 Task: Look for Airbnb properties in Hong Kong, Hong Kong from 12th  December, 2023 to 15th December, 2023 for 3 adults.2 bedrooms having 3 beds and 1 bathroom. Property type can be flat. Booking option can be shelf check-in. Look for 5 properties as per requirement.
Action: Mouse moved to (419, 54)
Screenshot: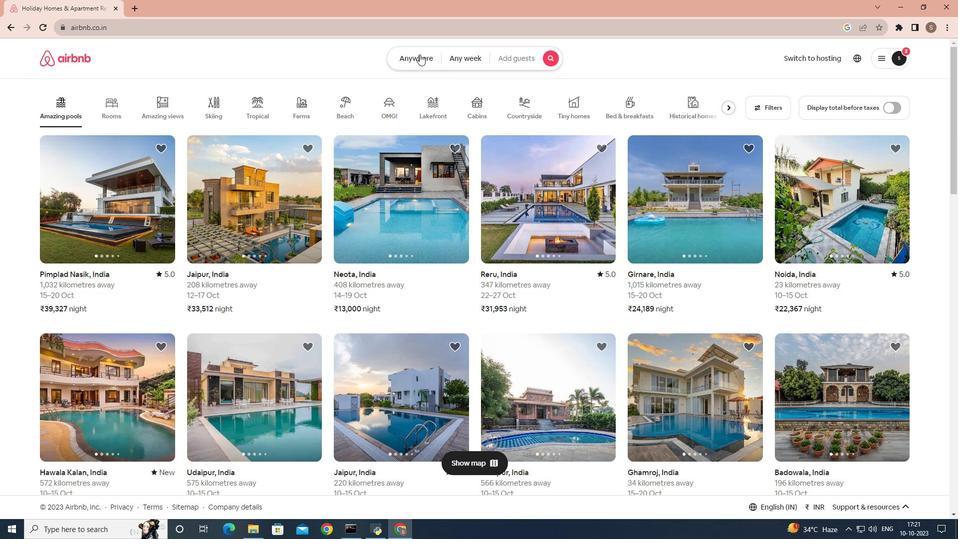 
Action: Mouse pressed left at (419, 54)
Screenshot: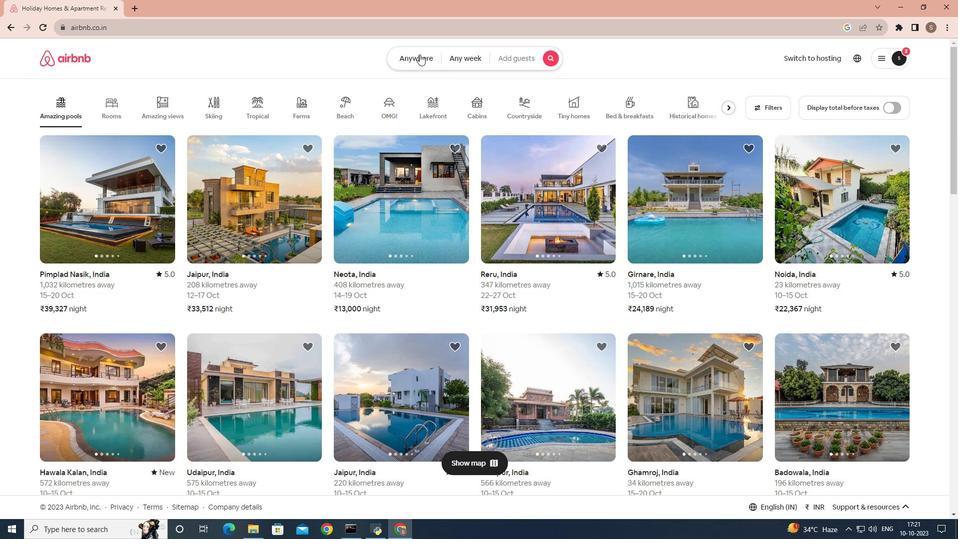 
Action: Mouse moved to (370, 102)
Screenshot: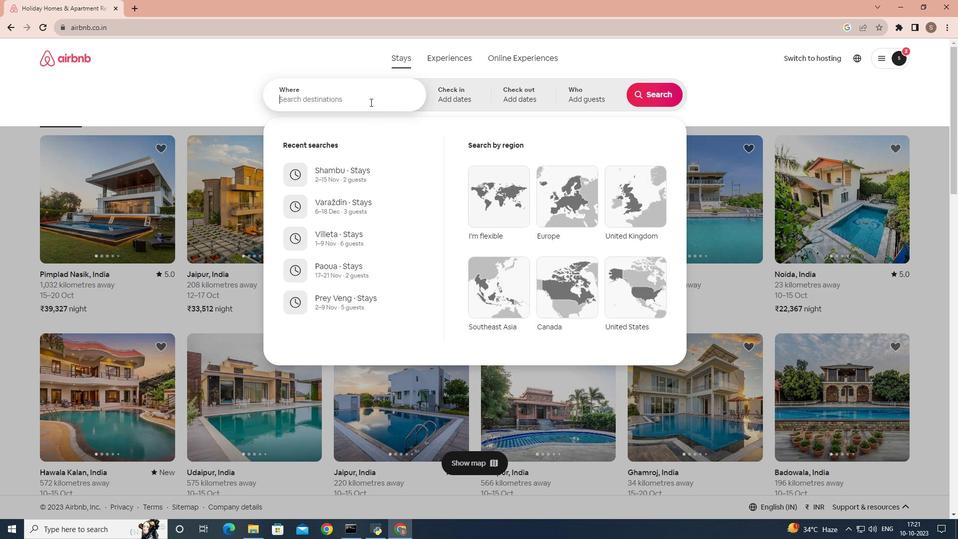 
Action: Mouse pressed left at (370, 102)
Screenshot: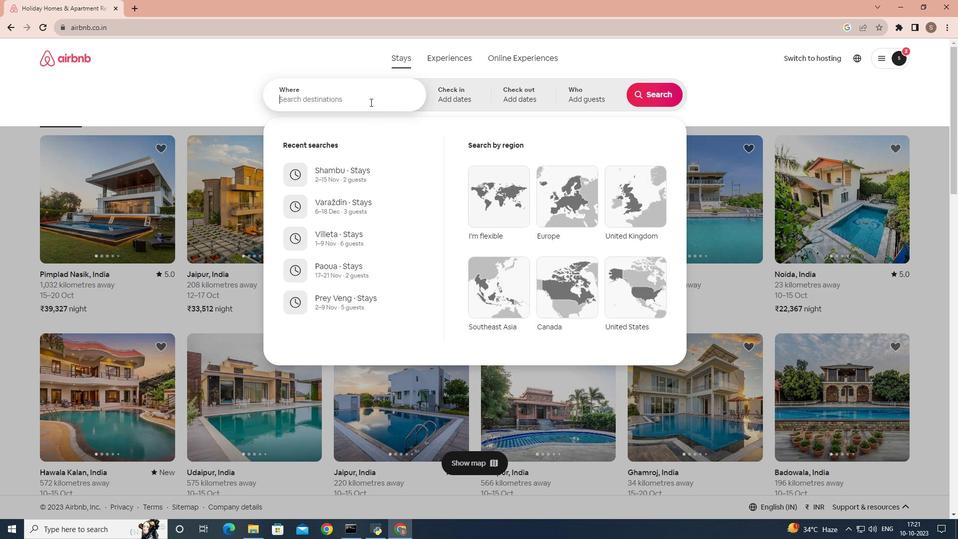 
Action: Mouse moved to (369, 102)
Screenshot: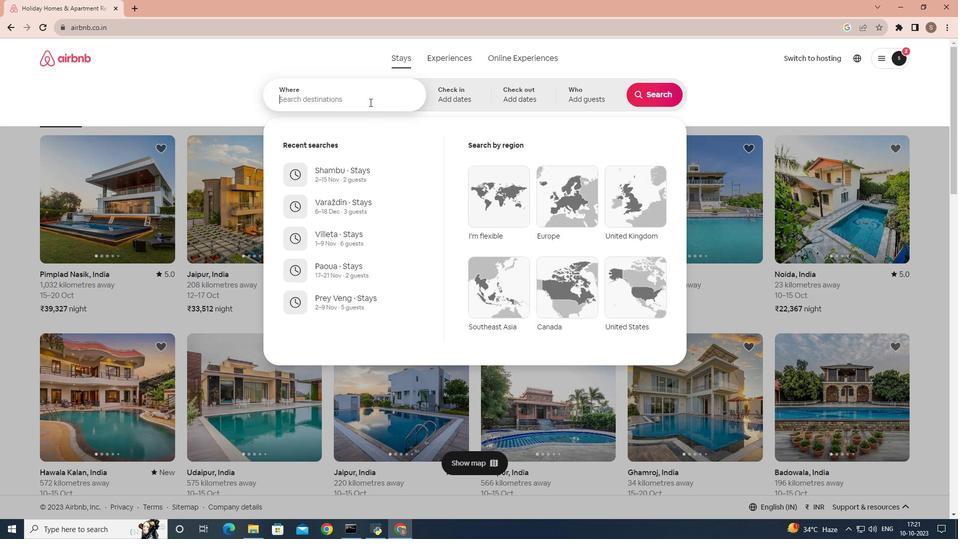 
Action: Key pressed <Key.shift>Hong<Key.space><Key.shift>Kong,<Key.space><Key.shift>Hong<Key.space><Key.shift>Kong
Screenshot: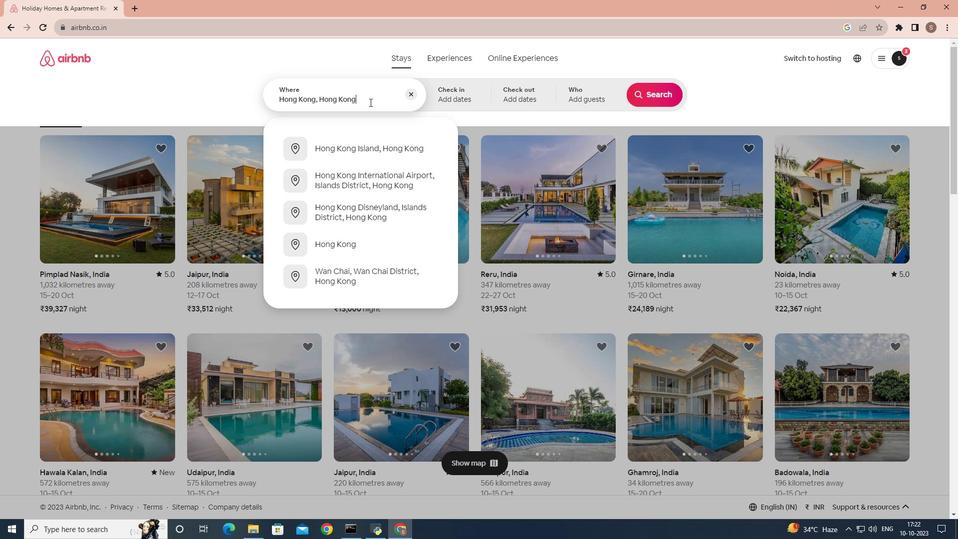 
Action: Mouse moved to (473, 101)
Screenshot: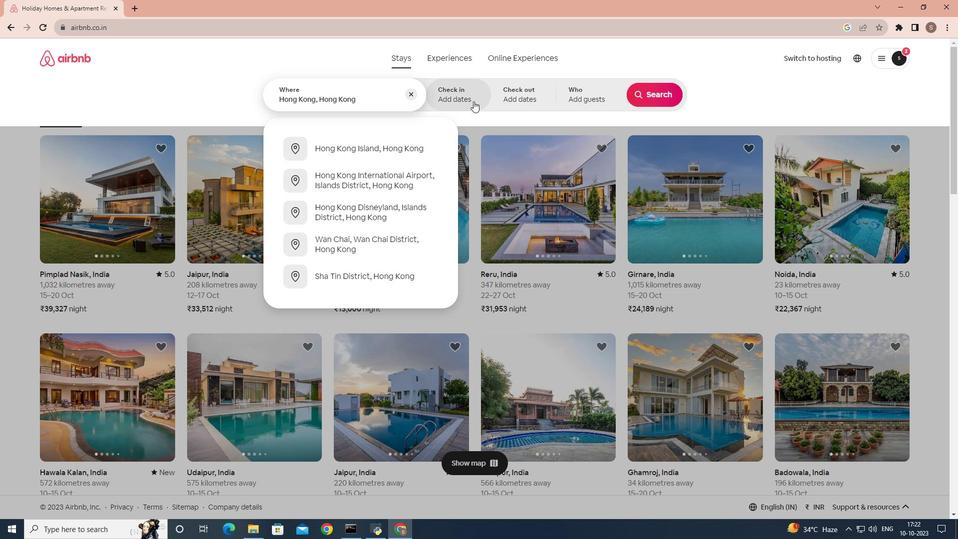 
Action: Mouse pressed left at (473, 101)
Screenshot: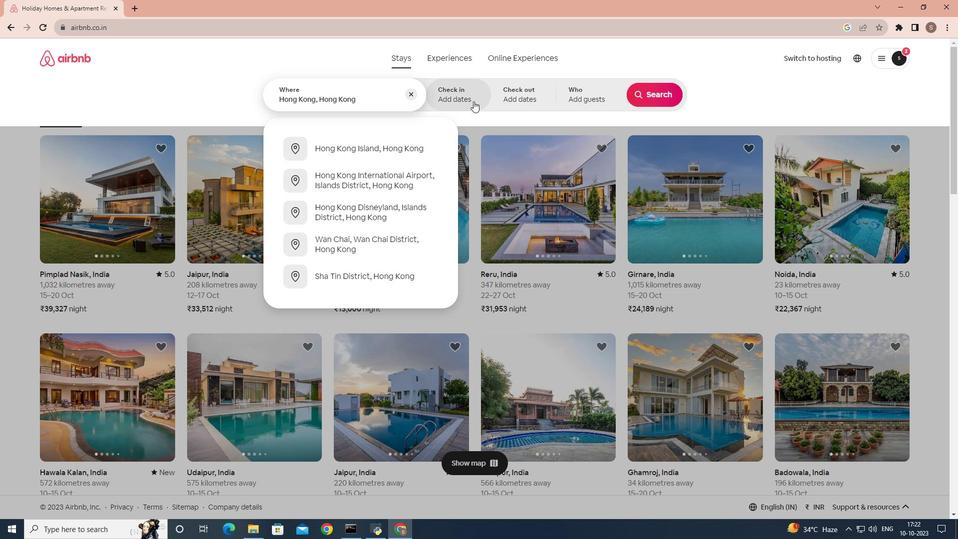 
Action: Mouse moved to (655, 176)
Screenshot: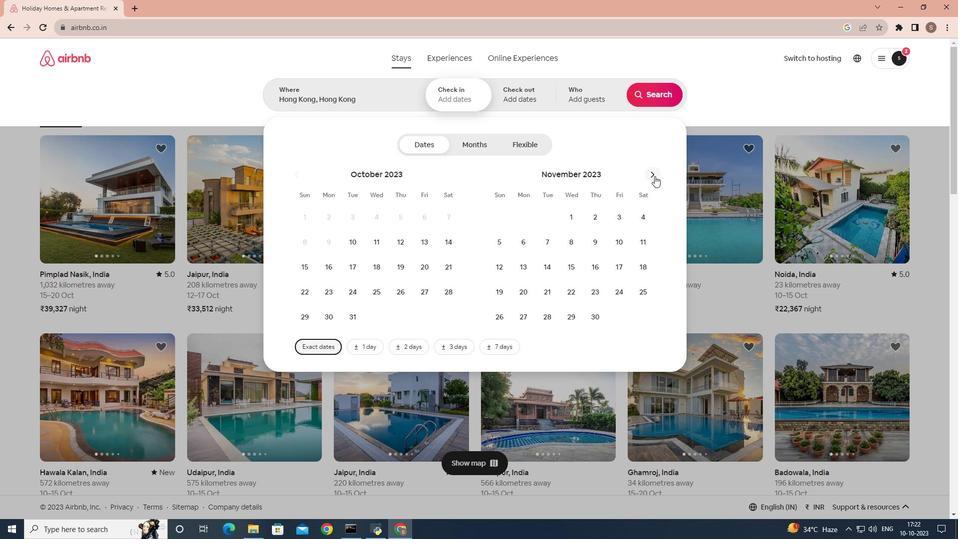 
Action: Mouse pressed left at (655, 176)
Screenshot: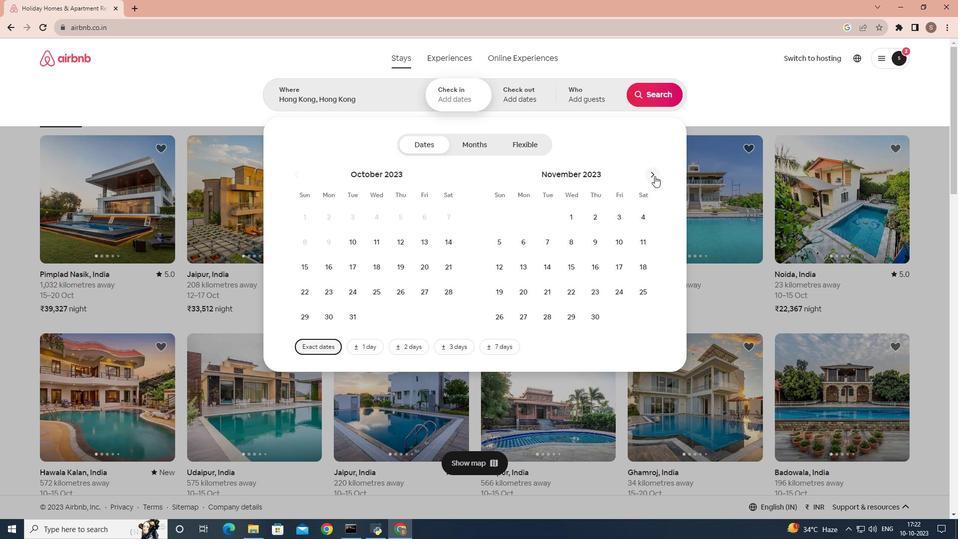 
Action: Mouse moved to (547, 261)
Screenshot: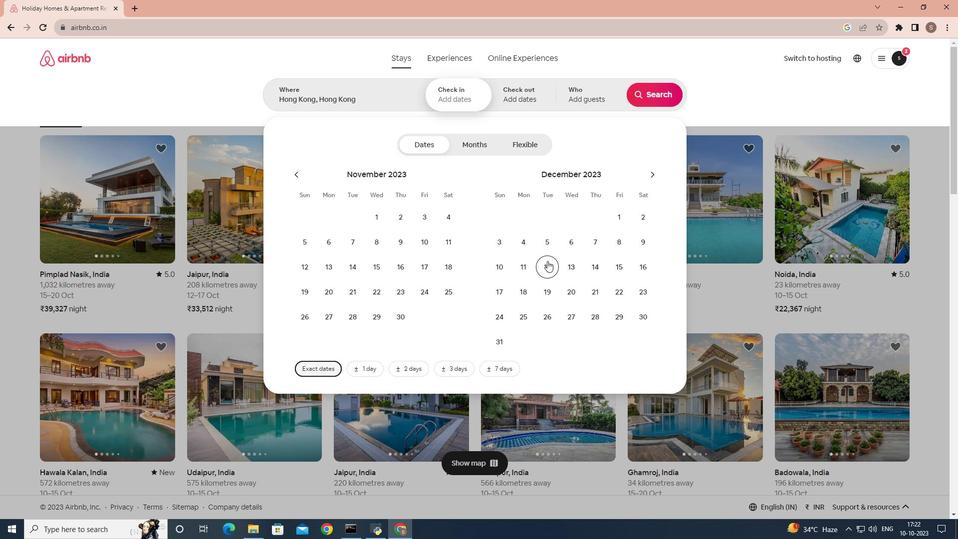 
Action: Mouse pressed left at (547, 261)
Screenshot: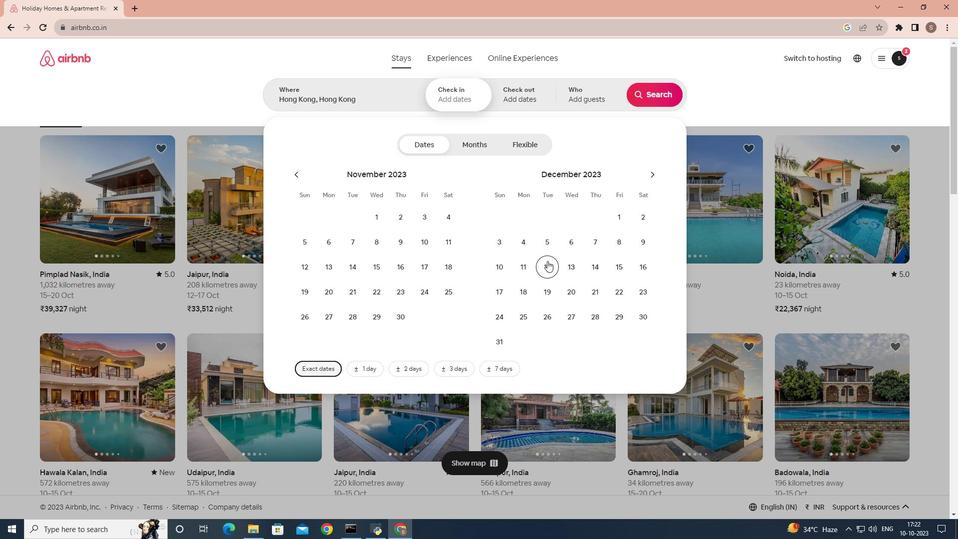 
Action: Mouse moved to (622, 264)
Screenshot: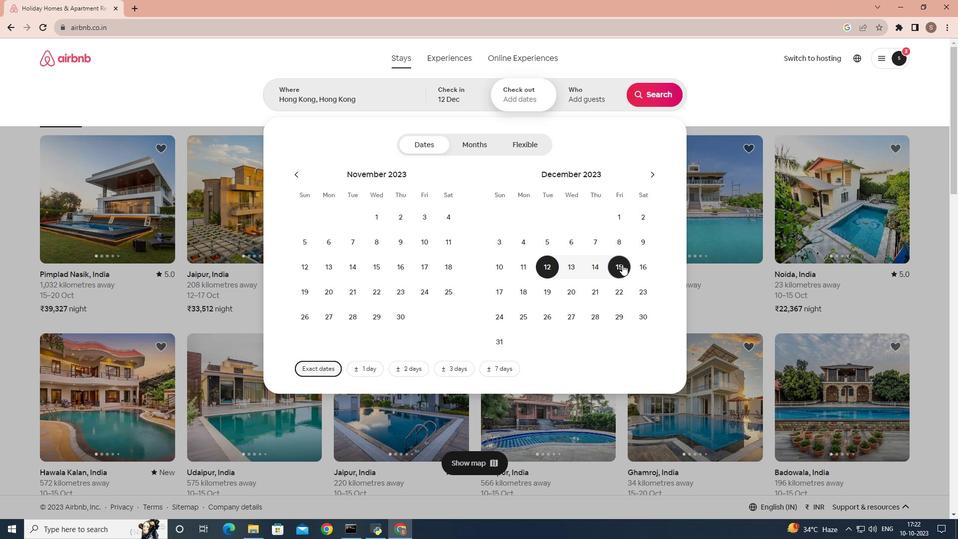 
Action: Mouse pressed left at (622, 264)
Screenshot: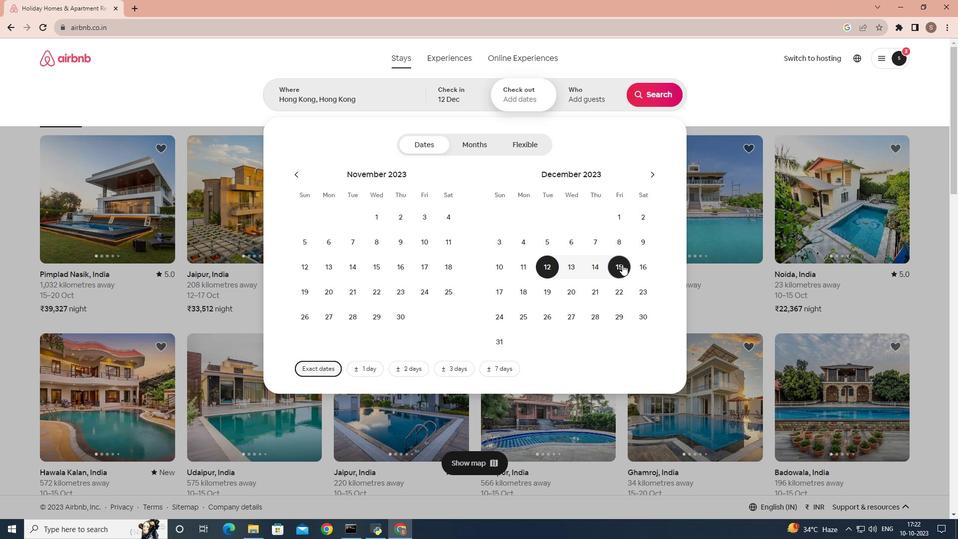 
Action: Mouse moved to (597, 100)
Screenshot: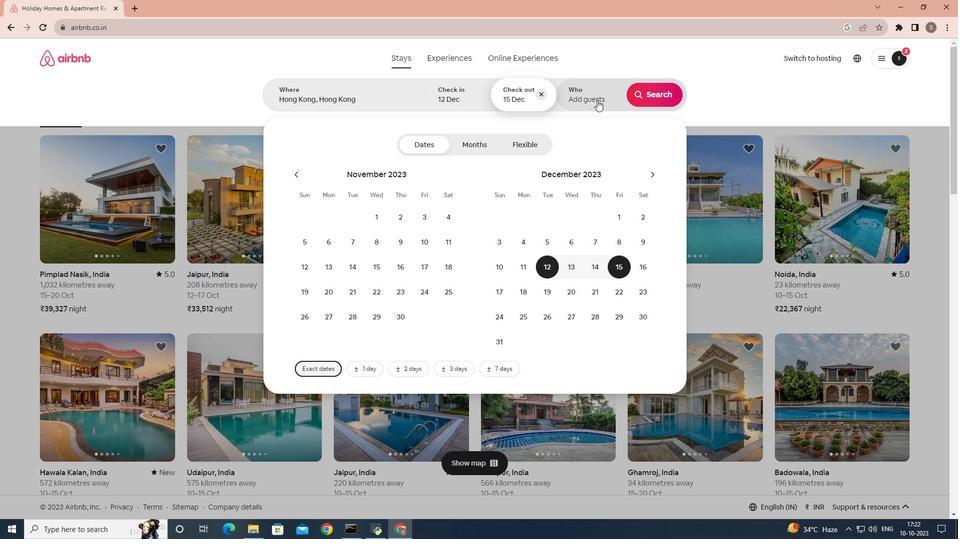 
Action: Mouse pressed left at (597, 100)
Screenshot: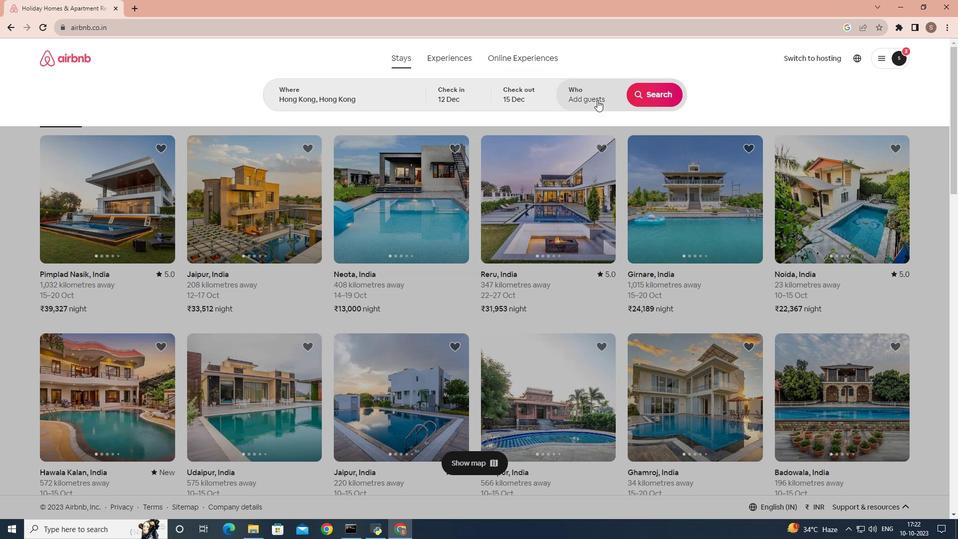 
Action: Mouse moved to (656, 145)
Screenshot: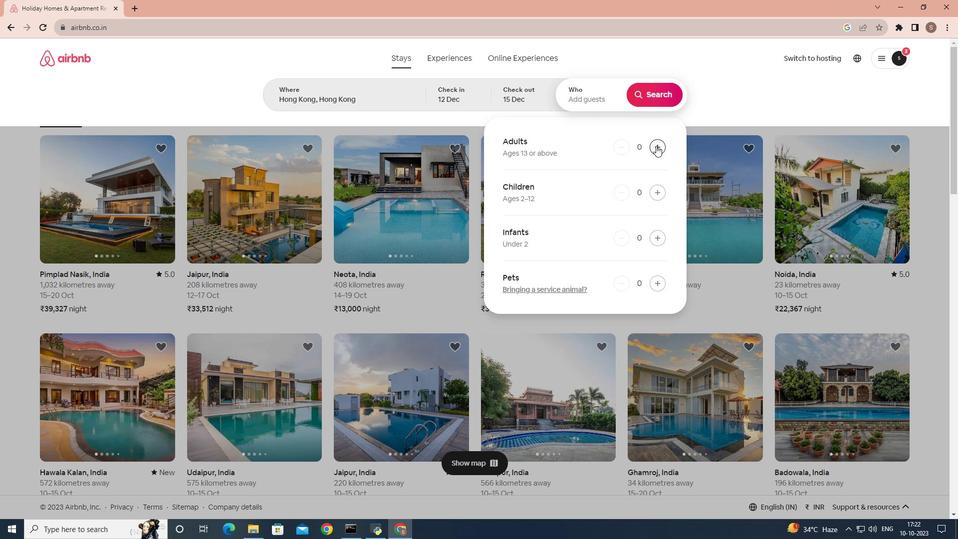 
Action: Mouse pressed left at (656, 145)
Screenshot: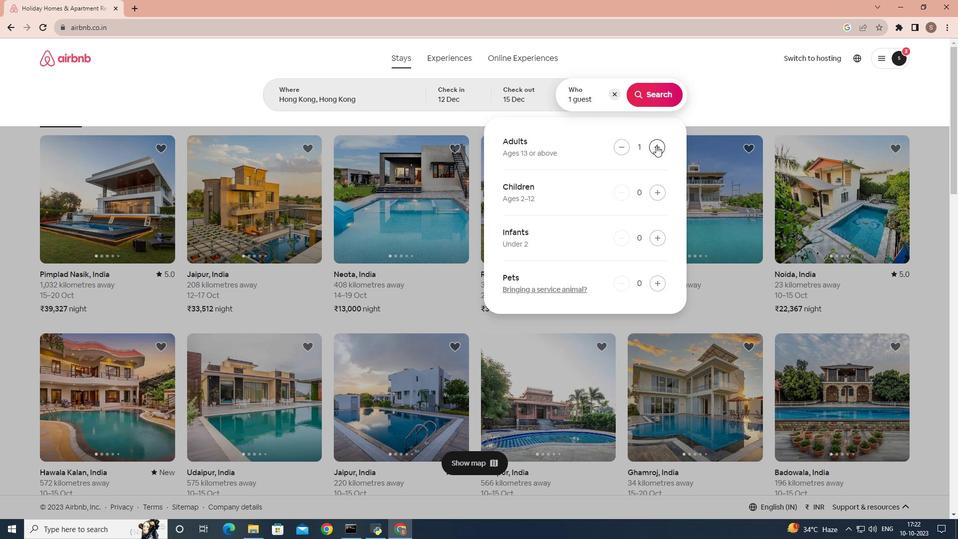 
Action: Mouse pressed left at (656, 145)
Screenshot: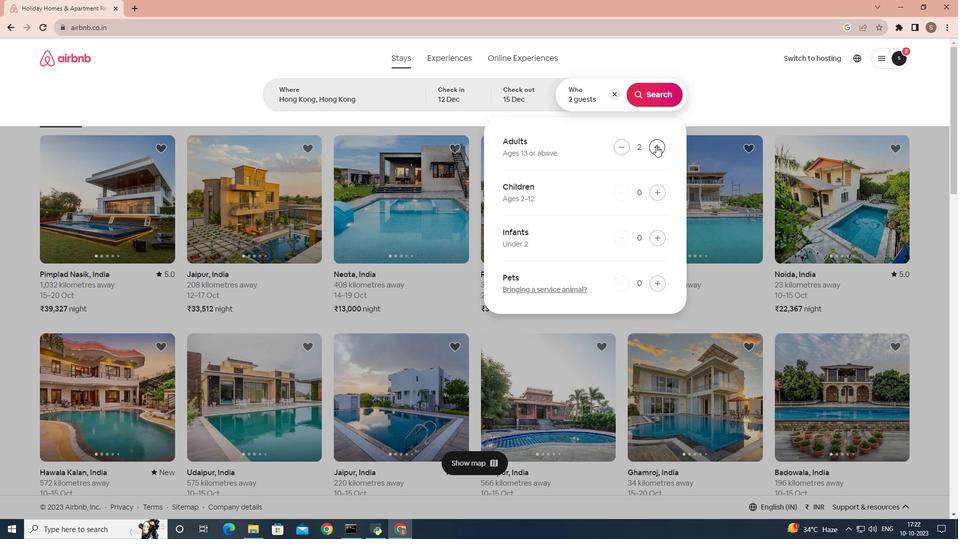 
Action: Mouse pressed left at (656, 145)
Screenshot: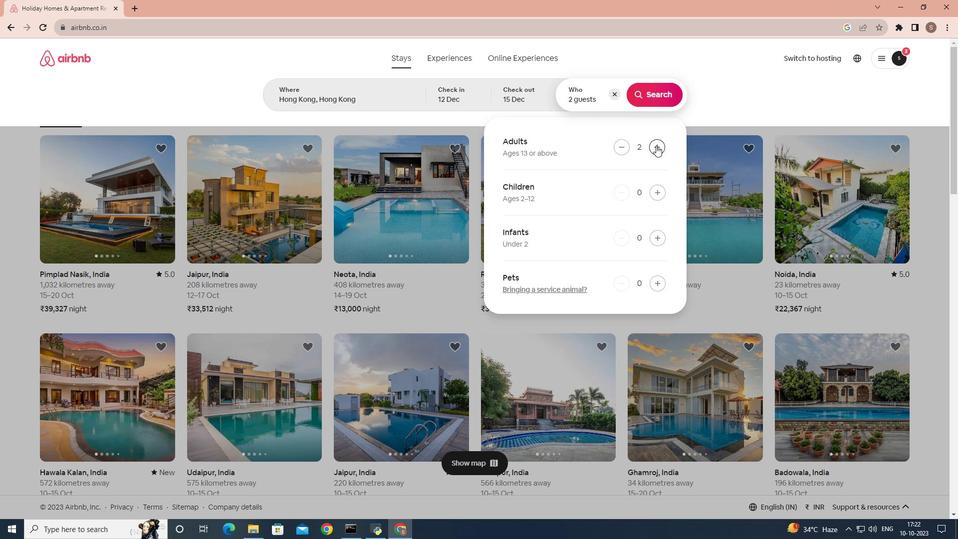 
Action: Mouse moved to (662, 91)
Screenshot: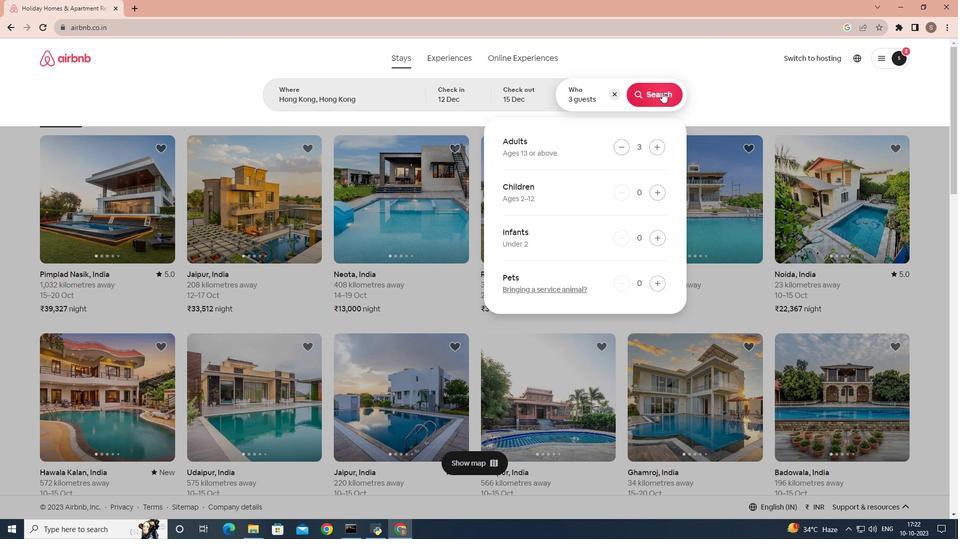 
Action: Mouse pressed left at (662, 91)
Screenshot: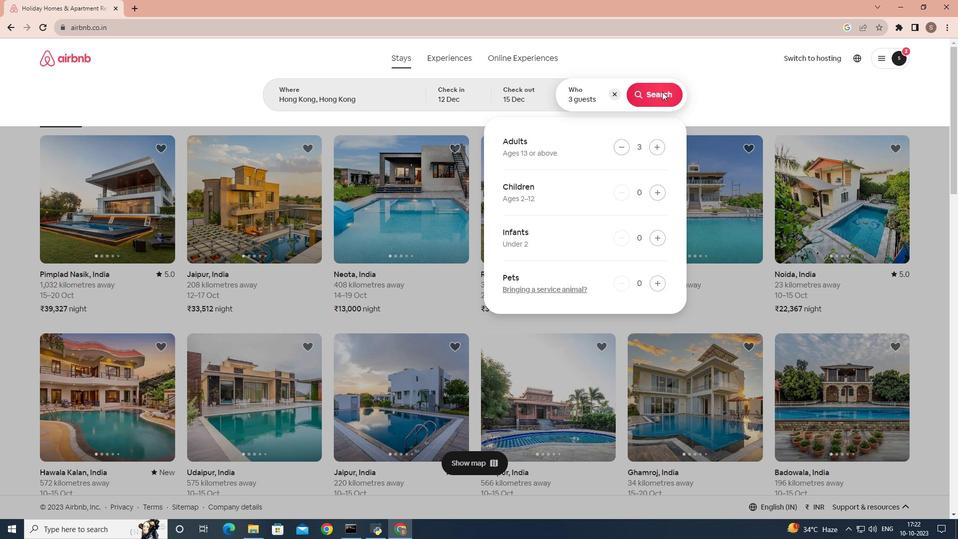 
Action: Mouse moved to (791, 95)
Screenshot: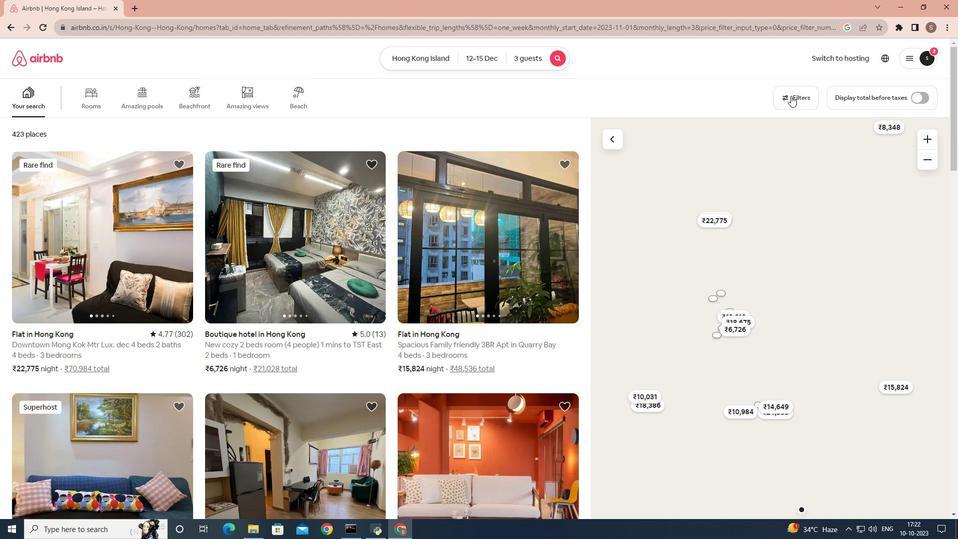 
Action: Mouse pressed left at (791, 95)
Screenshot: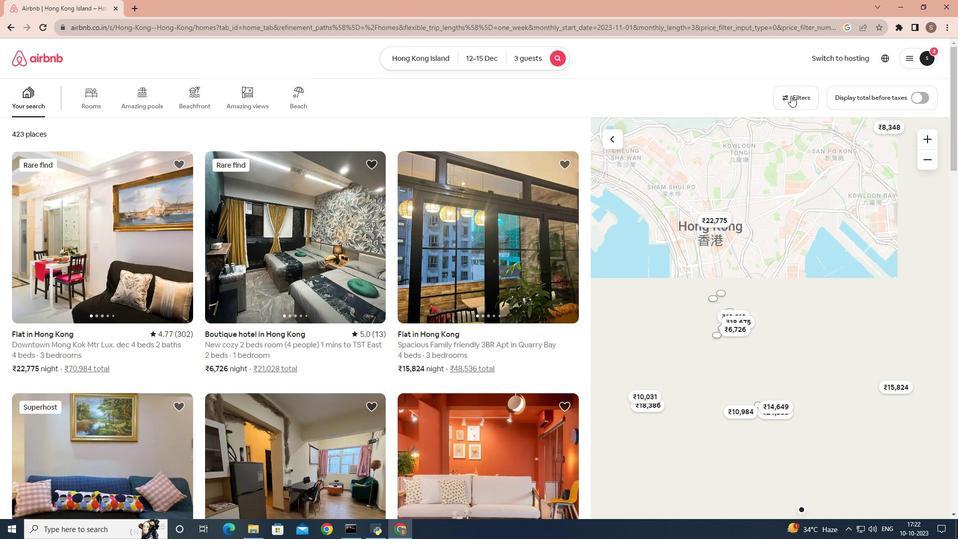 
Action: Mouse moved to (489, 286)
Screenshot: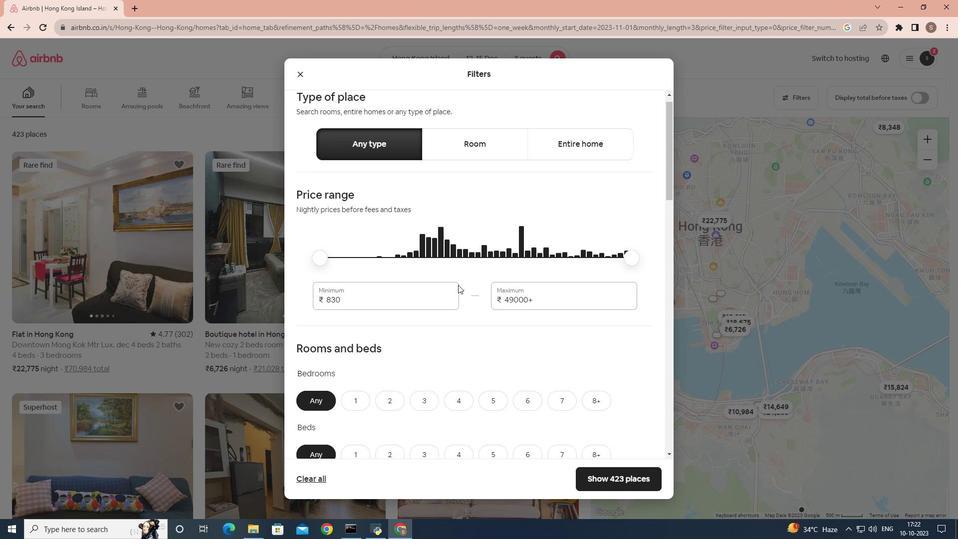 
Action: Mouse scrolled (489, 286) with delta (0, 0)
Screenshot: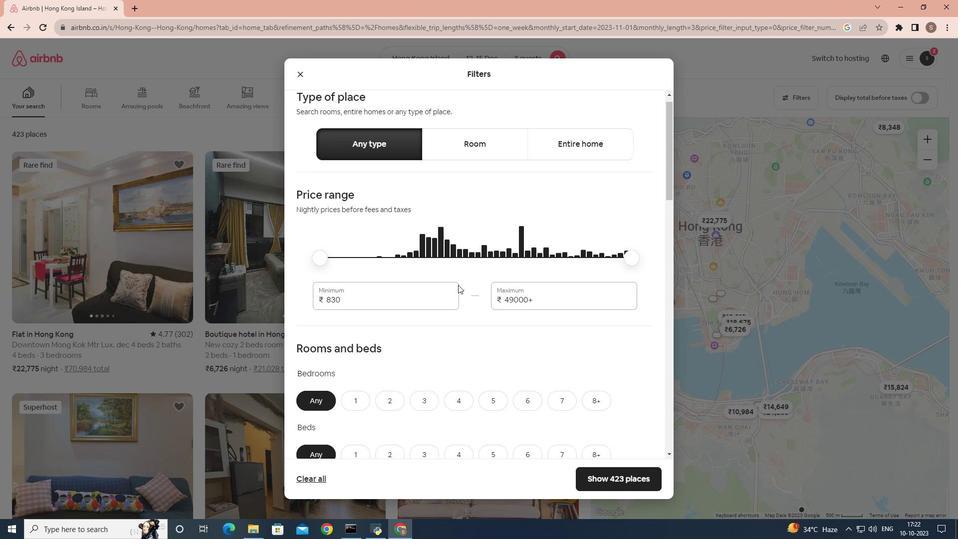 
Action: Mouse moved to (474, 288)
Screenshot: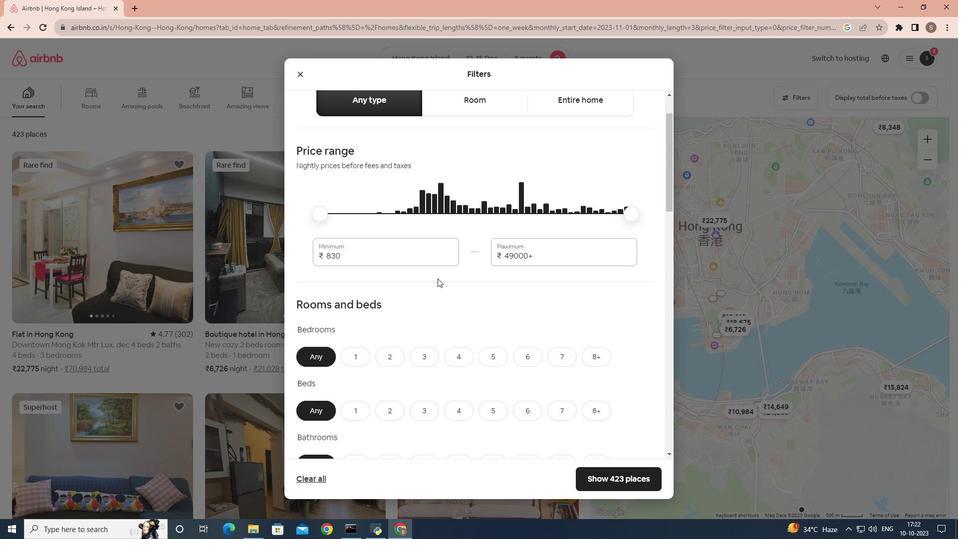 
Action: Mouse scrolled (474, 288) with delta (0, 0)
Screenshot: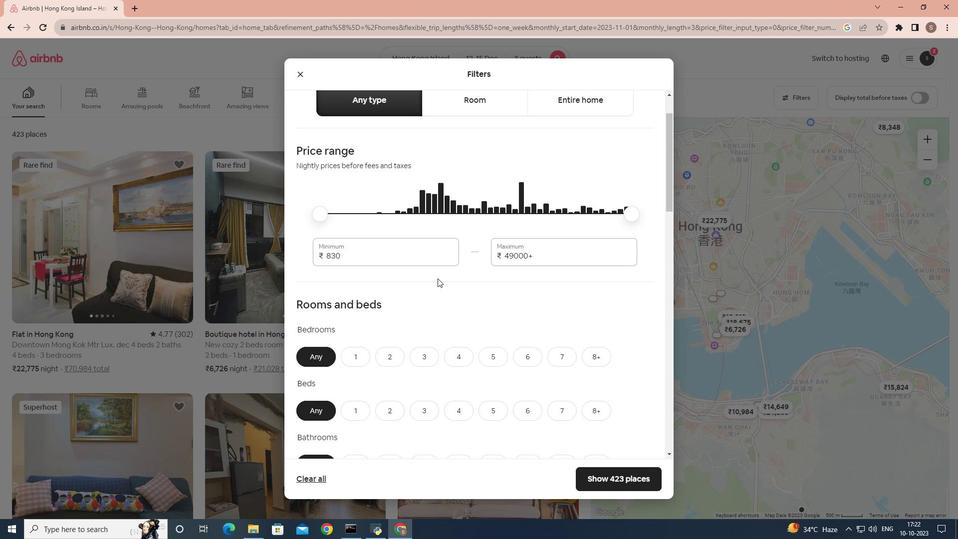 
Action: Mouse moved to (397, 309)
Screenshot: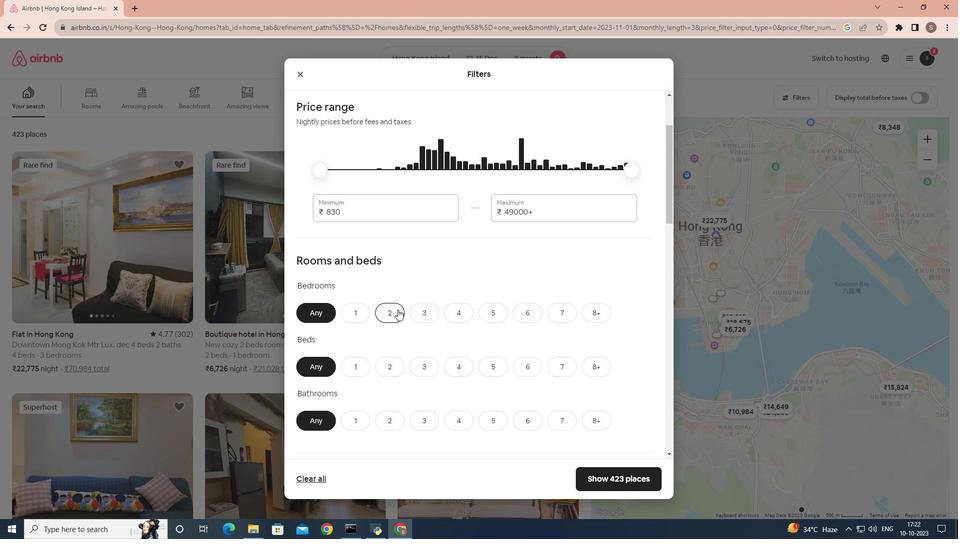 
Action: Mouse pressed left at (397, 309)
Screenshot: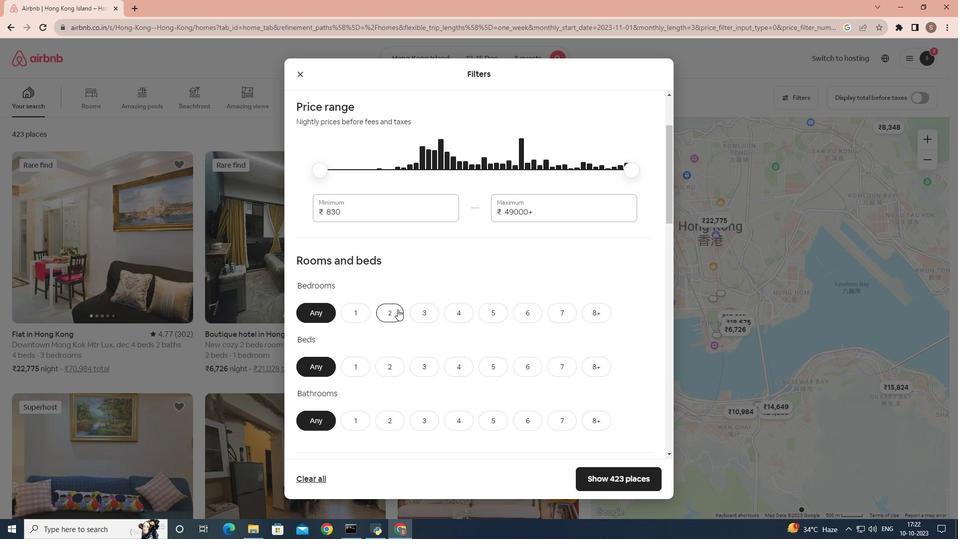 
Action: Mouse scrolled (397, 309) with delta (0, 0)
Screenshot: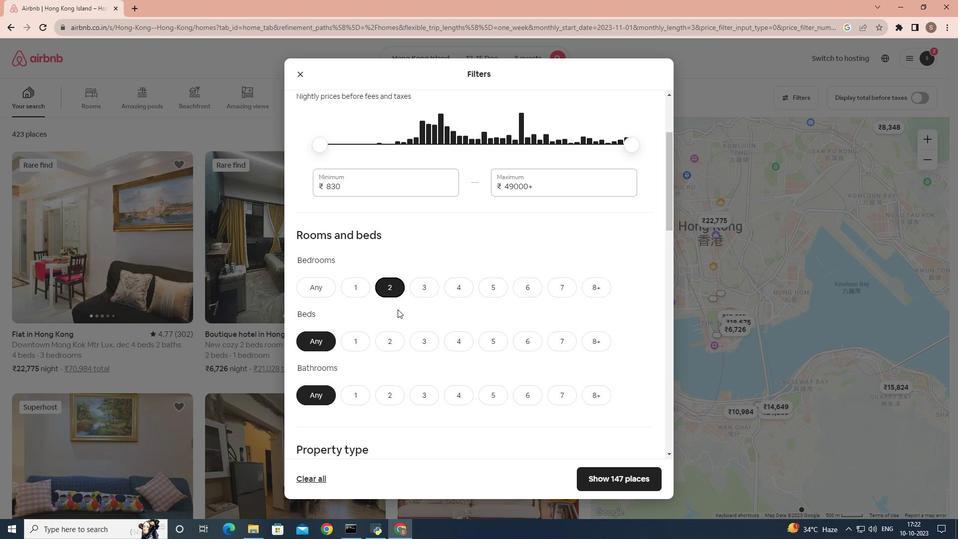 
Action: Mouse moved to (432, 313)
Screenshot: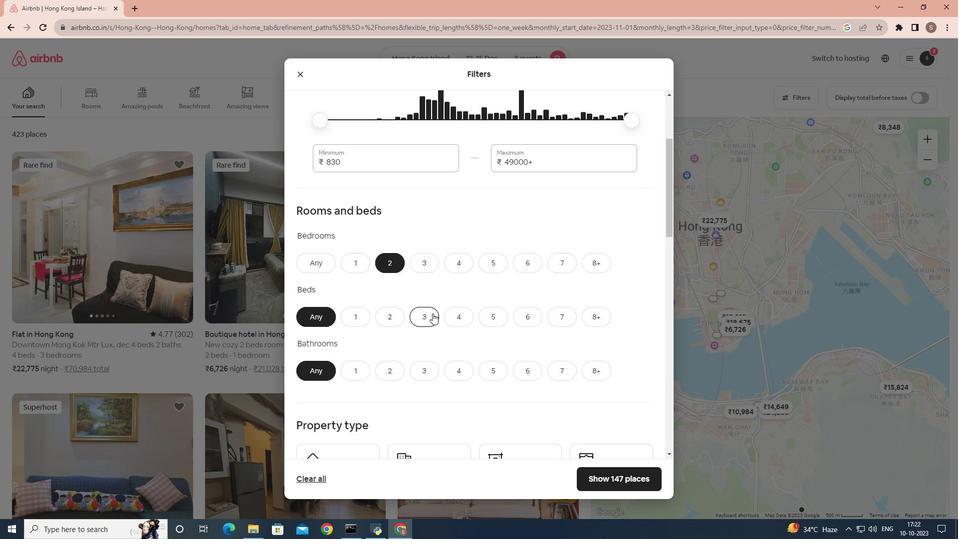 
Action: Mouse pressed left at (432, 313)
Screenshot: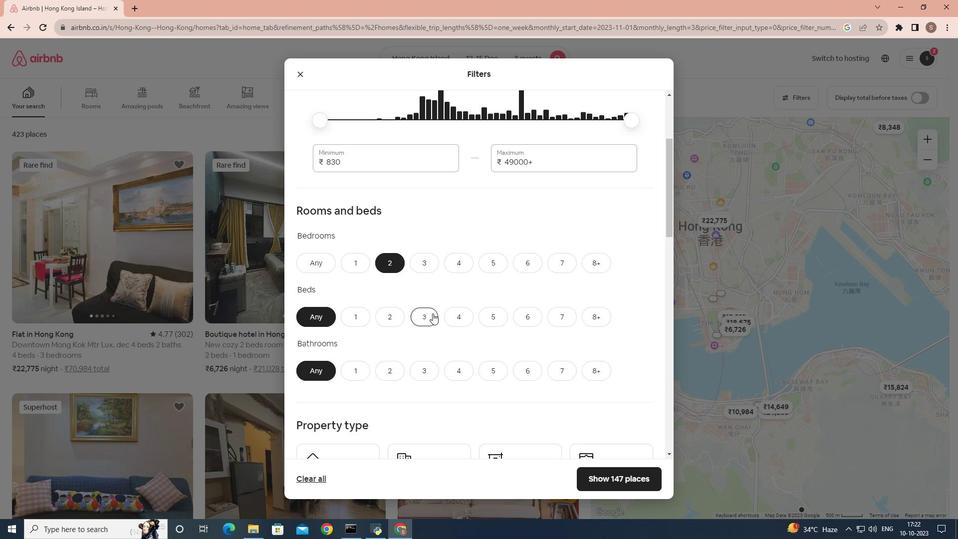 
Action: Mouse scrolled (432, 313) with delta (0, 0)
Screenshot: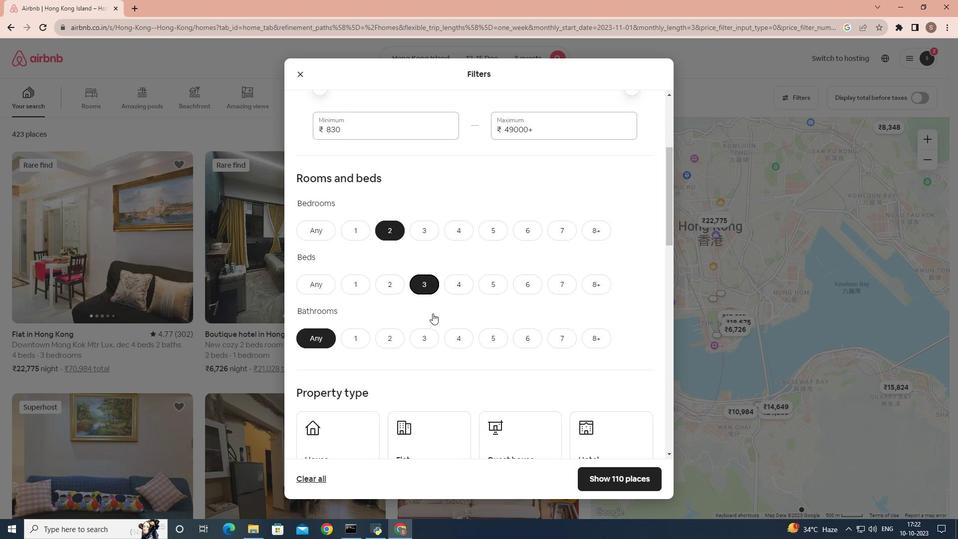 
Action: Mouse scrolled (432, 313) with delta (0, 0)
Screenshot: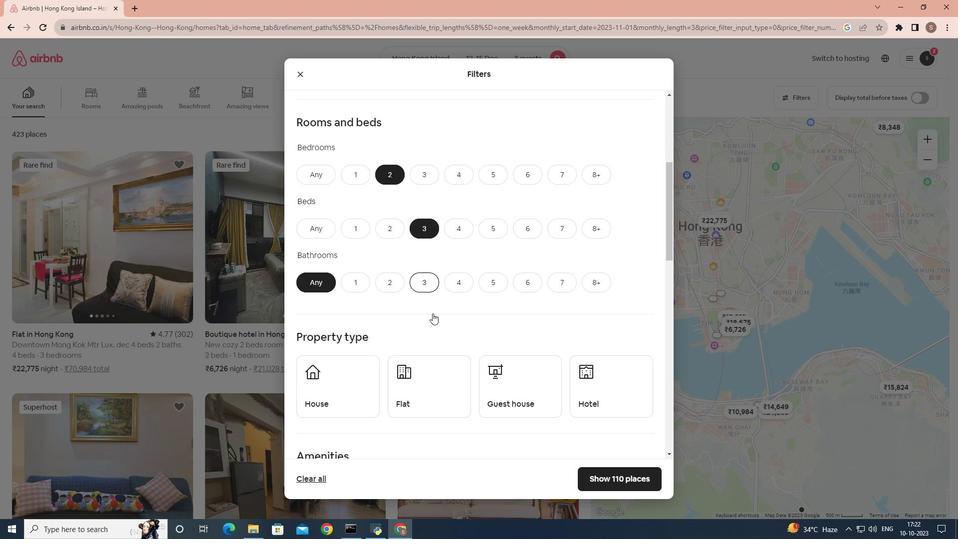 
Action: Mouse moved to (356, 271)
Screenshot: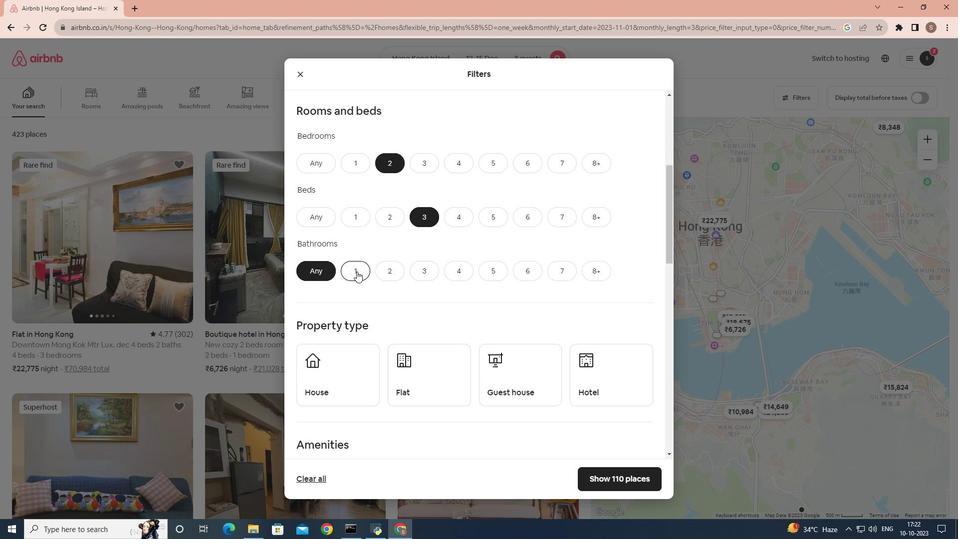 
Action: Mouse pressed left at (356, 271)
Screenshot: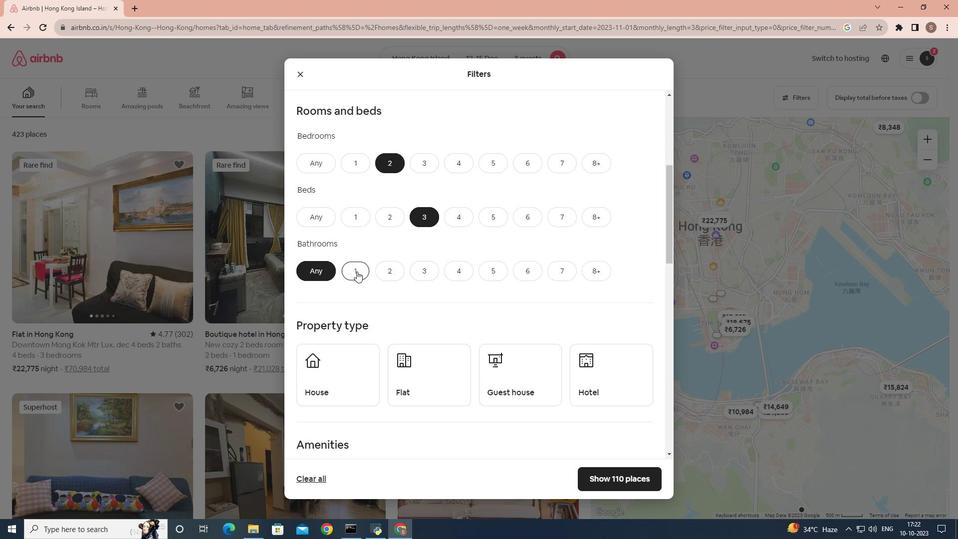 
Action: Mouse moved to (360, 271)
Screenshot: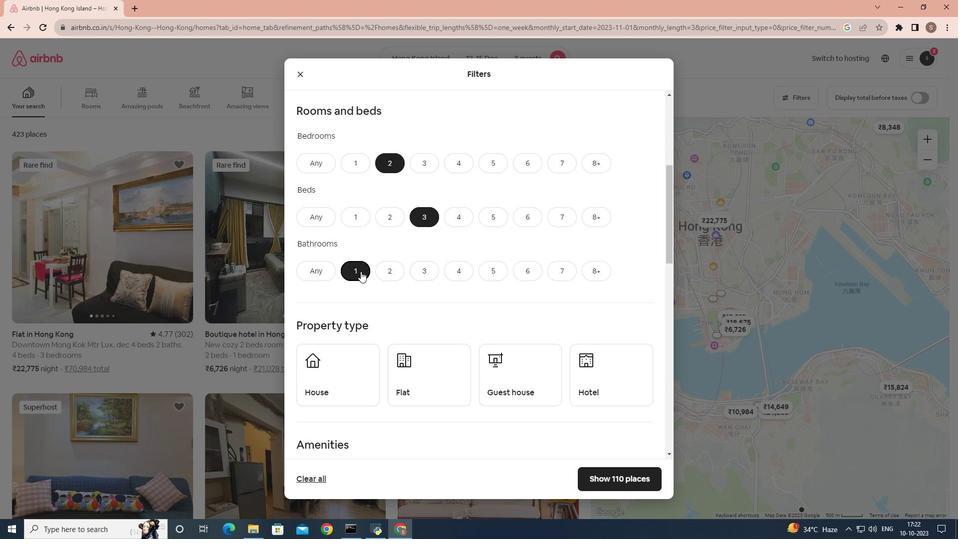 
Action: Mouse scrolled (360, 271) with delta (0, 0)
Screenshot: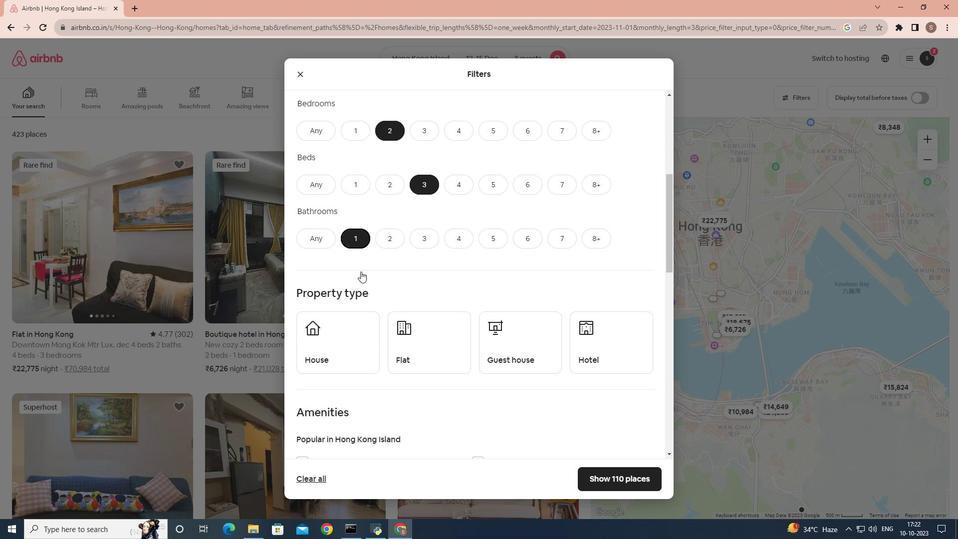 
Action: Mouse moved to (410, 320)
Screenshot: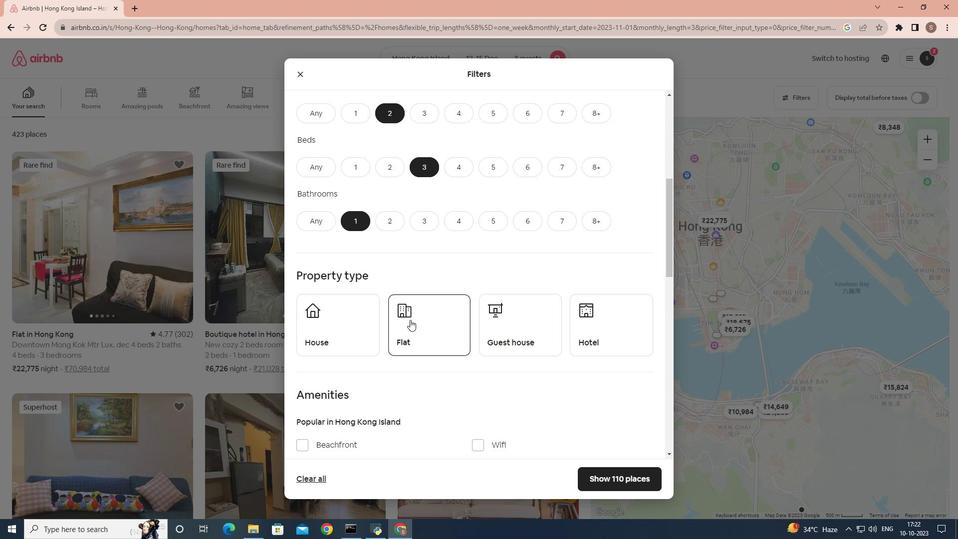 
Action: Mouse pressed left at (410, 320)
Screenshot: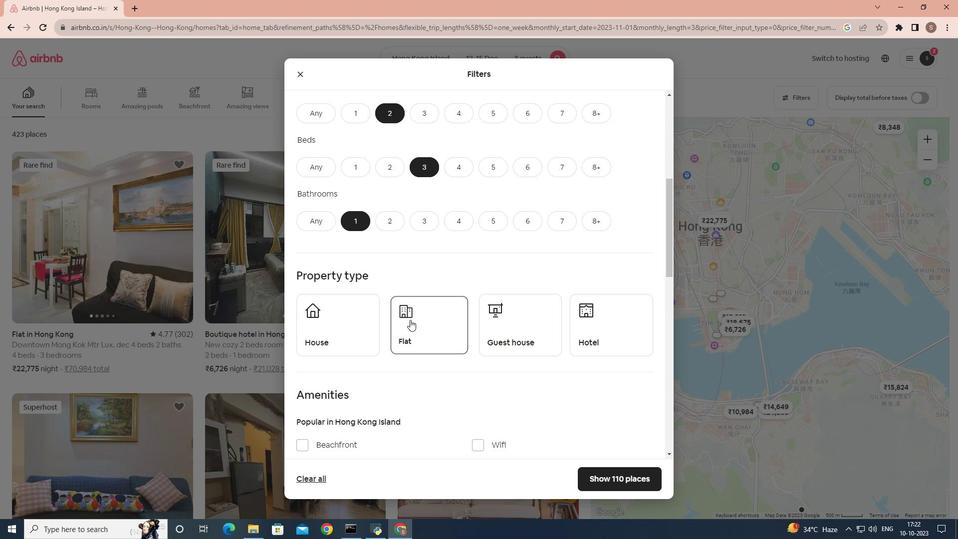 
Action: Mouse moved to (439, 268)
Screenshot: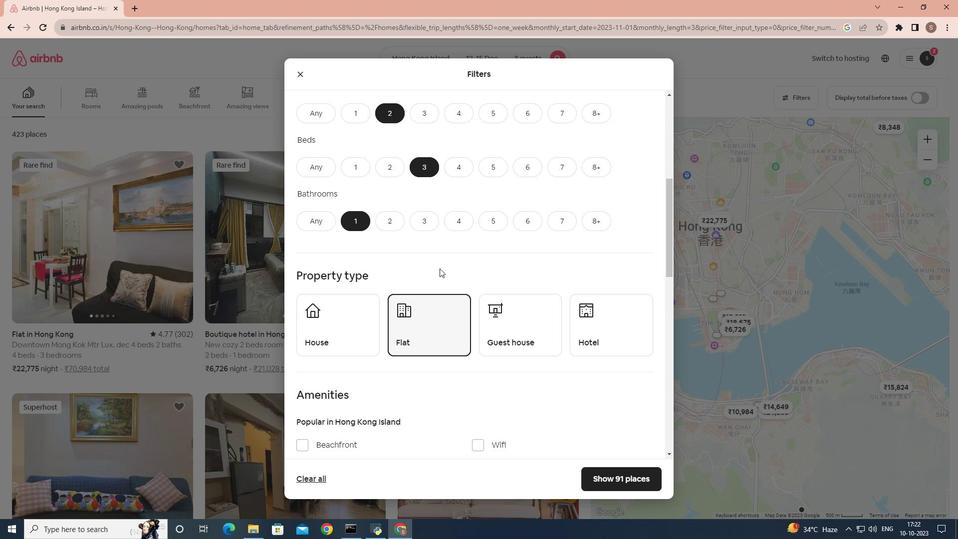 
Action: Mouse scrolled (439, 268) with delta (0, 0)
Screenshot: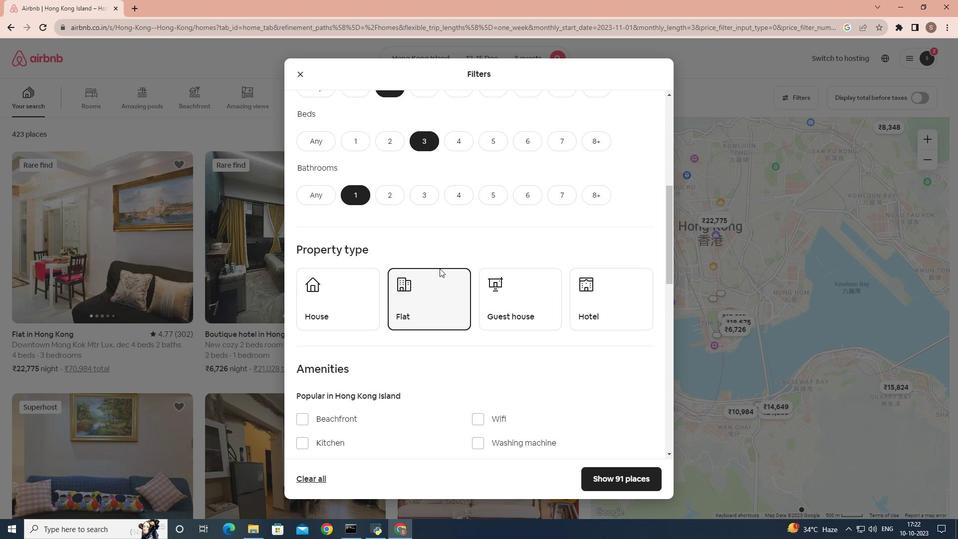 
Action: Mouse scrolled (439, 268) with delta (0, 0)
Screenshot: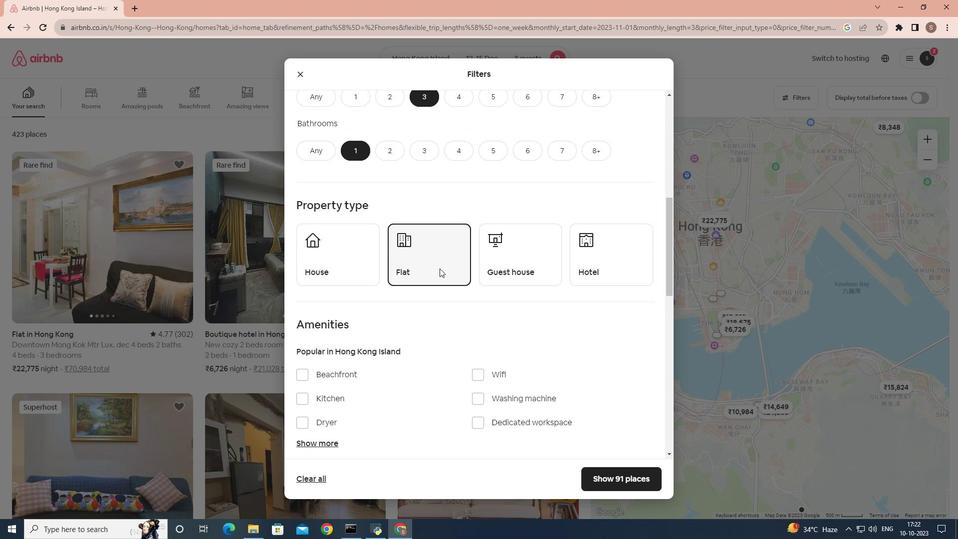 
Action: Mouse scrolled (439, 268) with delta (0, 0)
Screenshot: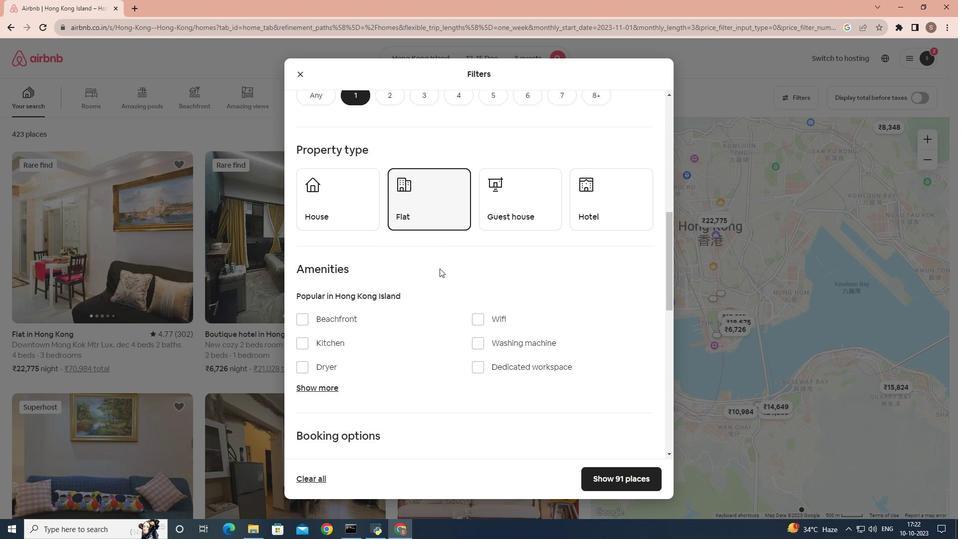 
Action: Mouse scrolled (439, 268) with delta (0, 0)
Screenshot: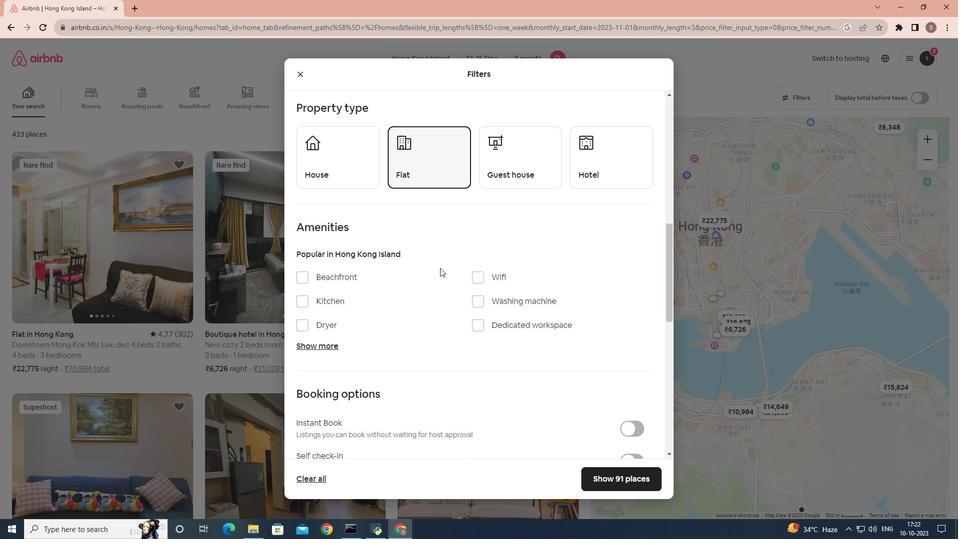 
Action: Mouse moved to (440, 268)
Screenshot: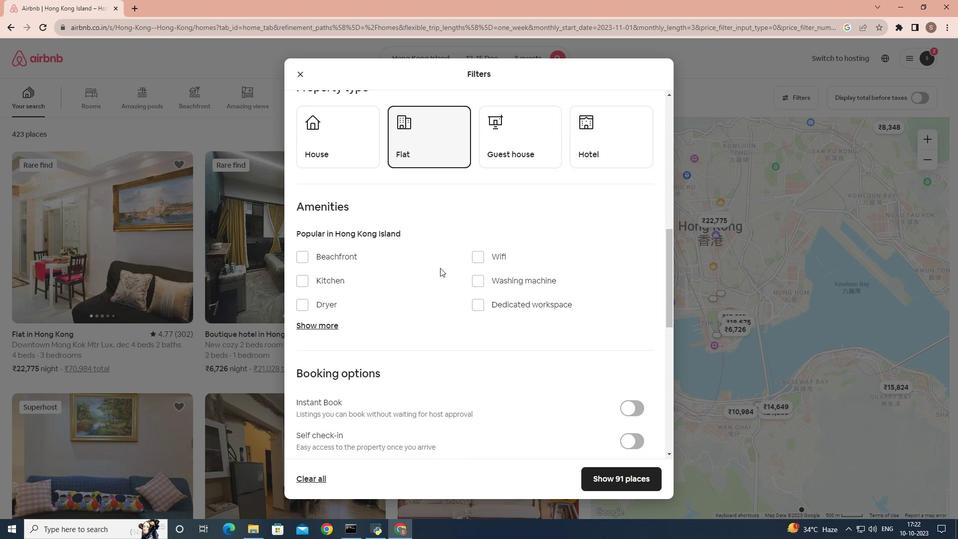 
Action: Mouse scrolled (440, 267) with delta (0, 0)
Screenshot: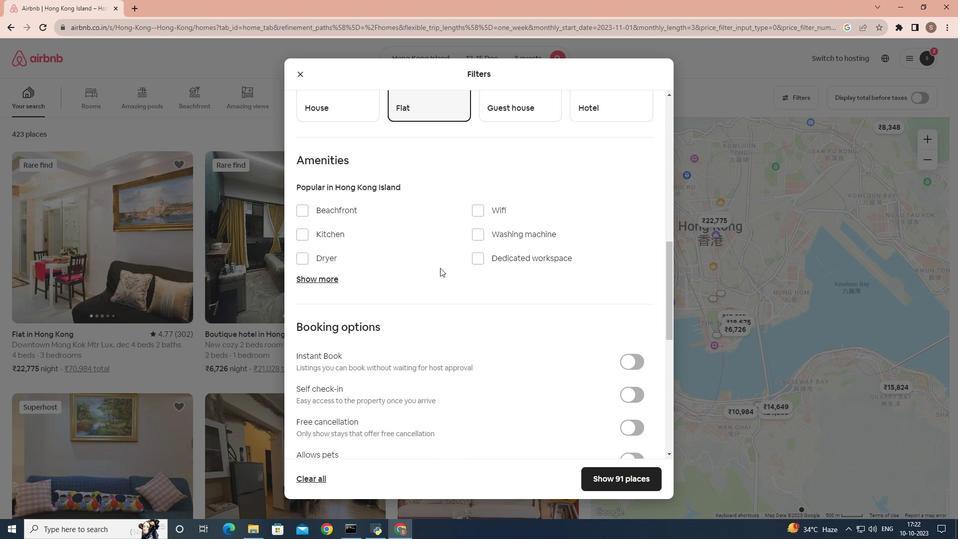 
Action: Mouse scrolled (440, 267) with delta (0, 0)
Screenshot: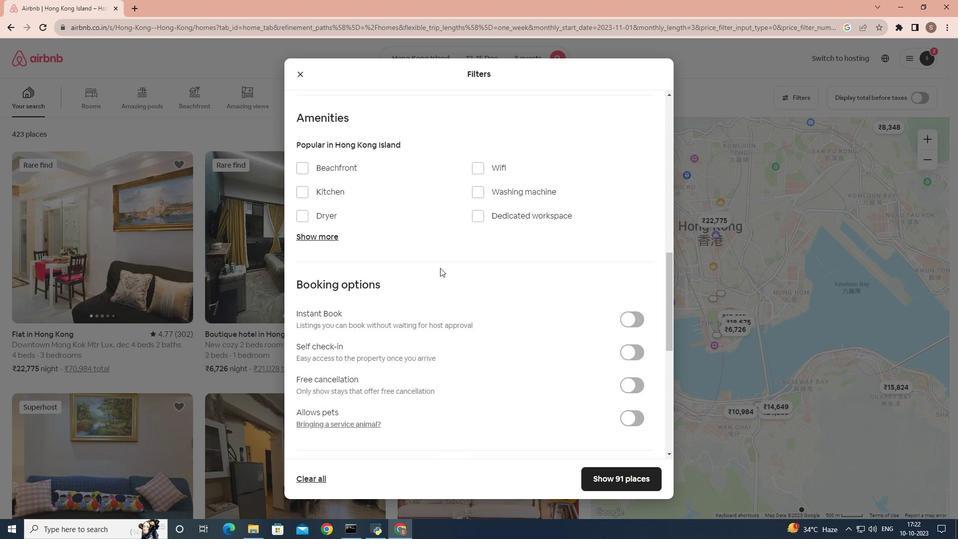 
Action: Mouse moved to (629, 333)
Screenshot: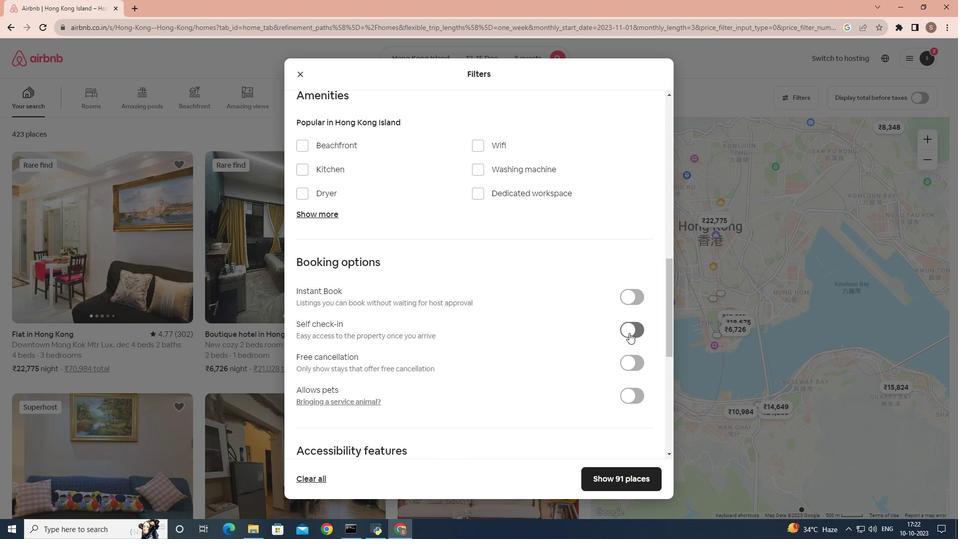 
Action: Mouse pressed left at (629, 333)
Screenshot: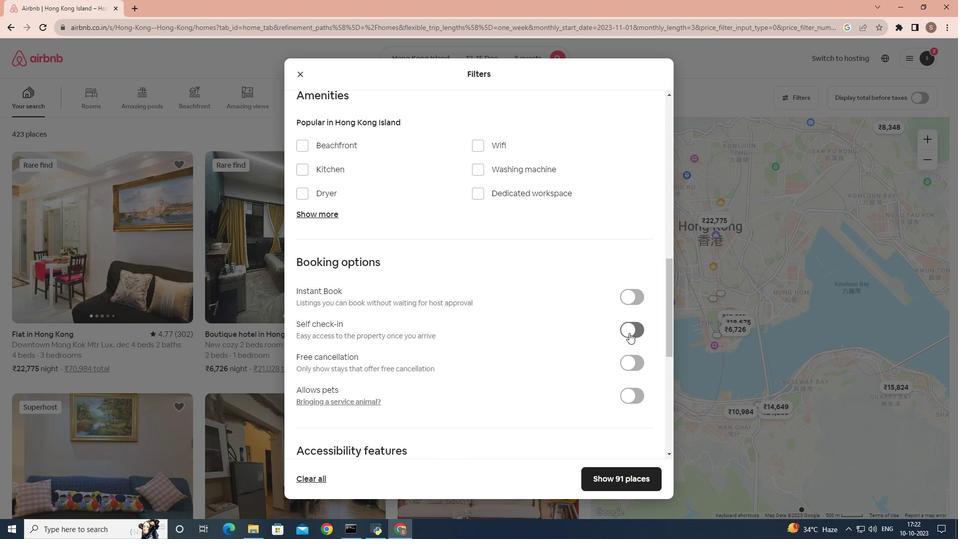 
Action: Mouse moved to (617, 474)
Screenshot: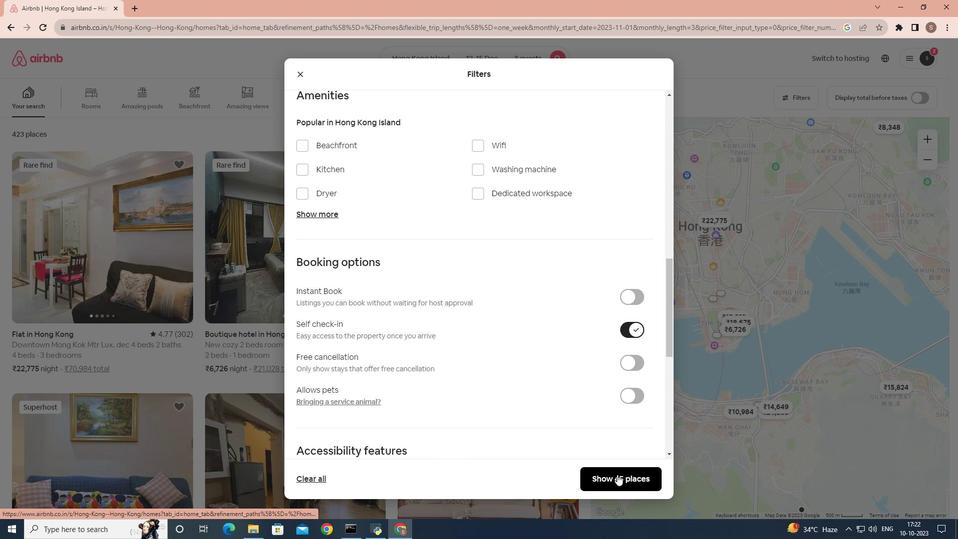 
Action: Mouse pressed left at (617, 474)
Screenshot: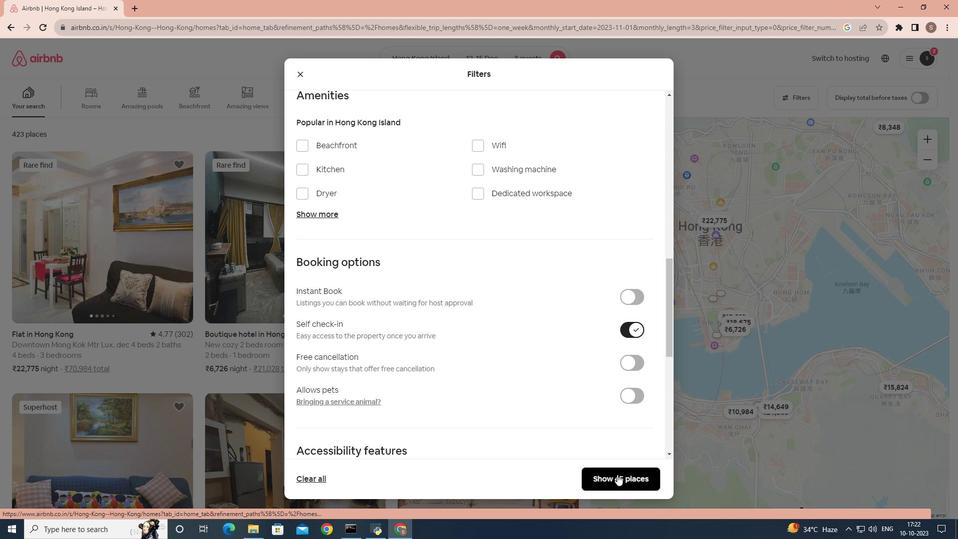 
Action: Mouse moved to (101, 228)
Screenshot: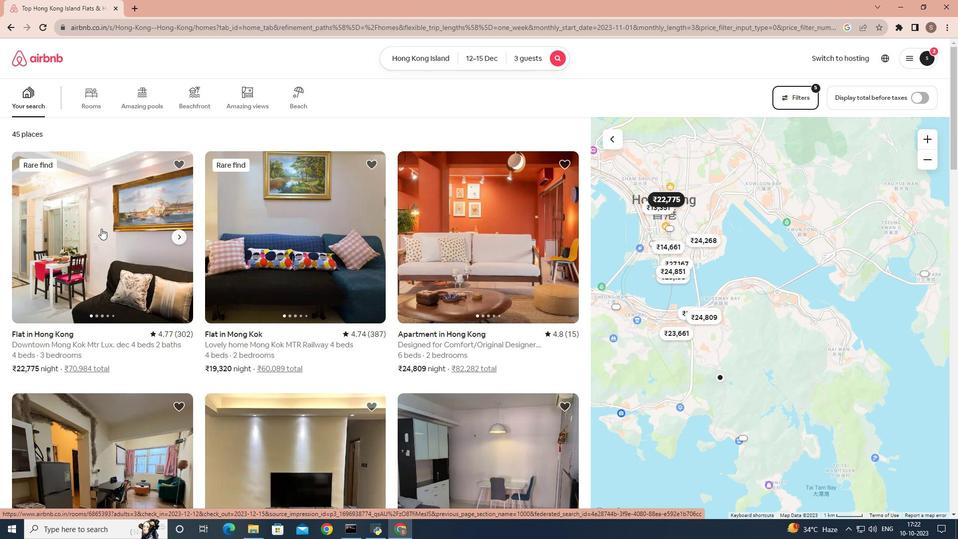 
Action: Mouse pressed left at (101, 228)
Screenshot: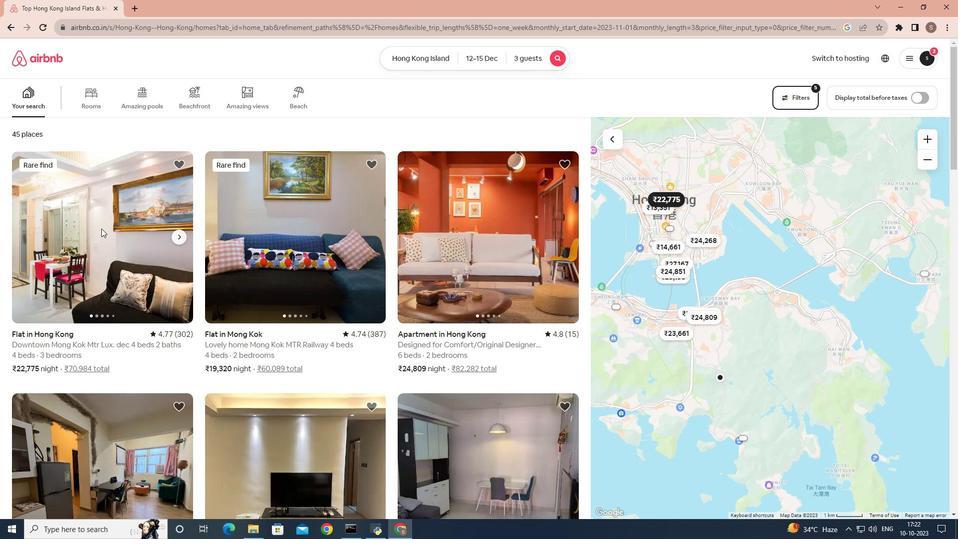 
Action: Mouse moved to (688, 369)
Screenshot: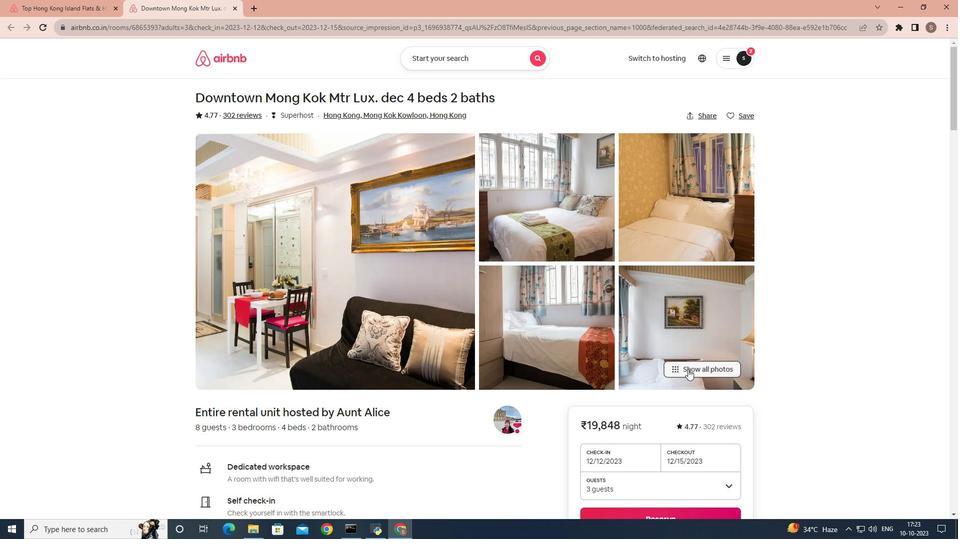 
Action: Mouse pressed left at (688, 369)
Screenshot: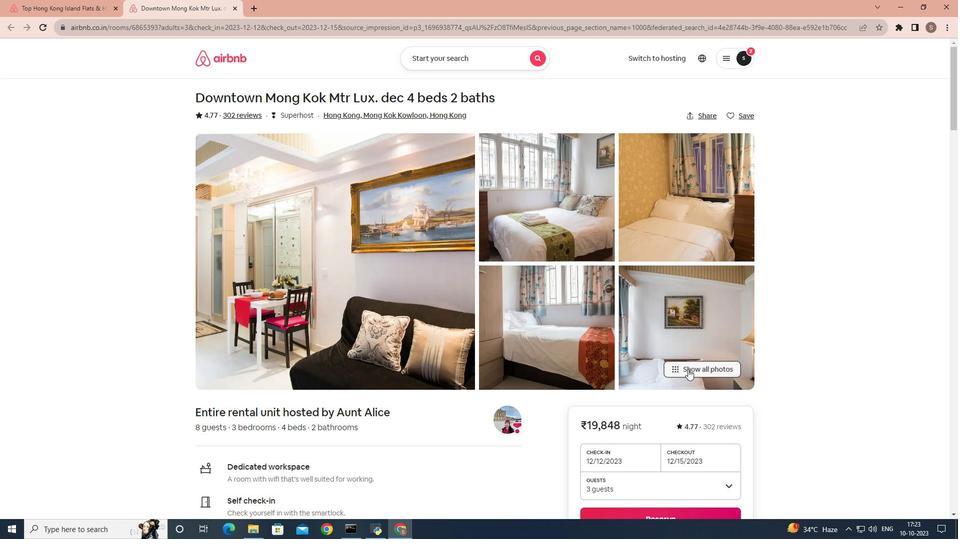 
Action: Mouse scrolled (688, 368) with delta (0, 0)
Screenshot: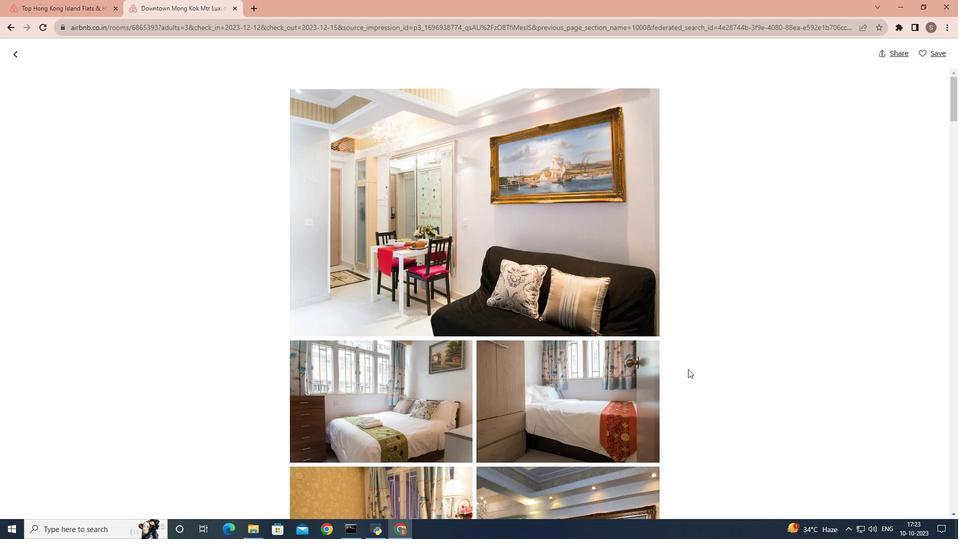 
Action: Mouse moved to (704, 362)
Screenshot: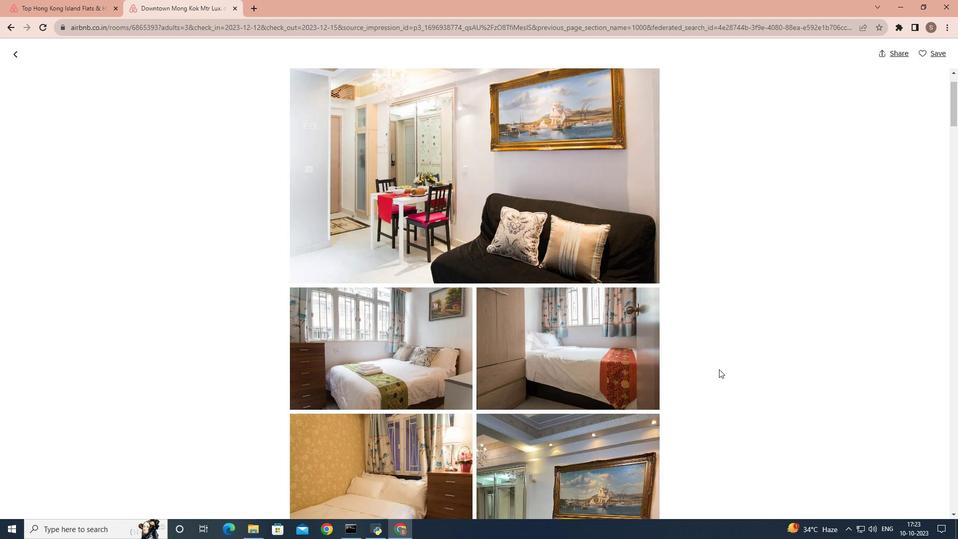 
Action: Mouse scrolled (704, 361) with delta (0, 0)
Screenshot: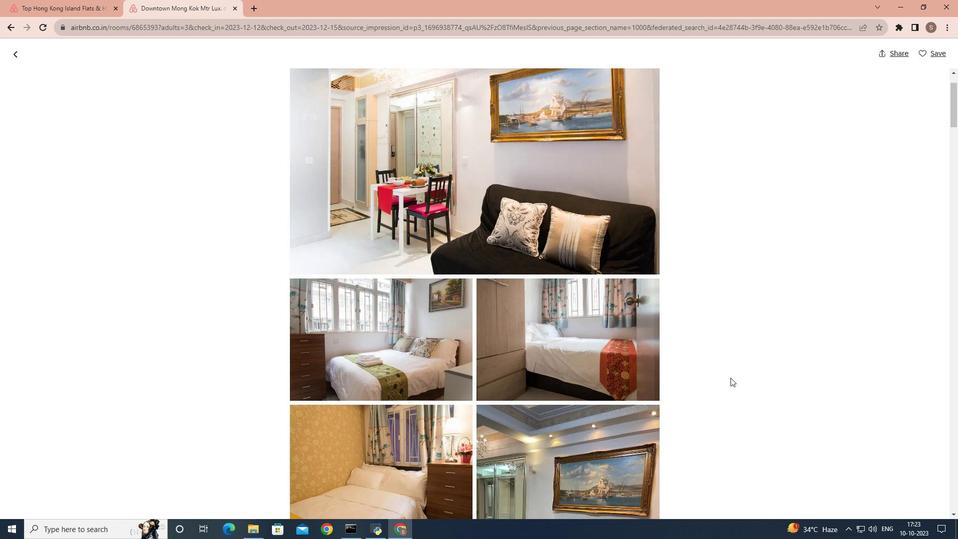 
Action: Mouse moved to (721, 371)
Screenshot: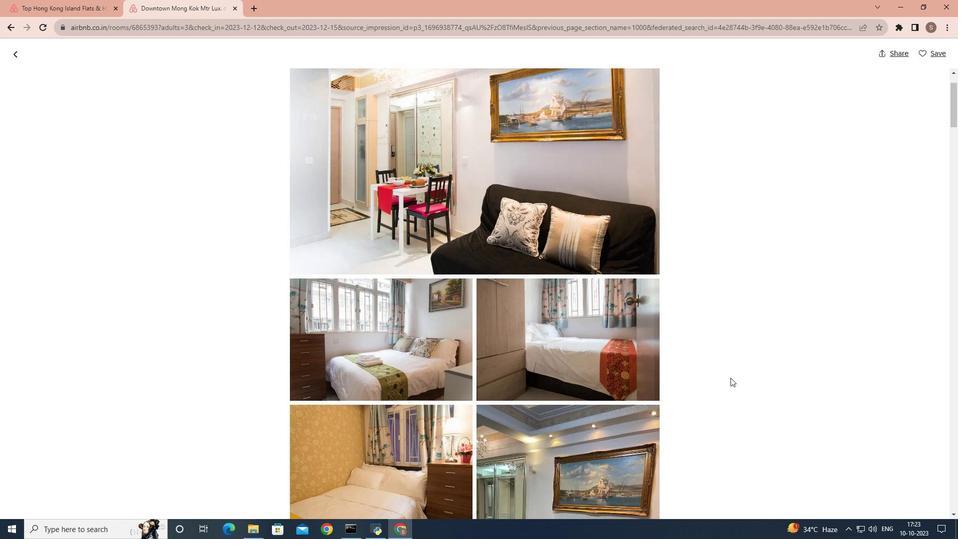 
Action: Mouse scrolled (721, 371) with delta (0, 0)
Screenshot: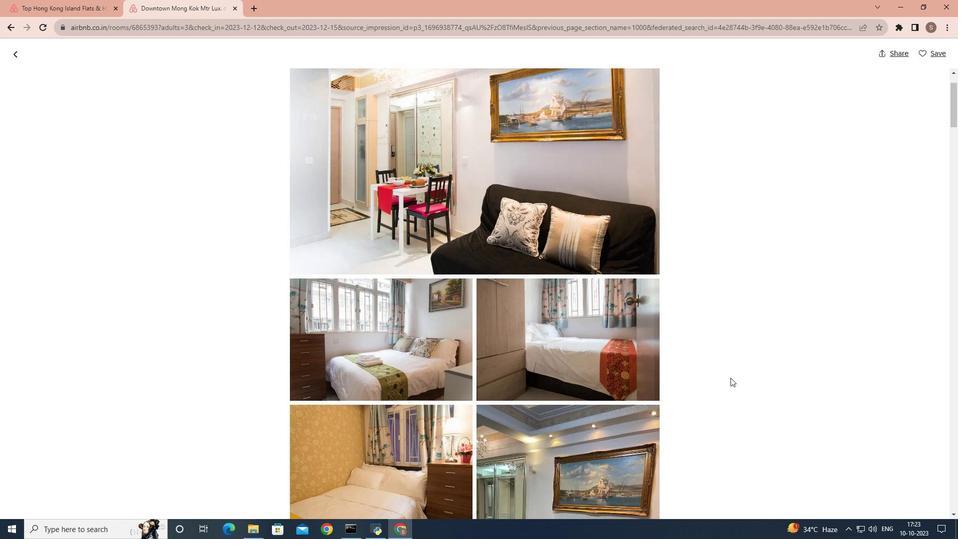 
Action: Mouse moved to (760, 370)
Screenshot: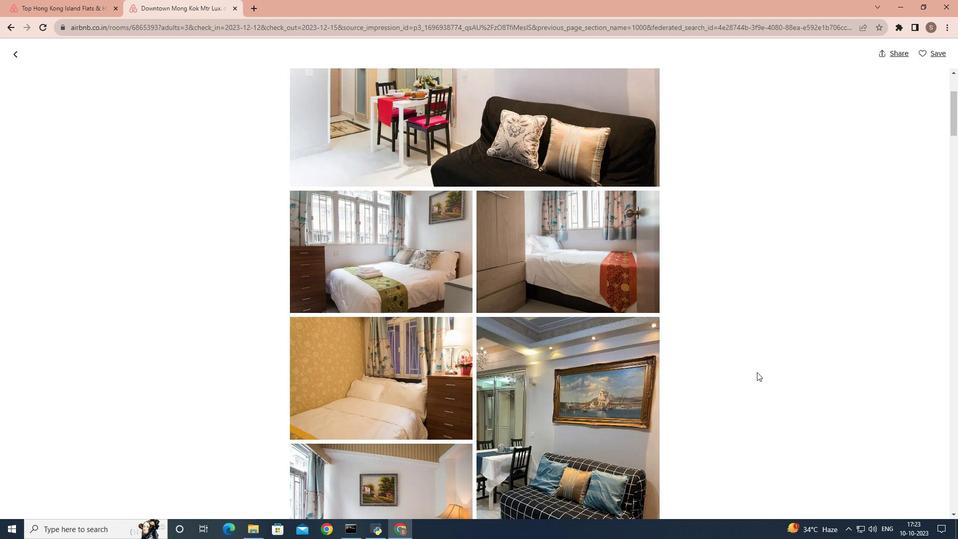 
Action: Mouse scrolled (760, 370) with delta (0, 0)
Screenshot: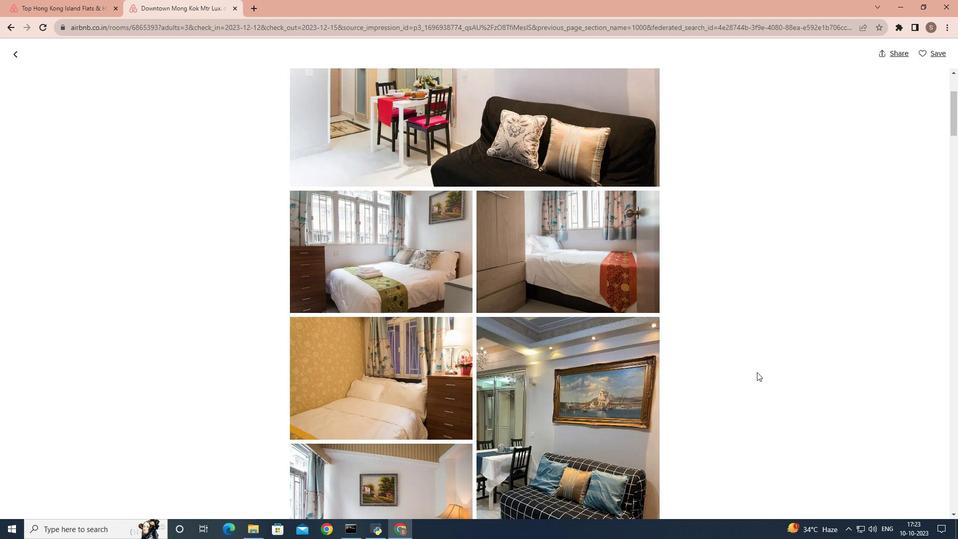 
Action: Mouse moved to (751, 374)
Screenshot: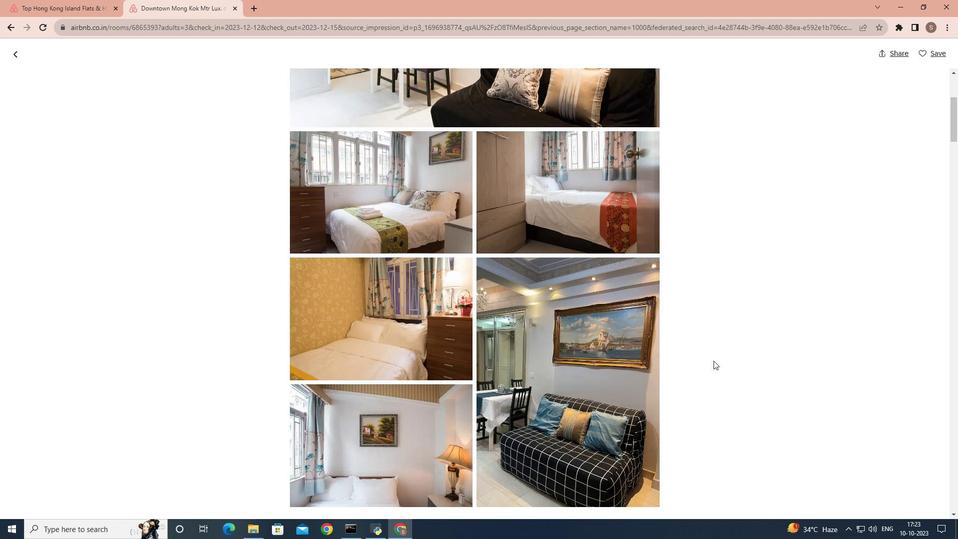 
Action: Mouse scrolled (751, 373) with delta (0, 0)
Screenshot: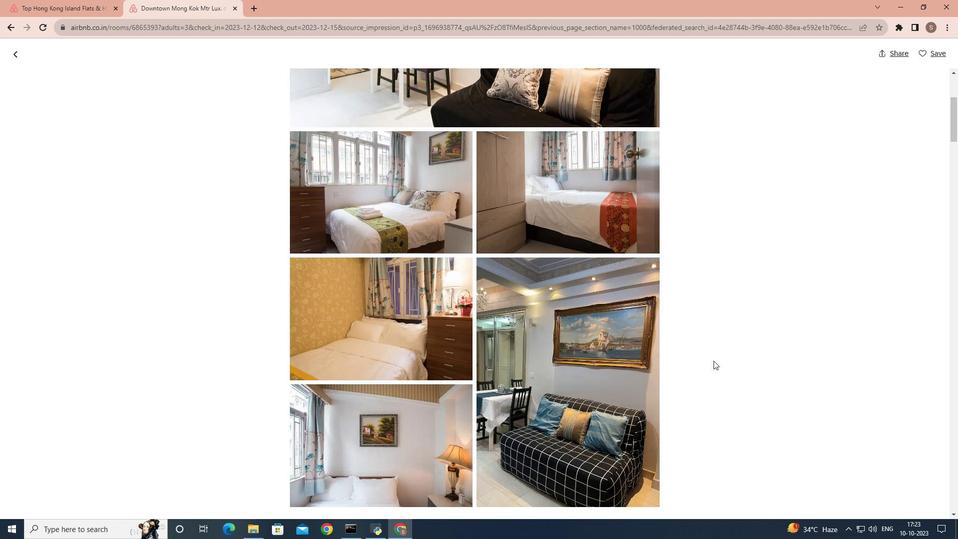 
Action: Mouse moved to (713, 360)
Screenshot: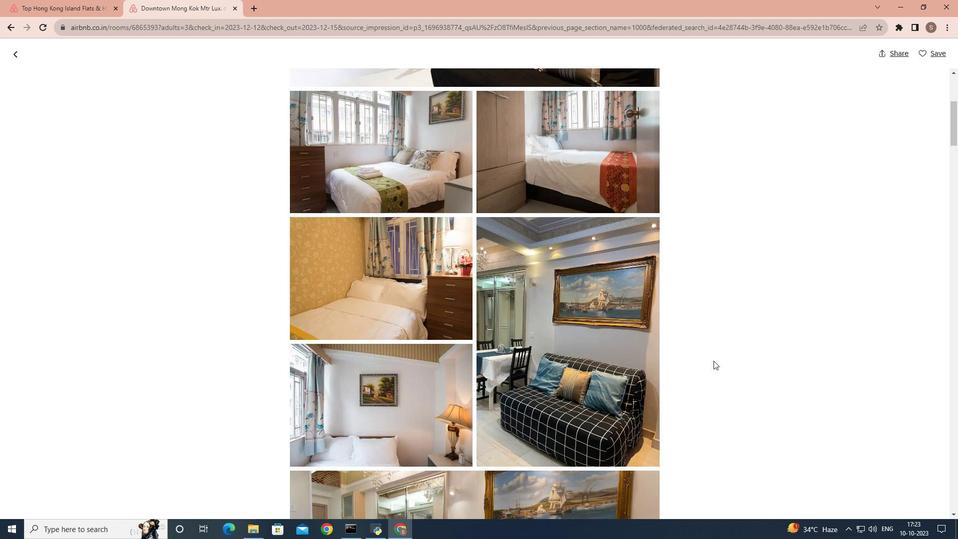 
Action: Mouse scrolled (713, 360) with delta (0, 0)
Screenshot: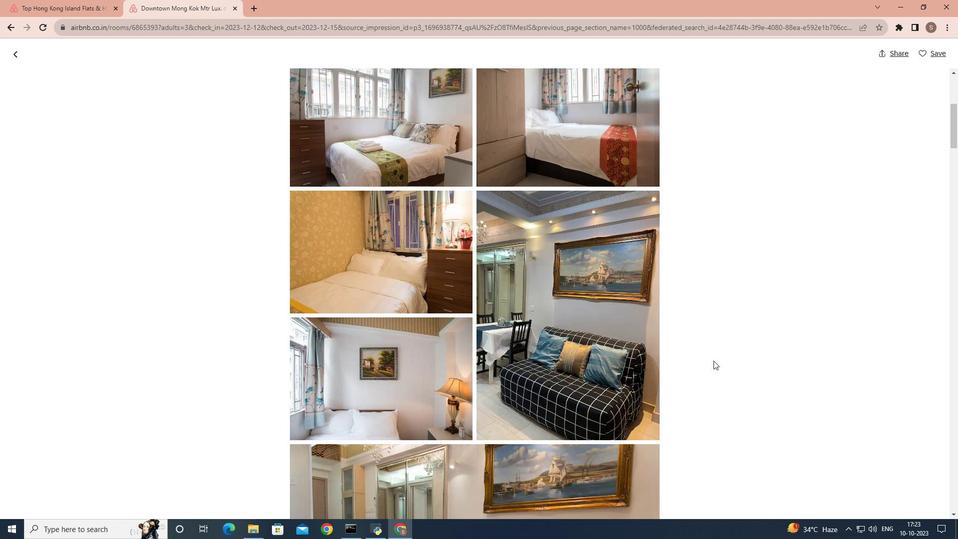 
Action: Mouse scrolled (713, 360) with delta (0, 0)
Screenshot: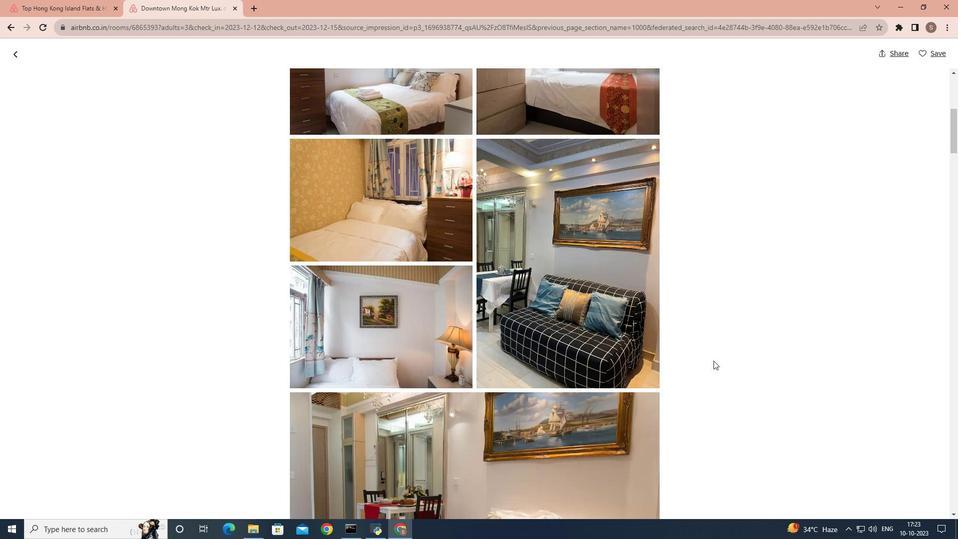 
Action: Mouse scrolled (713, 360) with delta (0, 0)
Screenshot: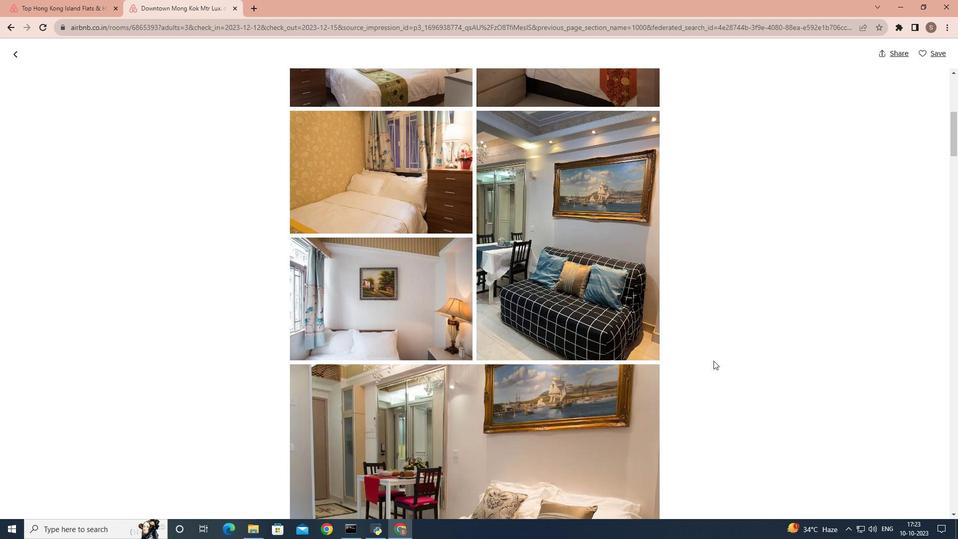 
Action: Mouse scrolled (713, 360) with delta (0, 0)
Screenshot: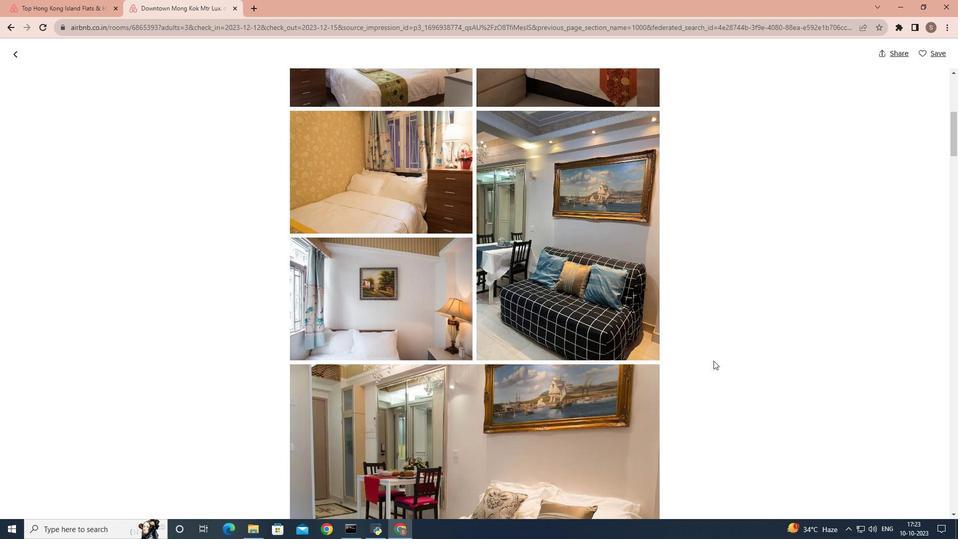 
Action: Mouse scrolled (713, 360) with delta (0, 0)
Screenshot: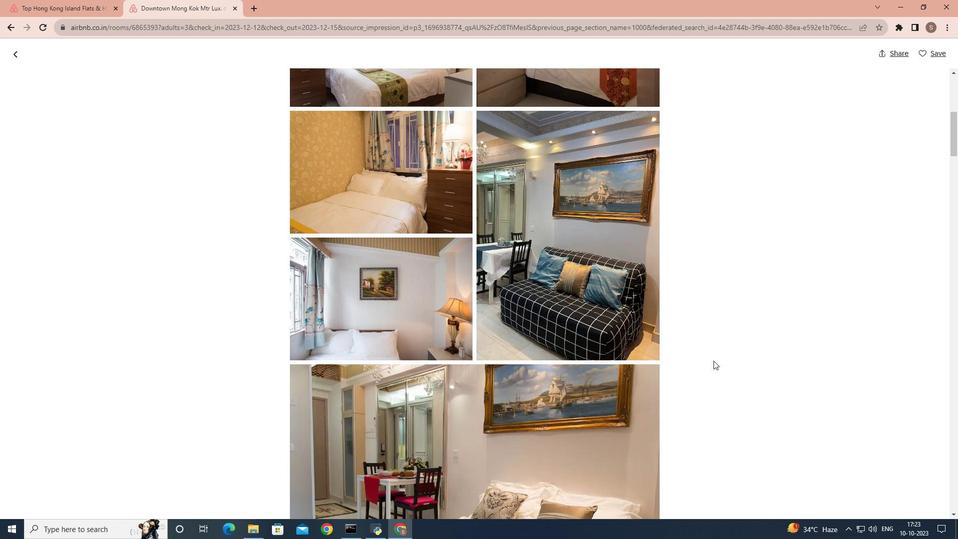 
Action: Mouse scrolled (713, 360) with delta (0, 0)
Screenshot: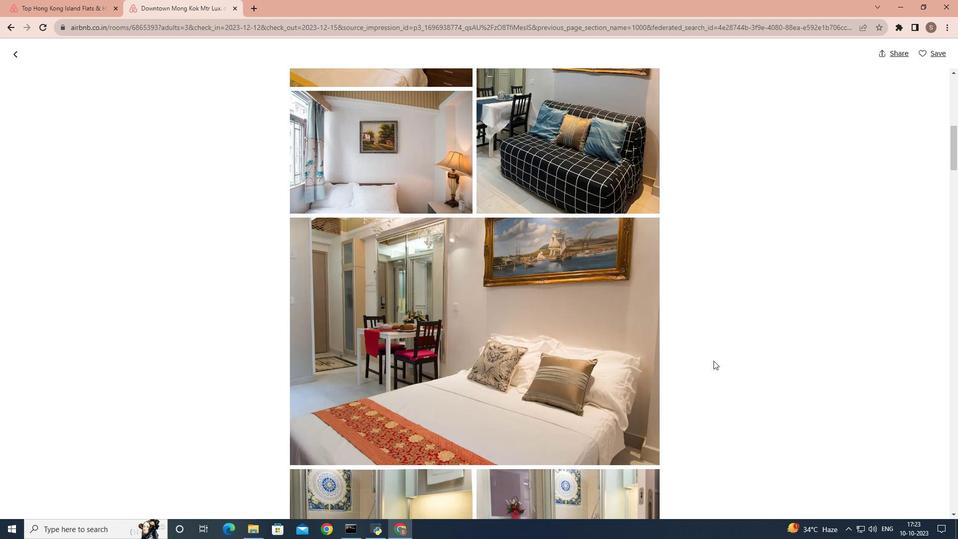 
Action: Mouse scrolled (713, 360) with delta (0, 0)
Screenshot: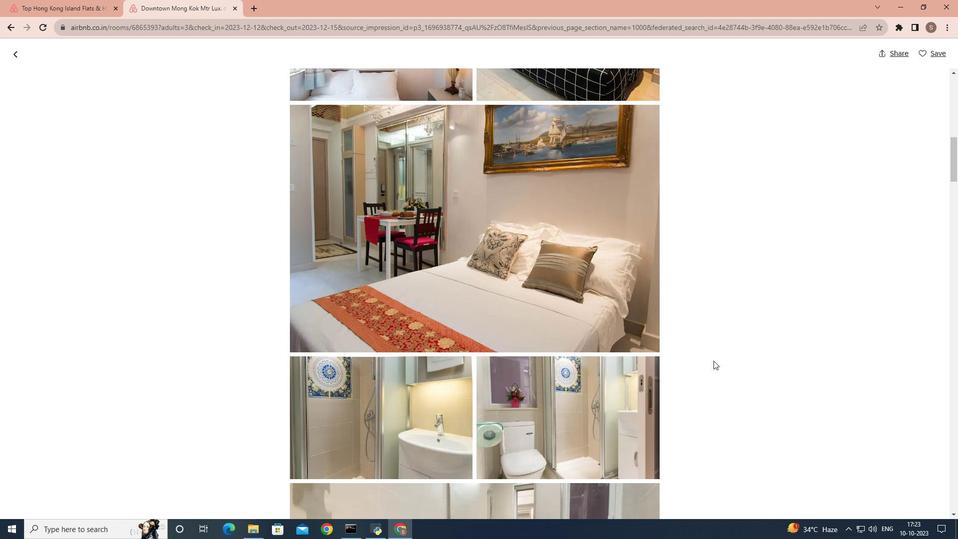 
Action: Mouse scrolled (713, 360) with delta (0, 0)
Screenshot: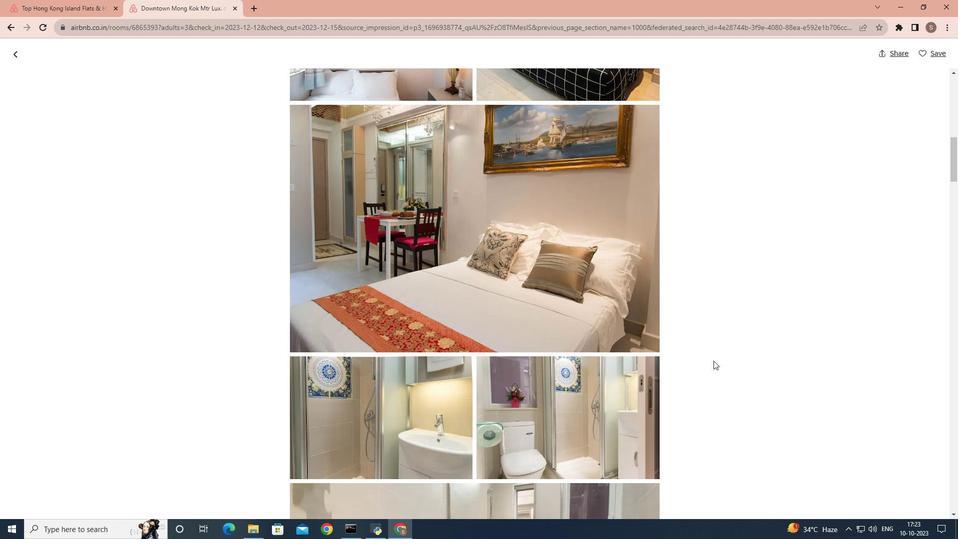 
Action: Mouse scrolled (713, 360) with delta (0, 0)
Screenshot: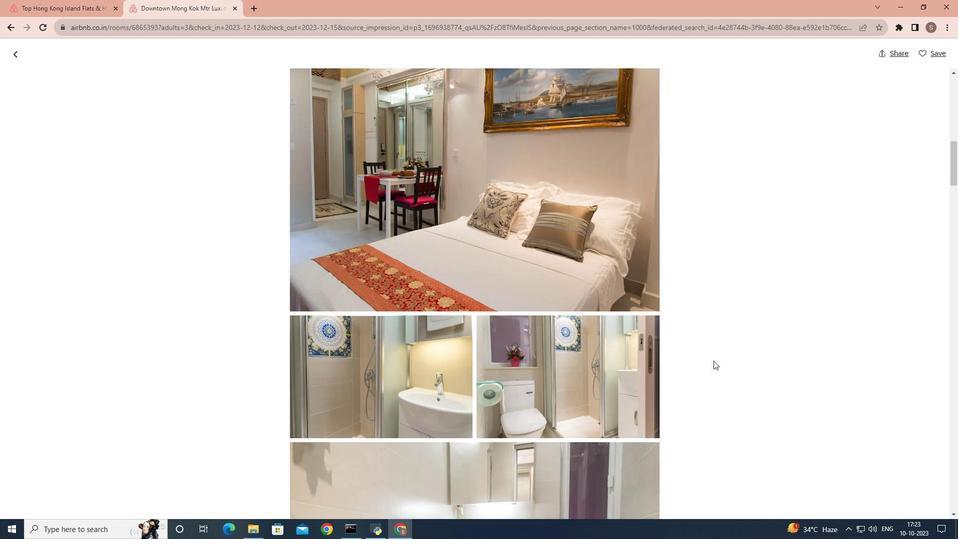 
Action: Mouse scrolled (713, 360) with delta (0, 0)
Screenshot: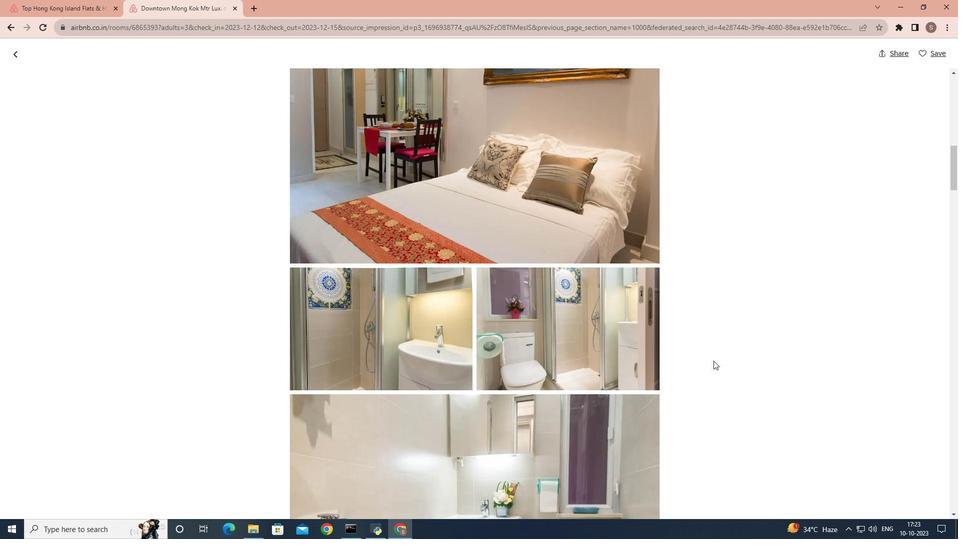 
Action: Mouse scrolled (713, 360) with delta (0, 0)
Screenshot: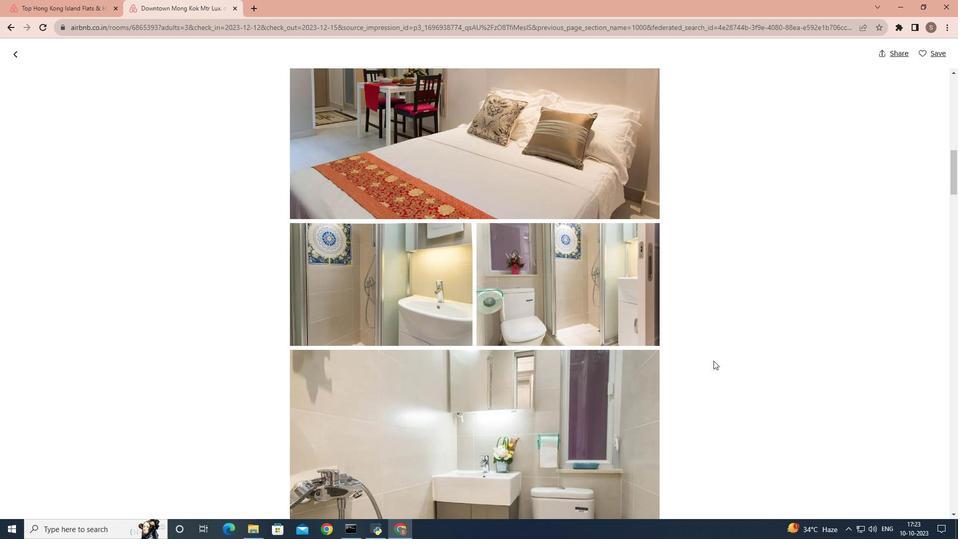 
Action: Mouse scrolled (713, 360) with delta (0, 0)
Screenshot: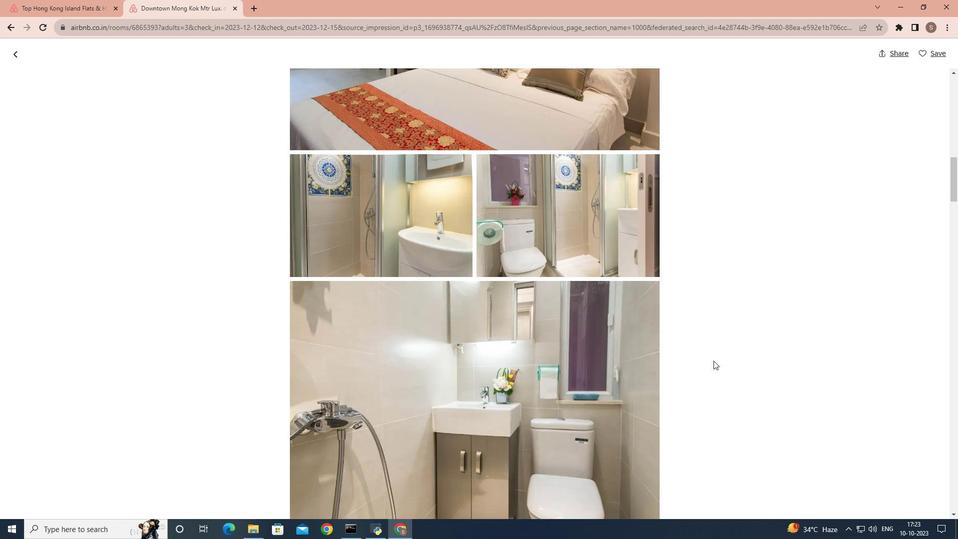 
Action: Mouse scrolled (713, 360) with delta (0, 0)
Screenshot: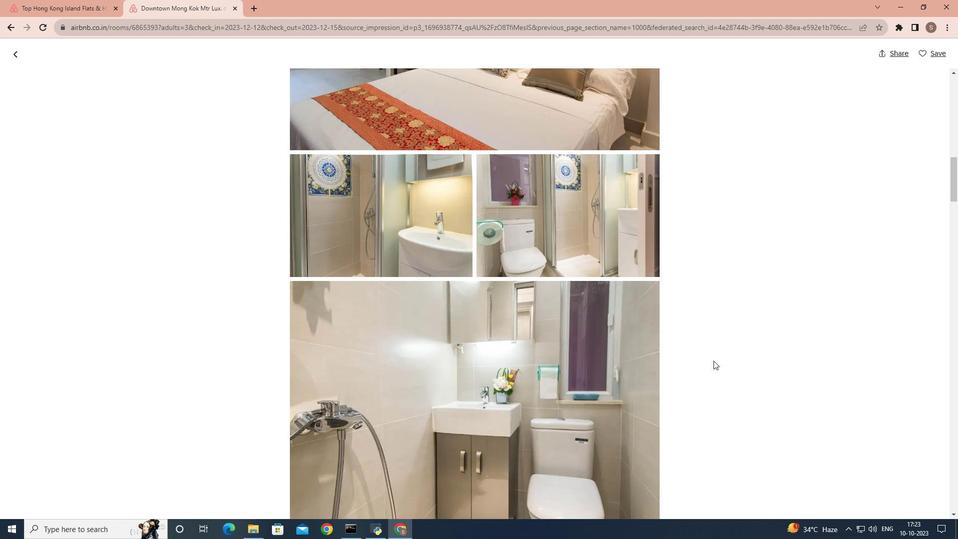 
Action: Mouse scrolled (713, 360) with delta (0, 0)
Screenshot: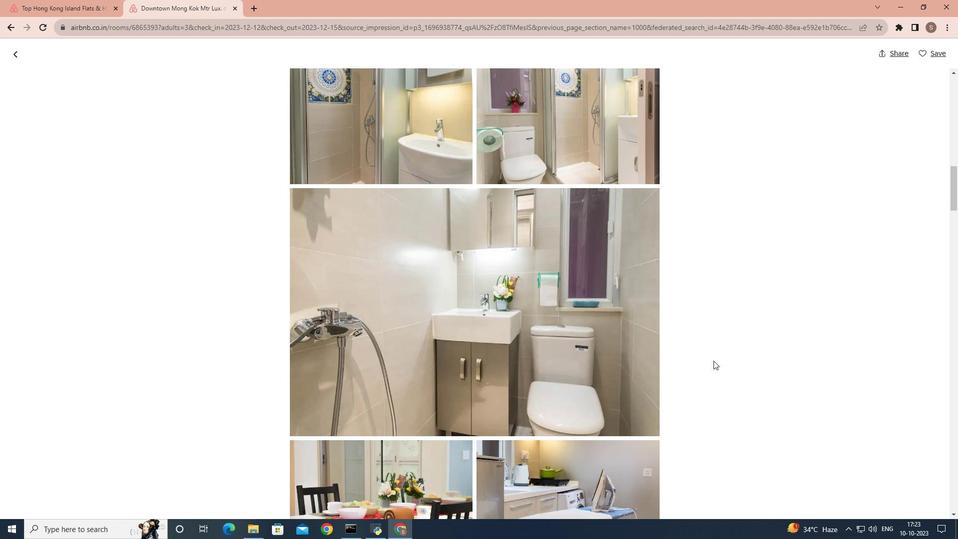 
Action: Mouse scrolled (713, 360) with delta (0, 0)
Screenshot: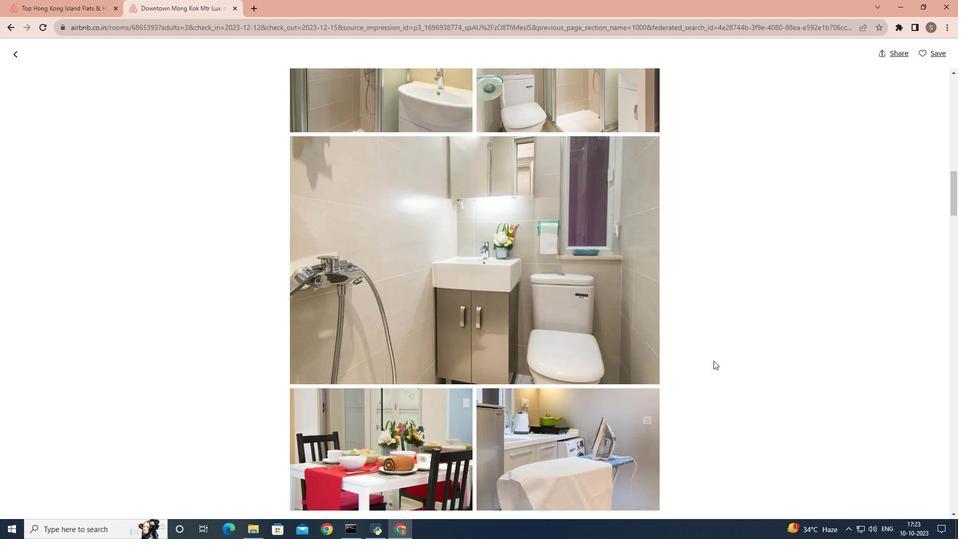 
Action: Mouse scrolled (713, 360) with delta (0, 0)
Screenshot: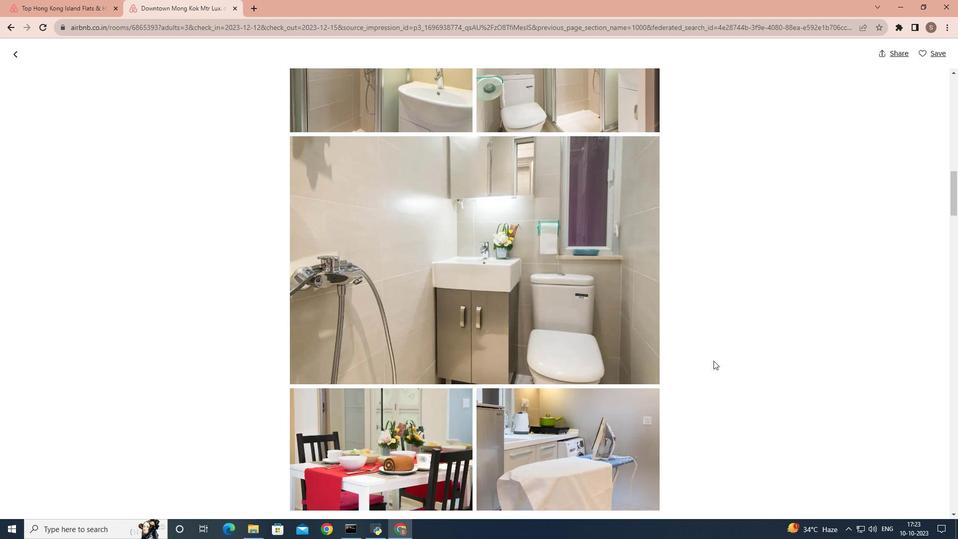 
Action: Mouse scrolled (713, 360) with delta (0, 0)
Screenshot: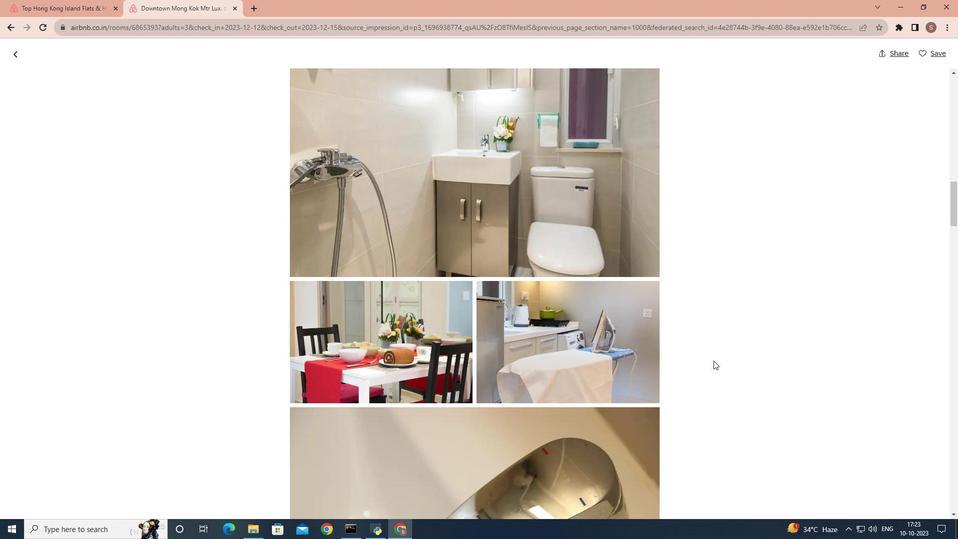 
Action: Mouse scrolled (713, 360) with delta (0, 0)
Screenshot: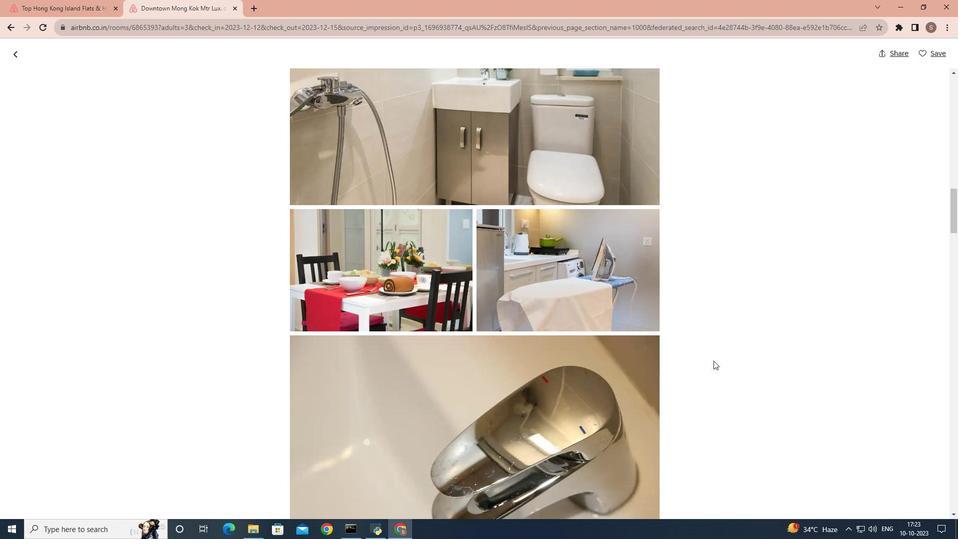 
Action: Mouse scrolled (713, 360) with delta (0, 0)
Screenshot: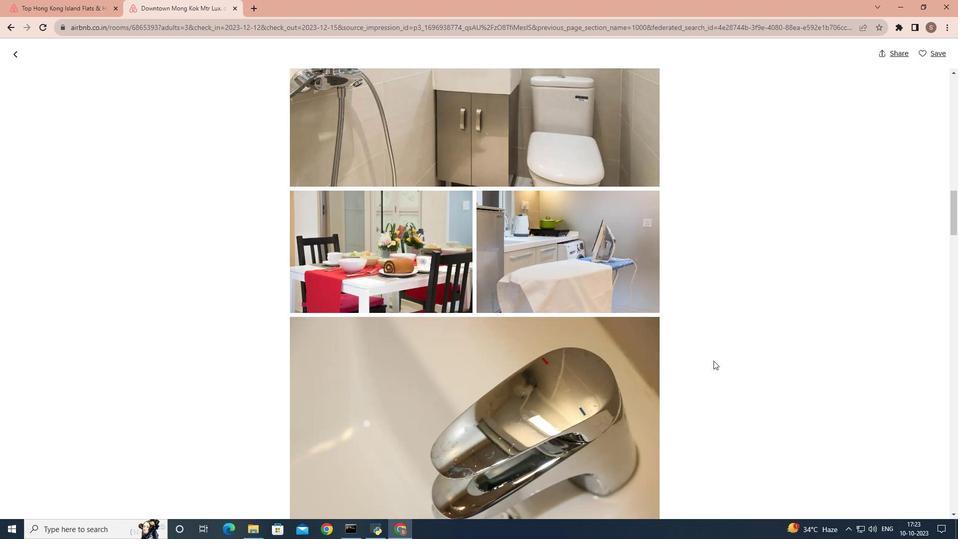 
Action: Mouse scrolled (713, 360) with delta (0, 0)
Screenshot: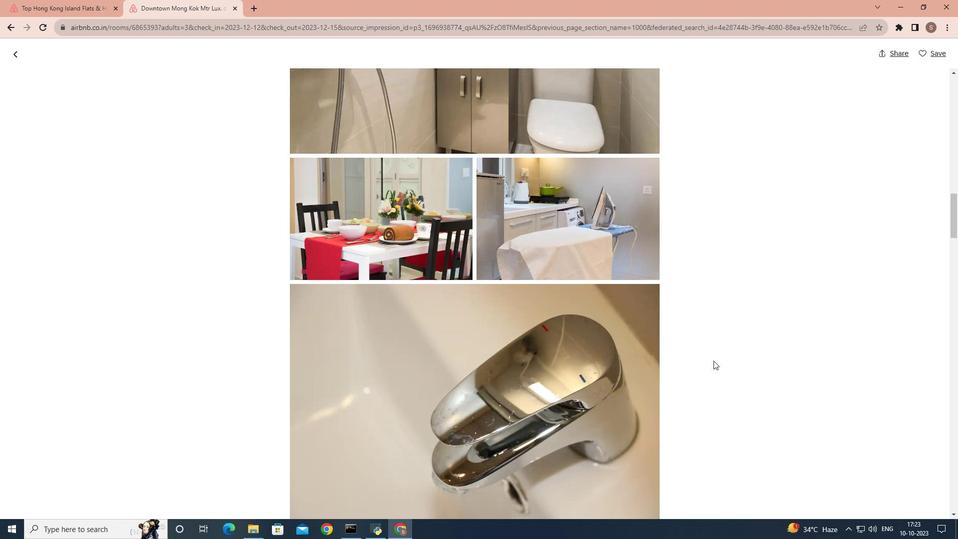
Action: Mouse scrolled (713, 360) with delta (0, 0)
Screenshot: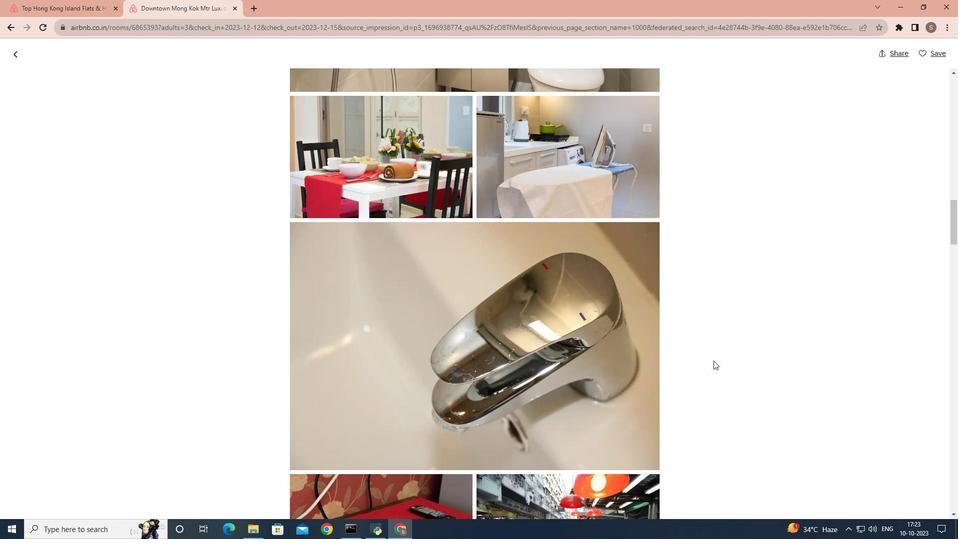 
Action: Mouse scrolled (713, 360) with delta (0, 0)
Screenshot: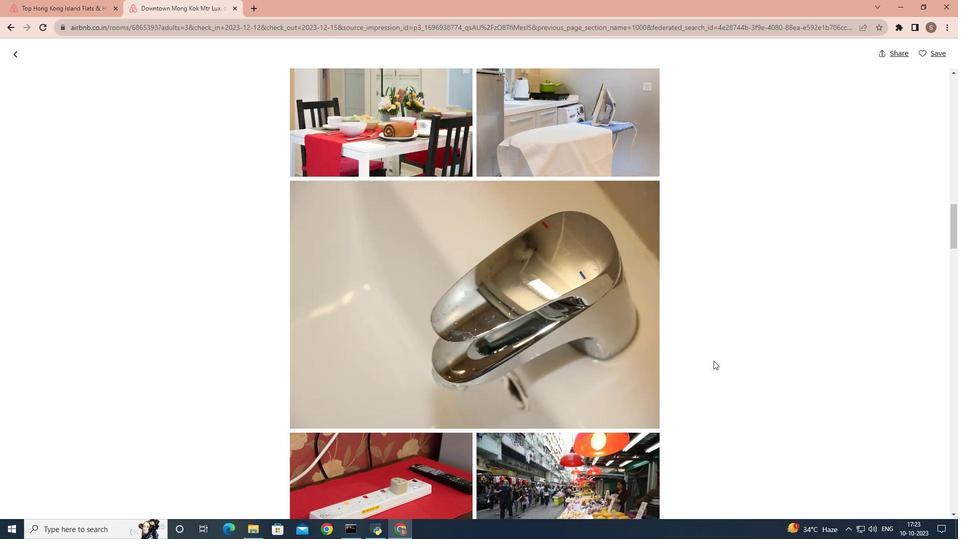 
Action: Mouse scrolled (713, 360) with delta (0, 0)
Screenshot: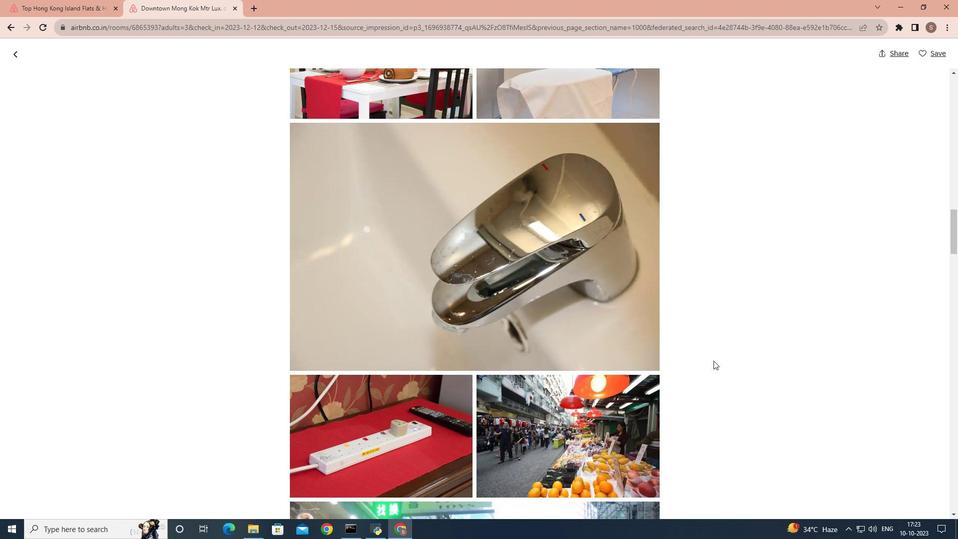
Action: Mouse scrolled (713, 360) with delta (0, 0)
Screenshot: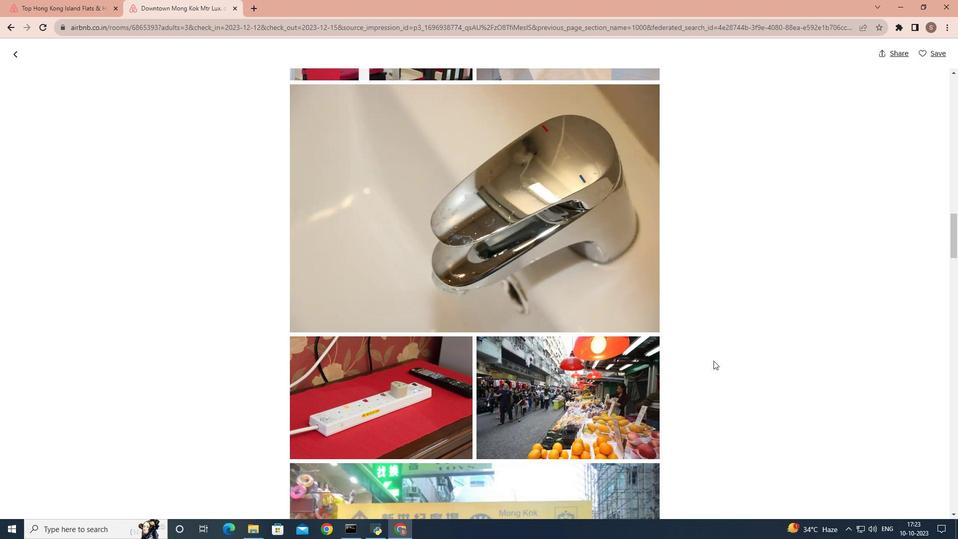 
Action: Mouse scrolled (713, 360) with delta (0, 0)
Screenshot: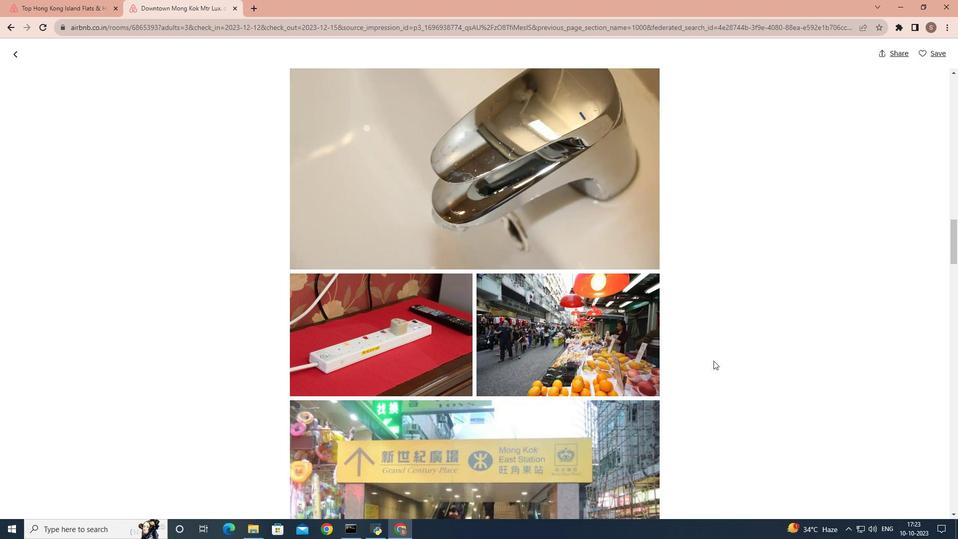 
Action: Mouse scrolled (713, 360) with delta (0, 0)
Screenshot: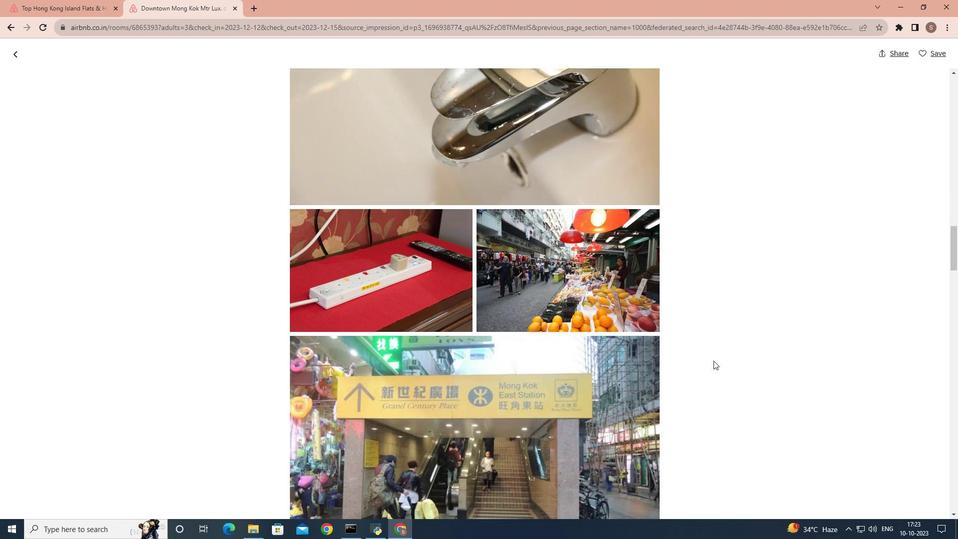 
Action: Mouse scrolled (713, 360) with delta (0, 0)
Screenshot: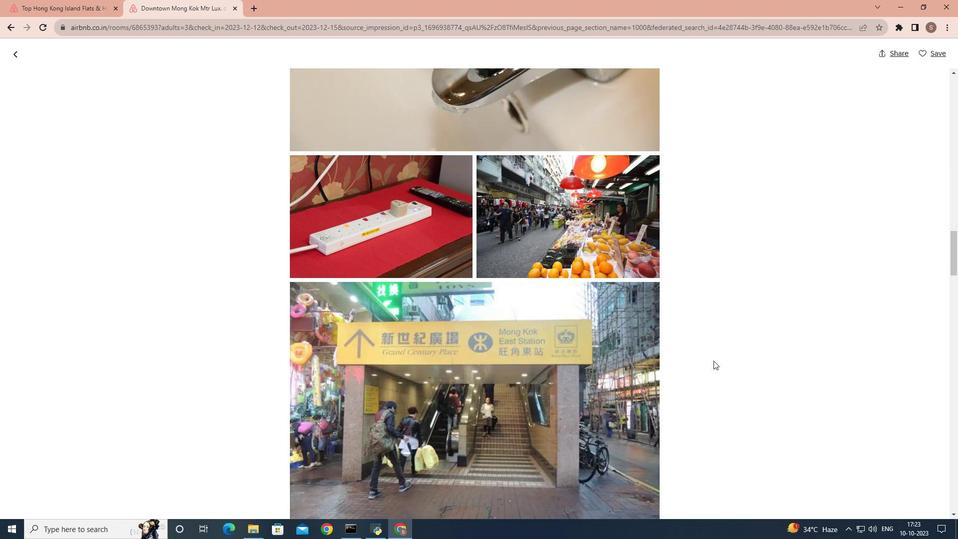 
Action: Mouse scrolled (713, 360) with delta (0, 0)
Screenshot: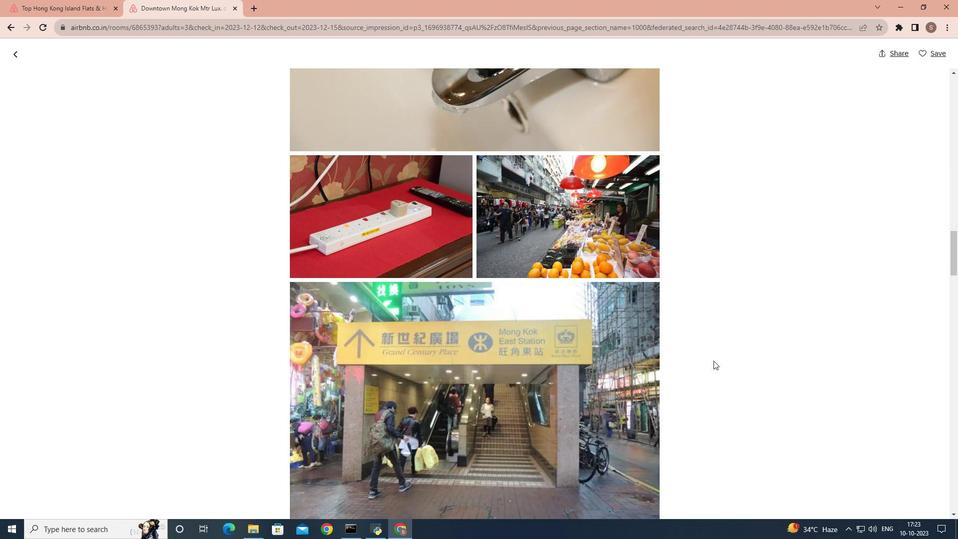 
Action: Mouse scrolled (713, 360) with delta (0, 0)
Screenshot: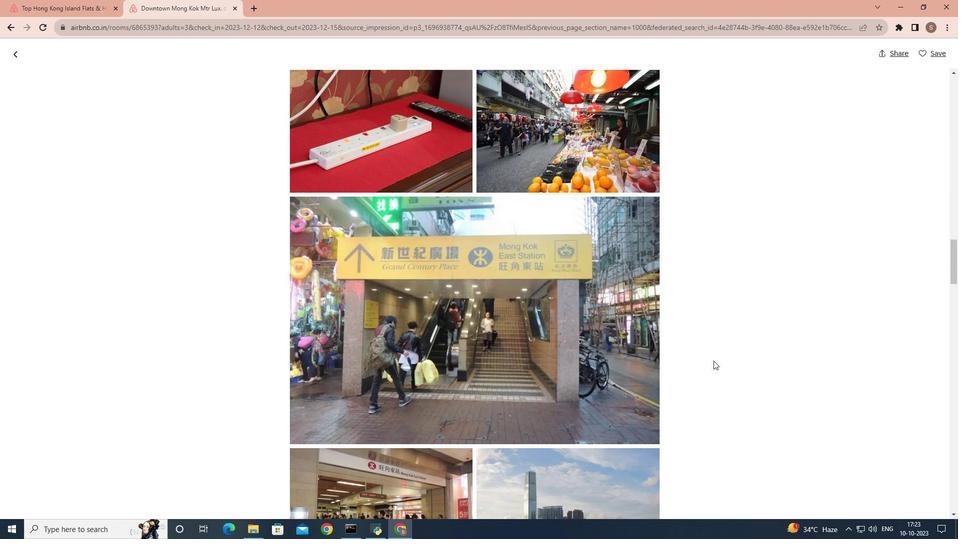 
Action: Mouse scrolled (713, 360) with delta (0, 0)
Screenshot: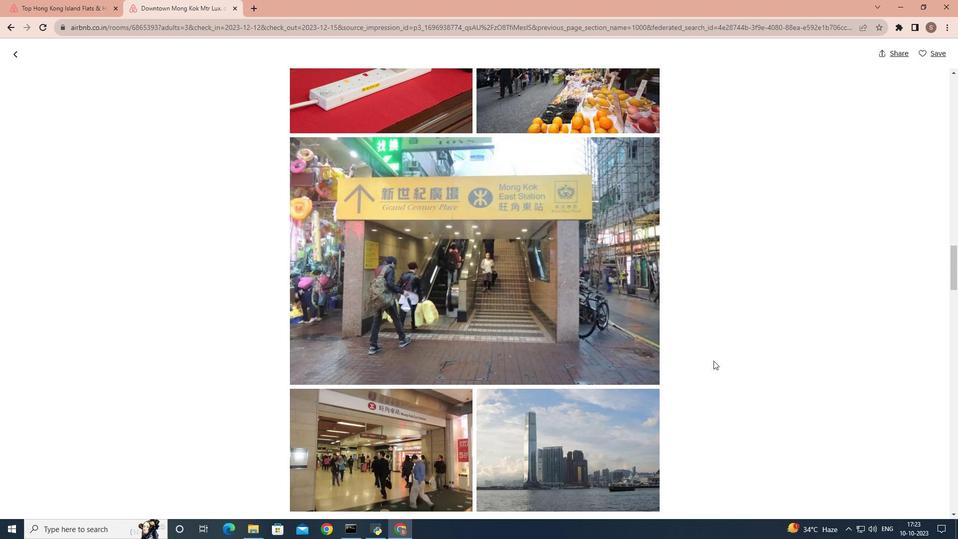 
Action: Mouse scrolled (713, 360) with delta (0, 0)
Screenshot: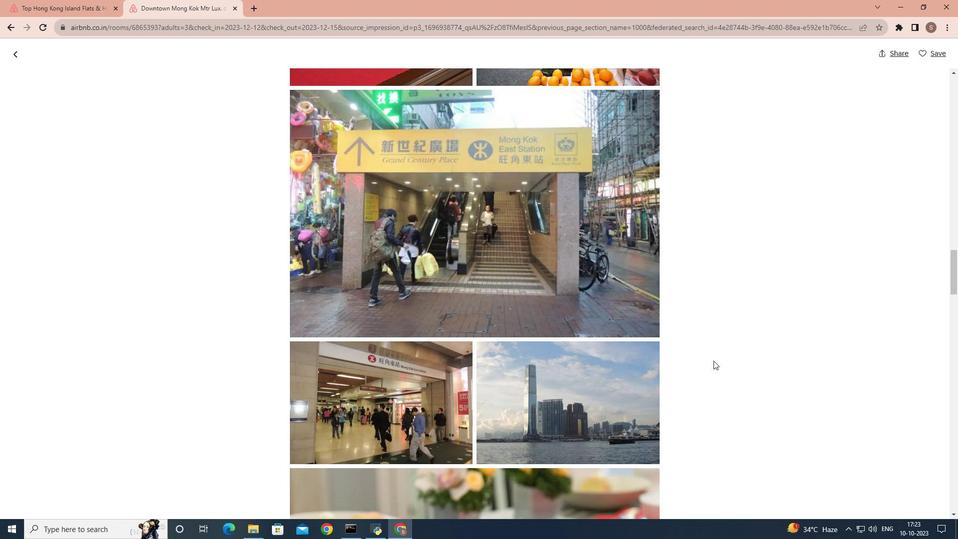 
Action: Mouse scrolled (713, 360) with delta (0, 0)
Screenshot: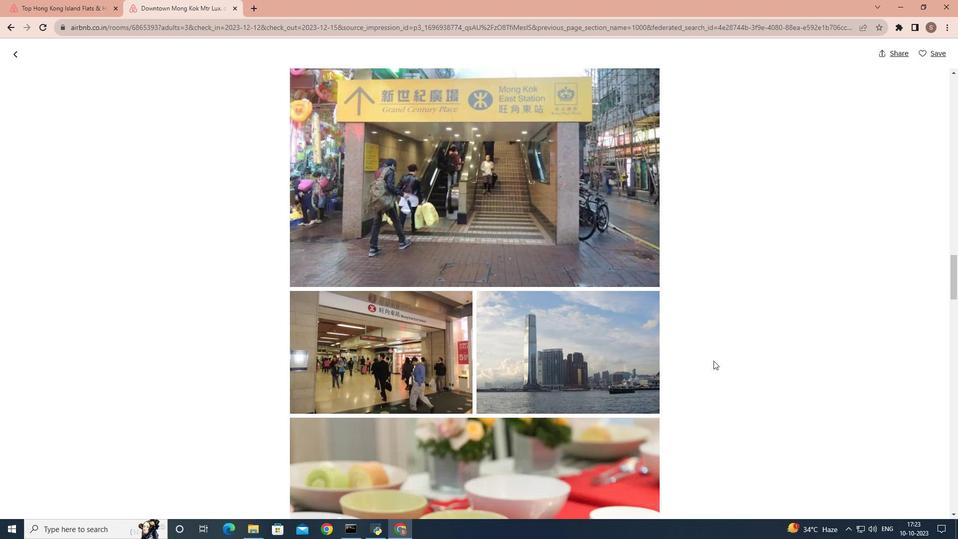 
Action: Mouse scrolled (713, 360) with delta (0, 0)
Screenshot: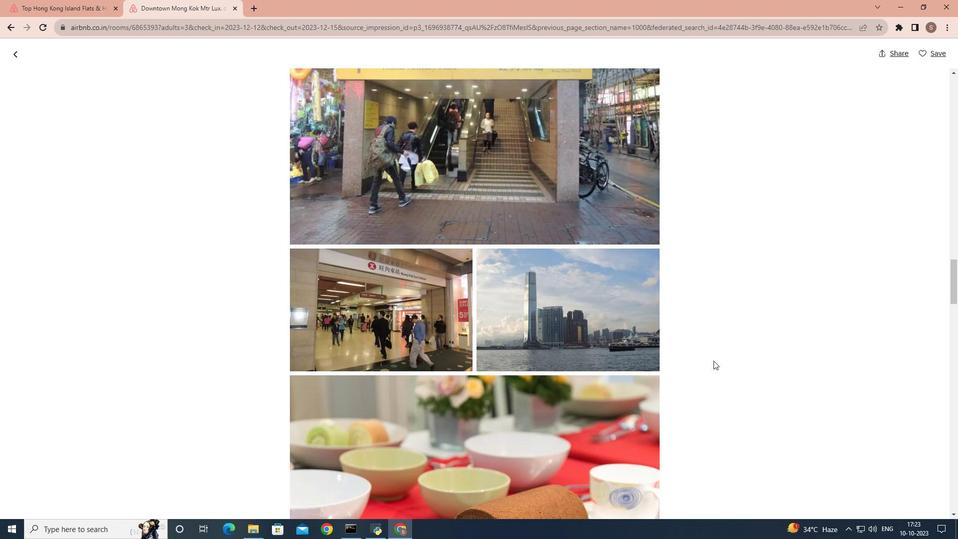 
Action: Mouse scrolled (713, 360) with delta (0, 0)
Screenshot: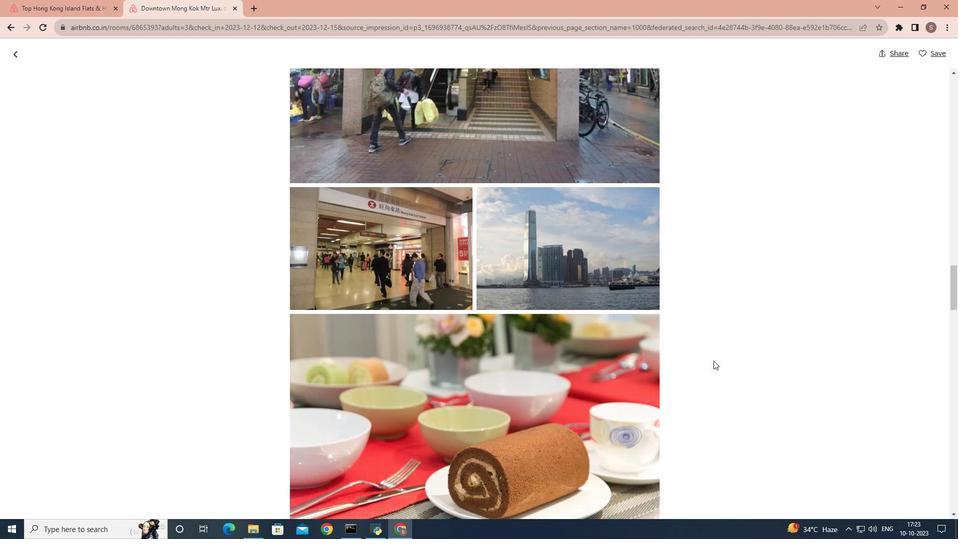 
Action: Mouse scrolled (713, 360) with delta (0, 0)
Screenshot: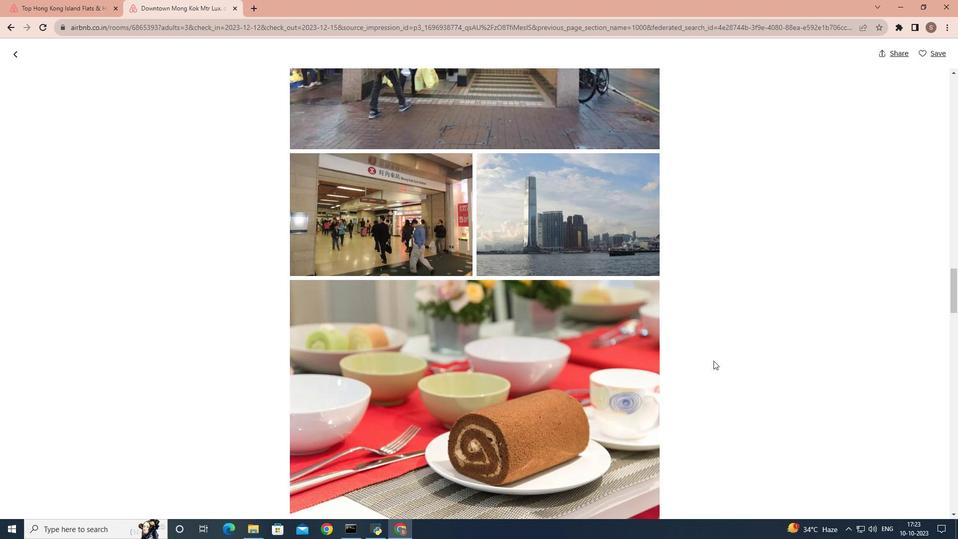 
Action: Mouse scrolled (713, 360) with delta (0, 0)
Screenshot: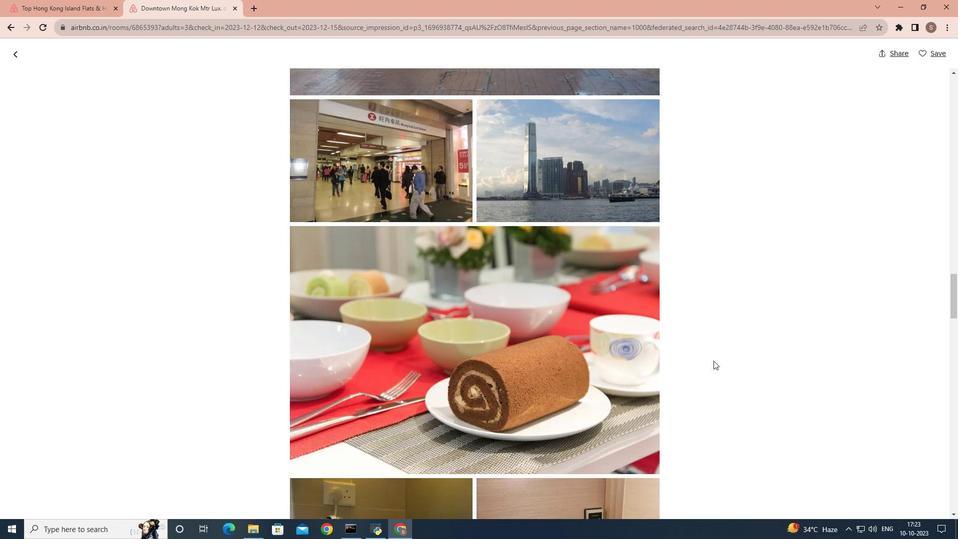 
Action: Mouse scrolled (713, 360) with delta (0, 0)
Screenshot: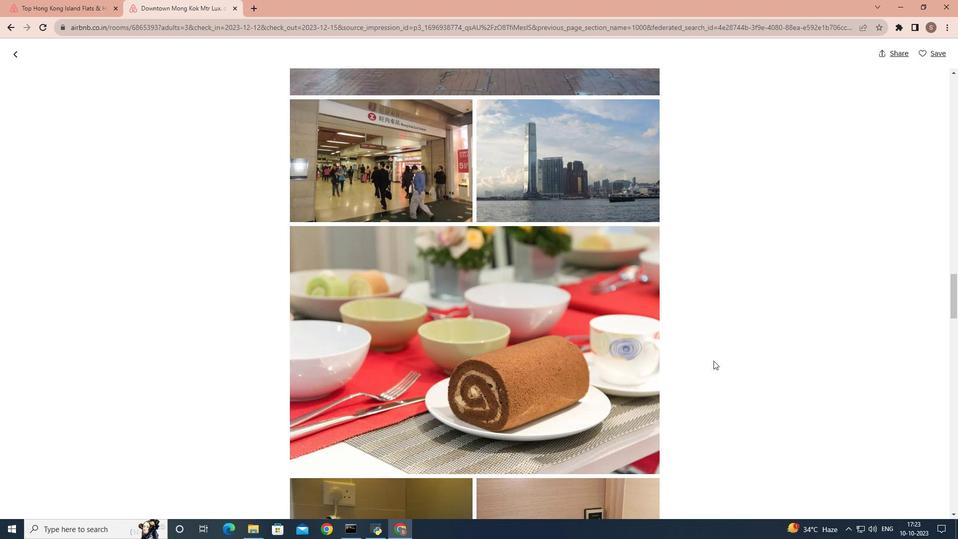 
Action: Mouse scrolled (713, 360) with delta (0, 0)
Screenshot: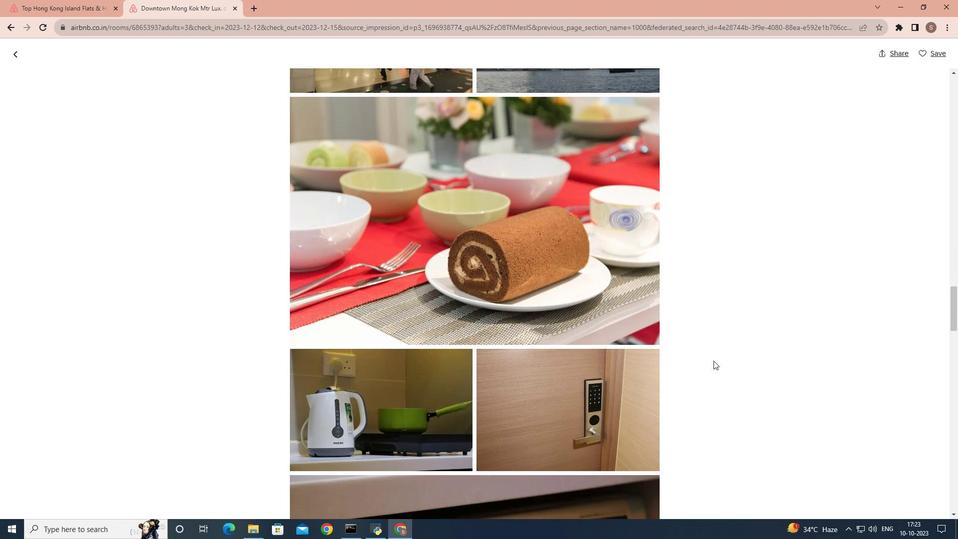 
Action: Mouse scrolled (713, 360) with delta (0, 0)
Screenshot: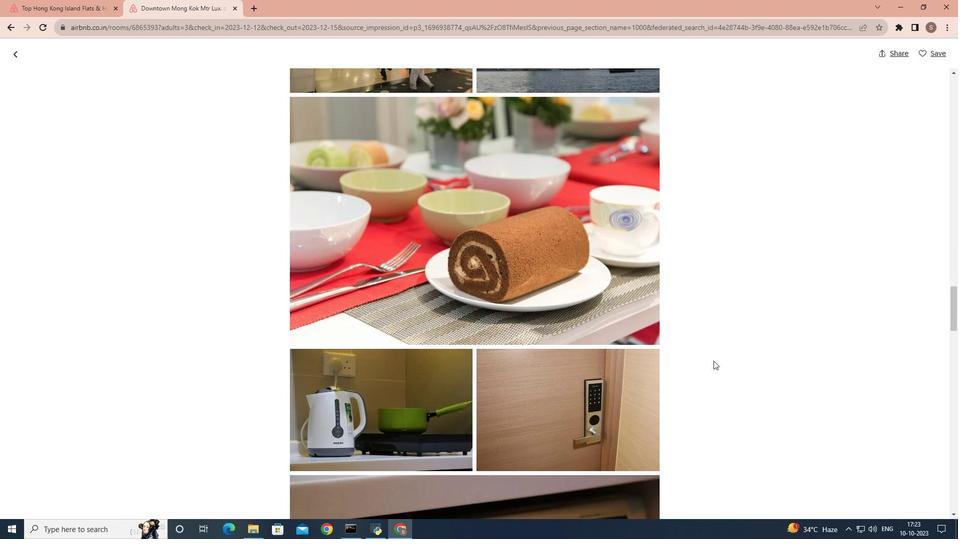 
Action: Mouse scrolled (713, 360) with delta (0, 0)
Screenshot: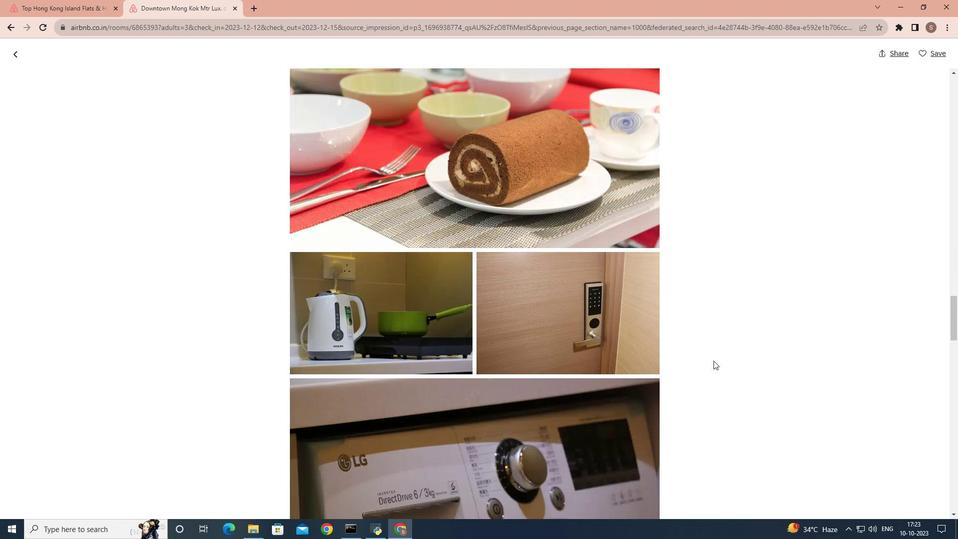 
Action: Mouse scrolled (713, 360) with delta (0, 0)
Screenshot: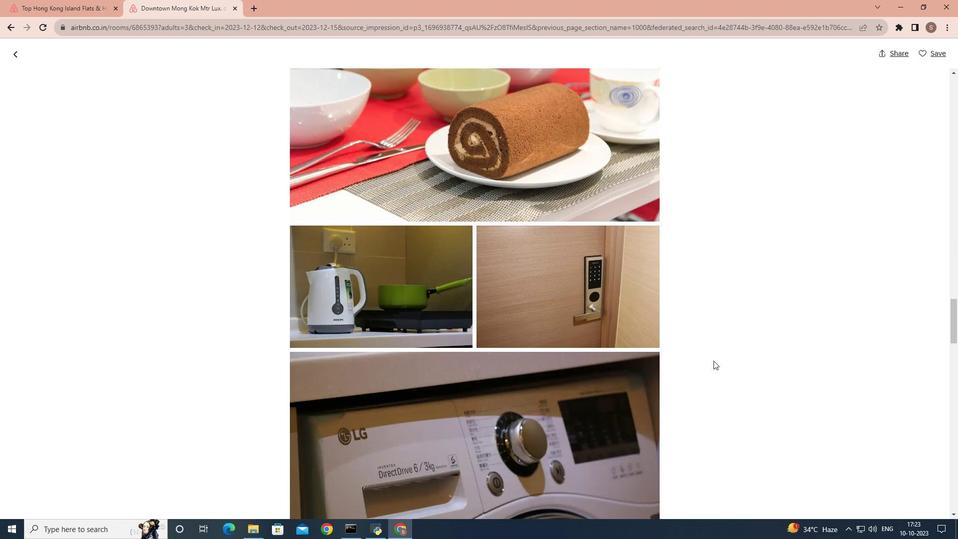 
Action: Mouse scrolled (713, 360) with delta (0, 0)
Screenshot: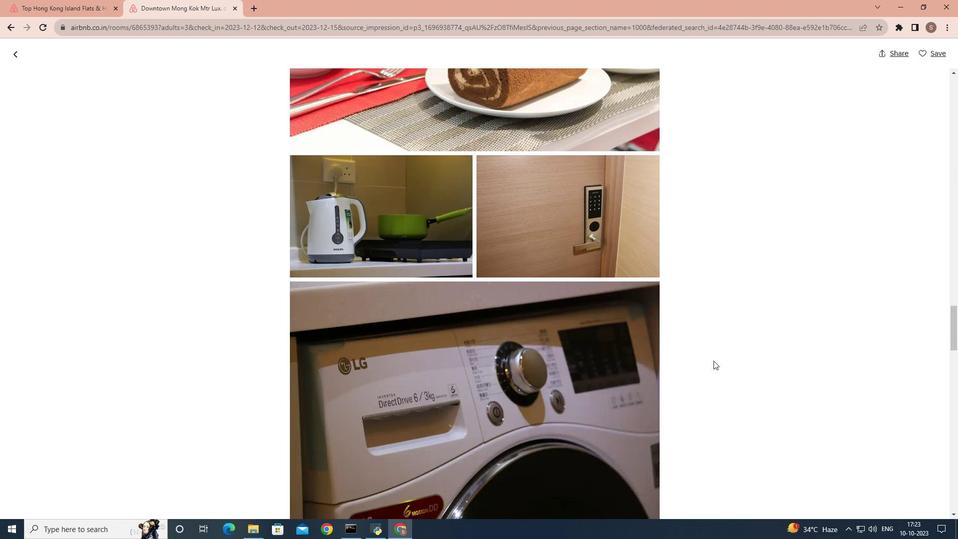 
Action: Mouse scrolled (713, 360) with delta (0, 0)
Screenshot: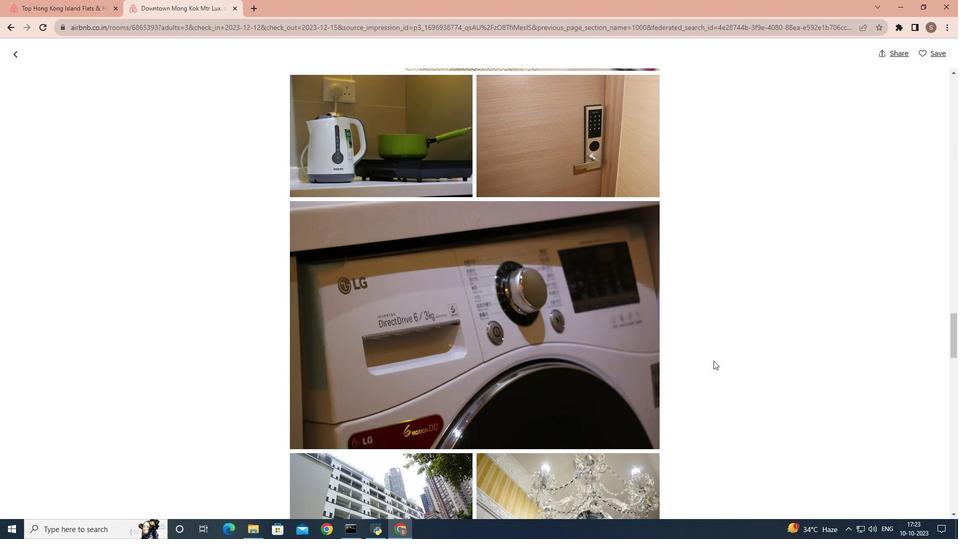 
Action: Mouse scrolled (713, 360) with delta (0, 0)
Screenshot: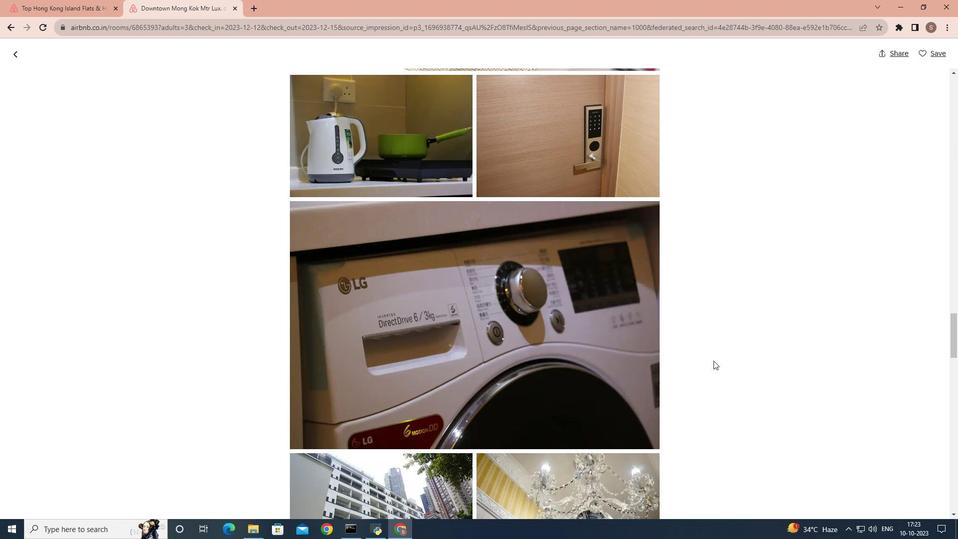 
Action: Mouse scrolled (713, 360) with delta (0, 0)
Screenshot: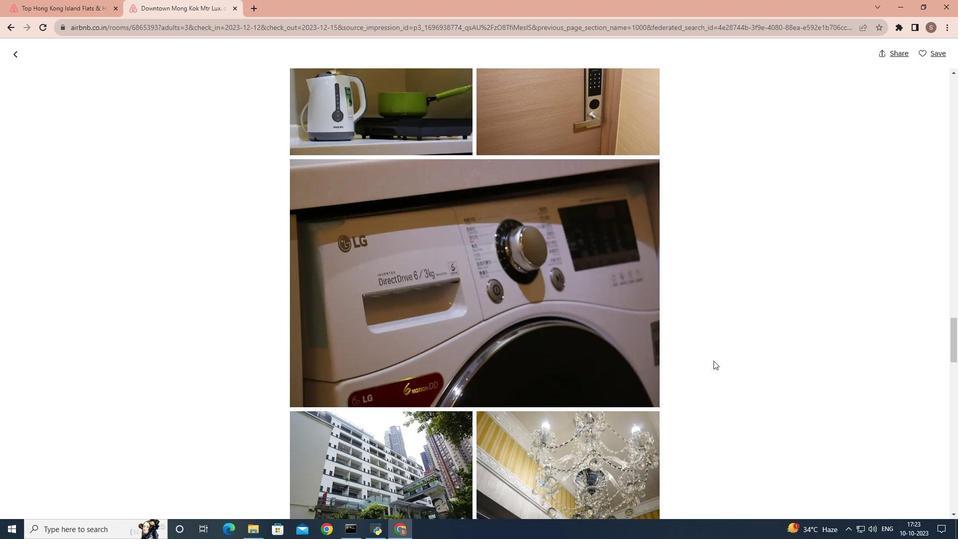 
Action: Mouse scrolled (713, 360) with delta (0, 0)
Screenshot: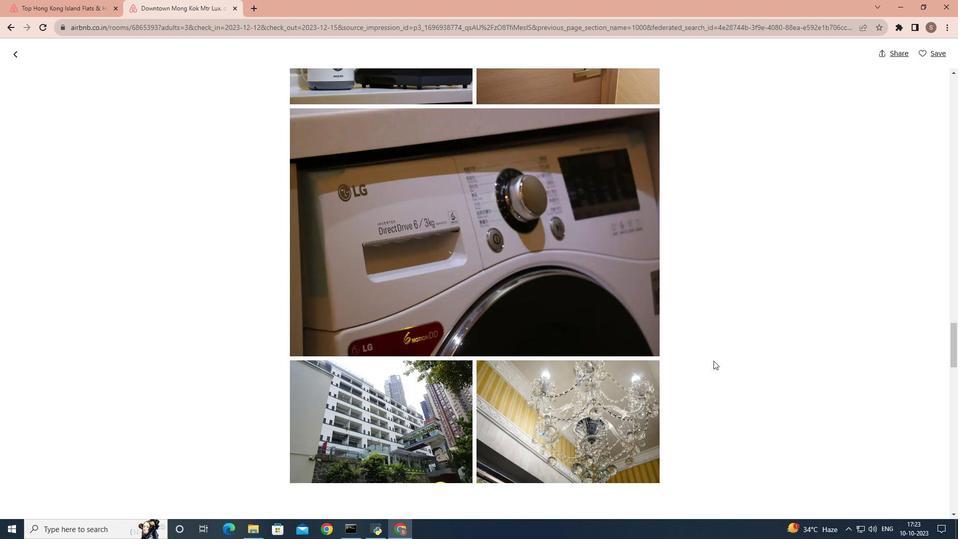 
Action: Mouse scrolled (713, 360) with delta (0, 0)
Screenshot: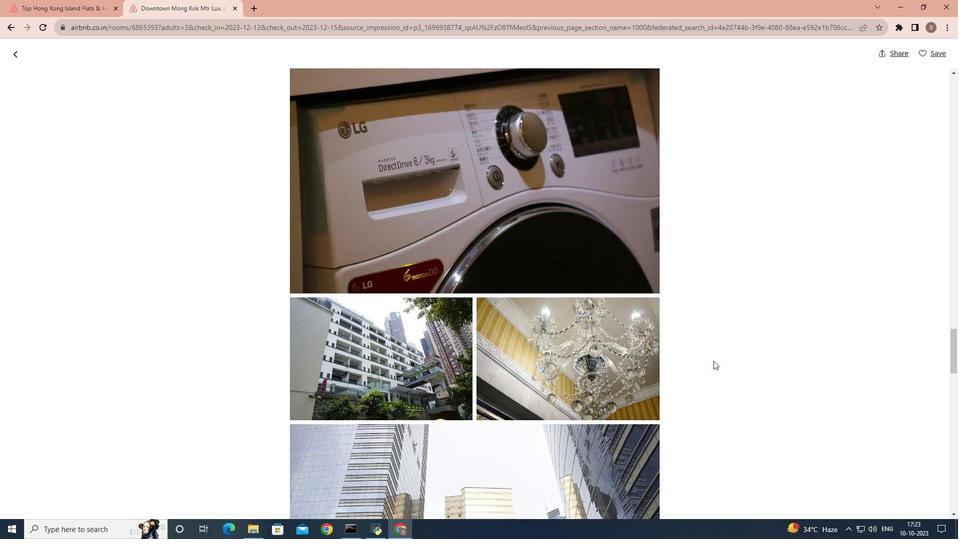 
Action: Mouse scrolled (713, 360) with delta (0, 0)
Screenshot: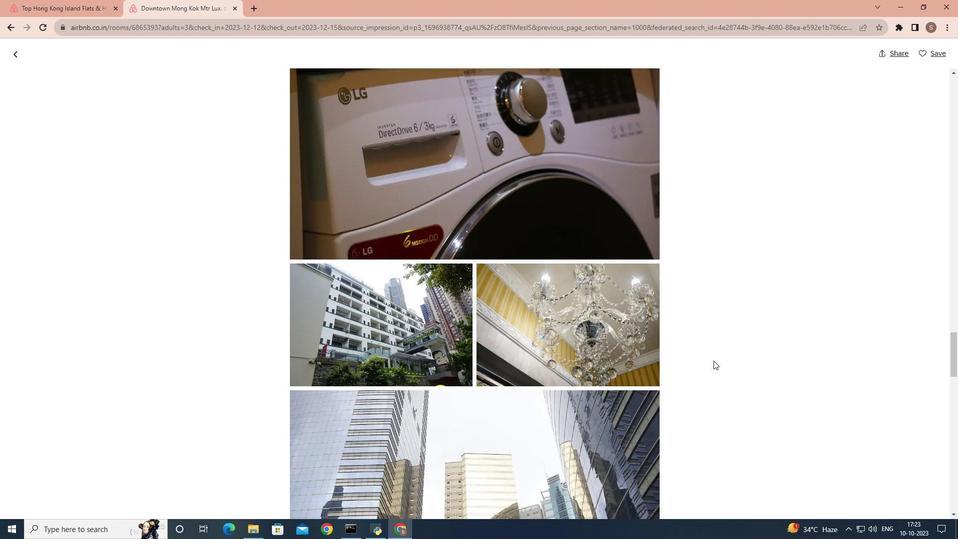 
Action: Mouse scrolled (713, 360) with delta (0, 0)
Screenshot: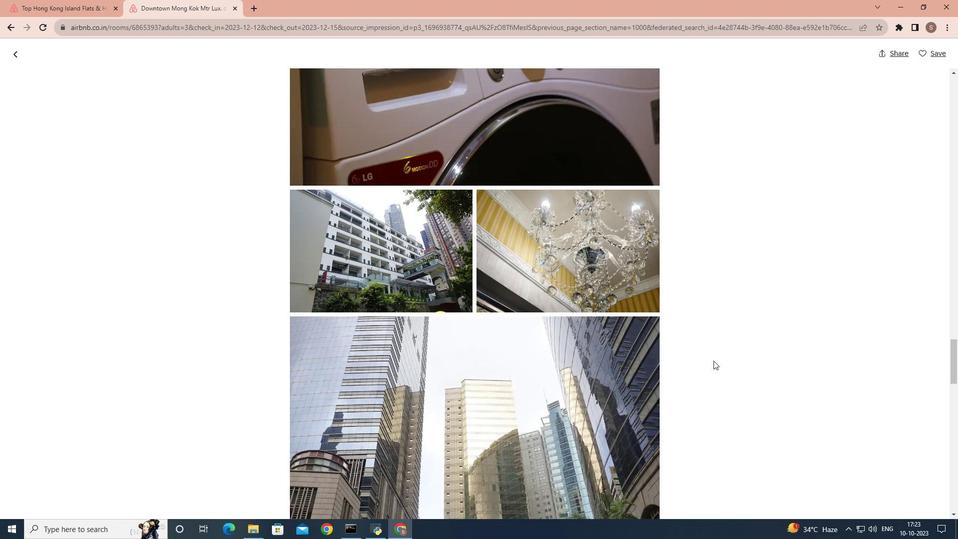 
Action: Mouse scrolled (713, 360) with delta (0, 0)
Screenshot: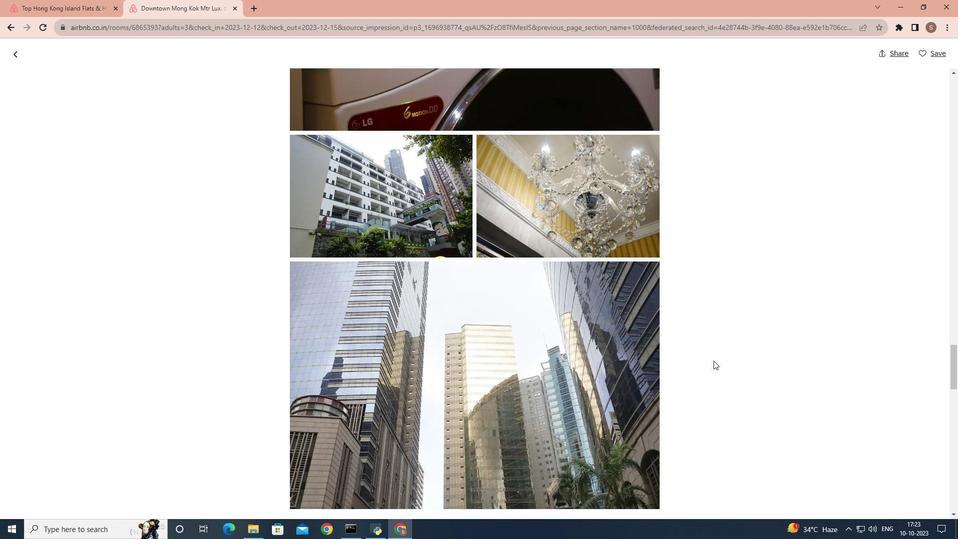 
Action: Mouse scrolled (713, 360) with delta (0, 0)
Screenshot: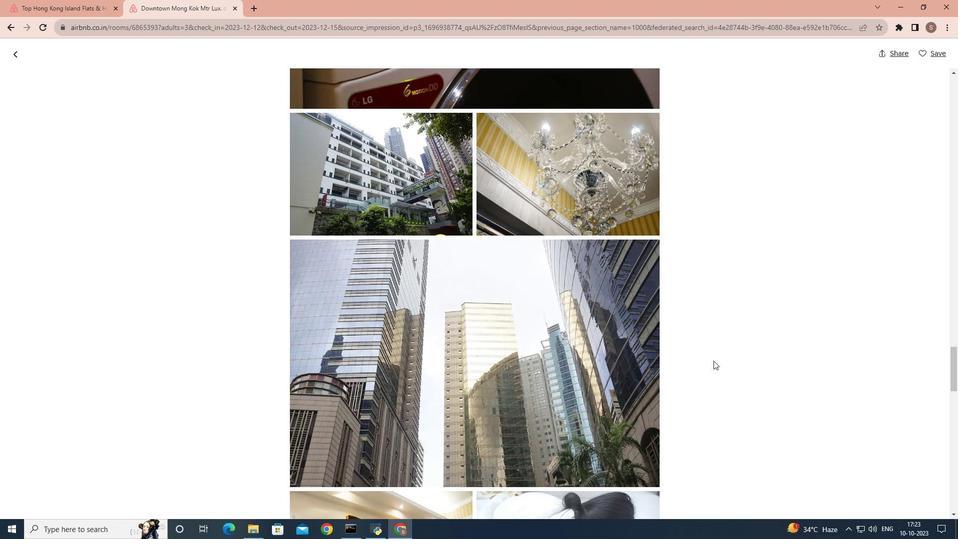 
Action: Mouse scrolled (713, 360) with delta (0, 0)
Screenshot: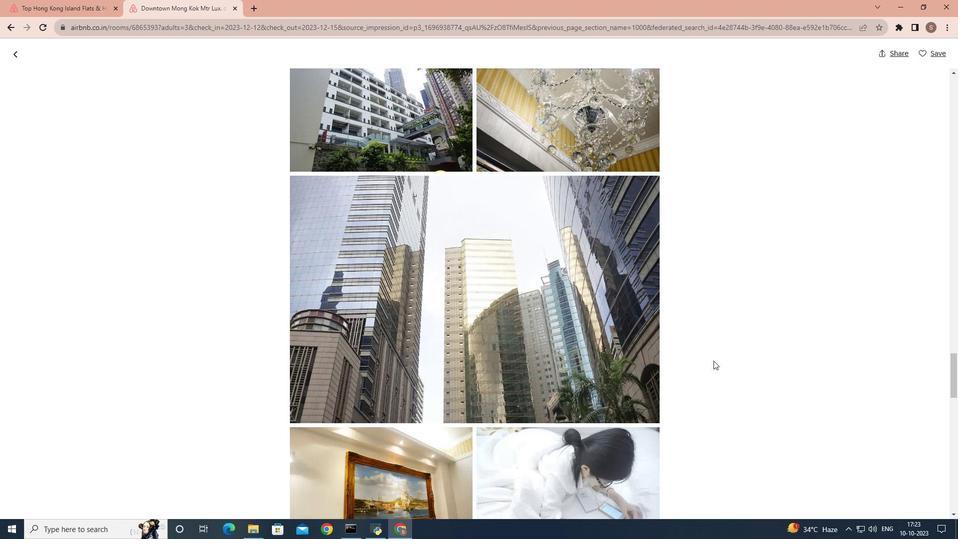 
Action: Mouse scrolled (713, 360) with delta (0, 0)
Screenshot: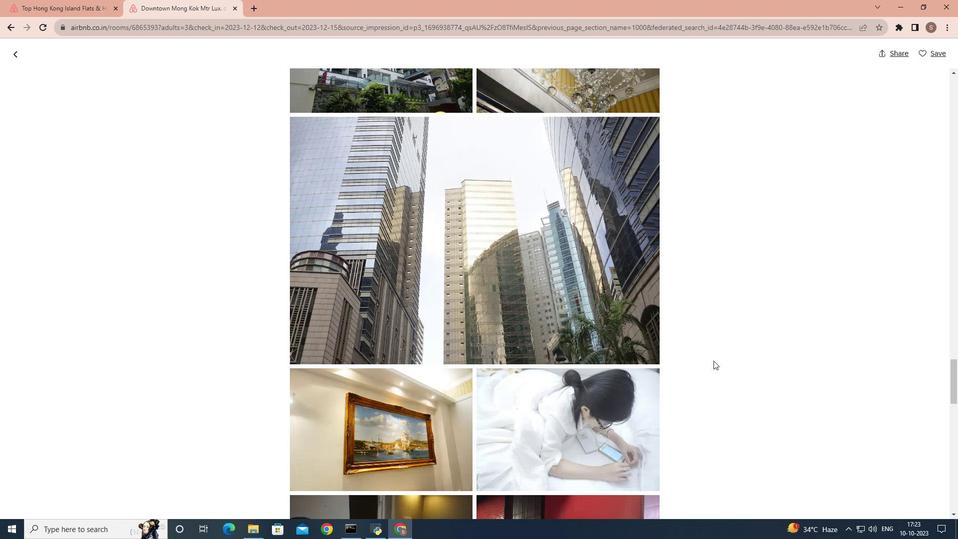 
Action: Mouse scrolled (713, 360) with delta (0, 0)
Screenshot: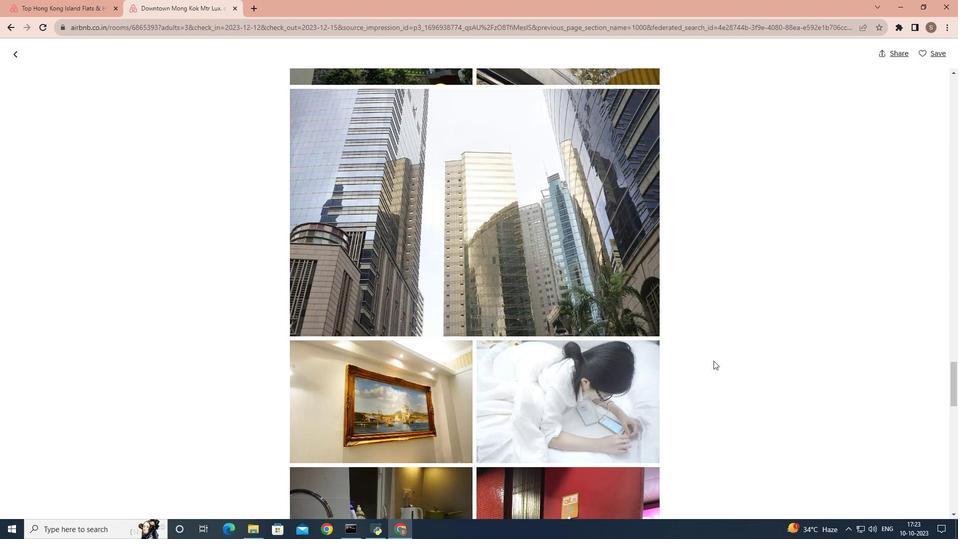 
Action: Mouse scrolled (713, 360) with delta (0, 0)
Screenshot: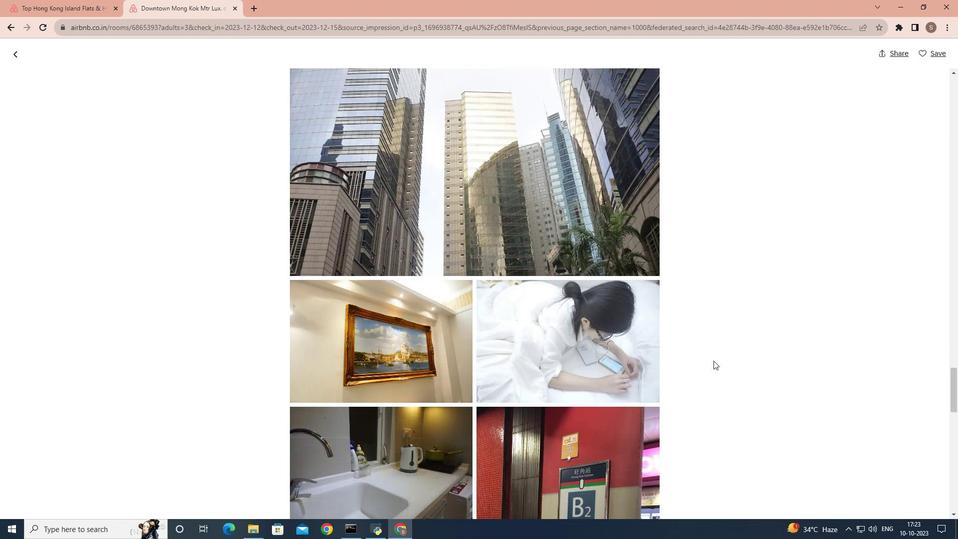 
Action: Mouse scrolled (713, 360) with delta (0, 0)
Screenshot: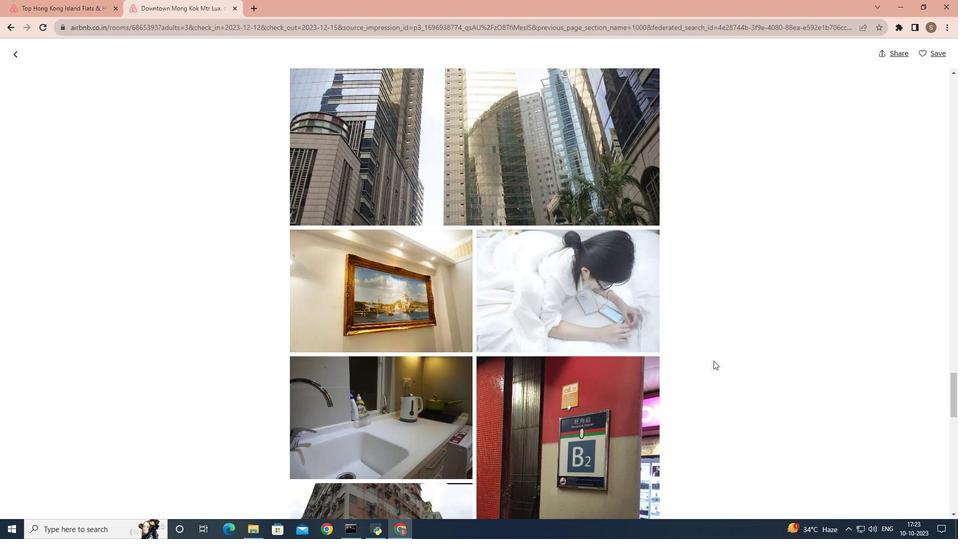 
Action: Mouse scrolled (713, 360) with delta (0, 0)
Screenshot: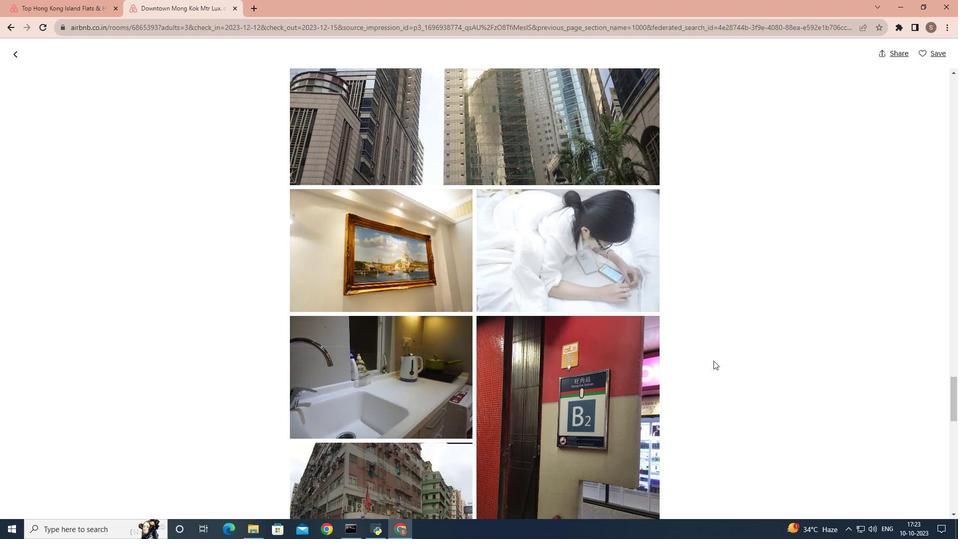 
Action: Mouse scrolled (713, 360) with delta (0, 0)
Screenshot: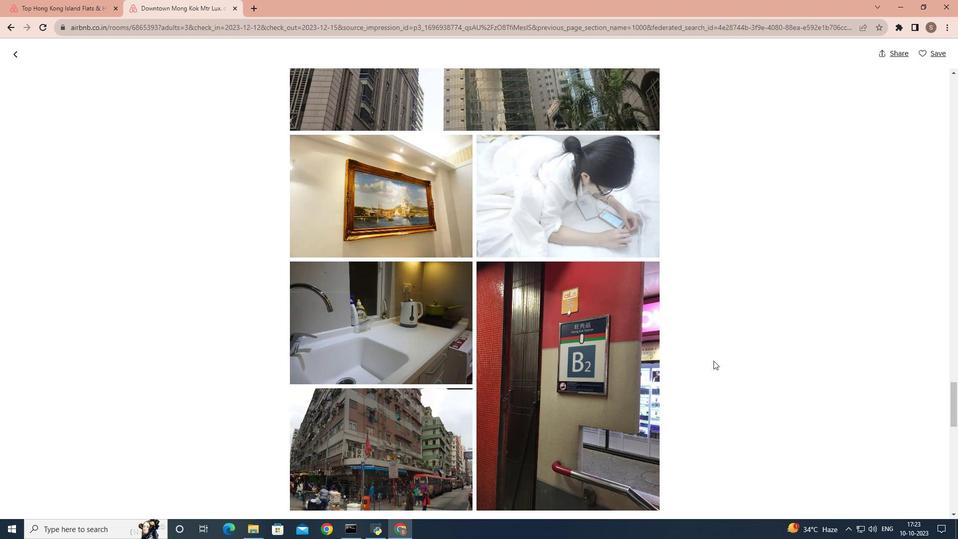 
Action: Mouse scrolled (713, 360) with delta (0, 0)
Screenshot: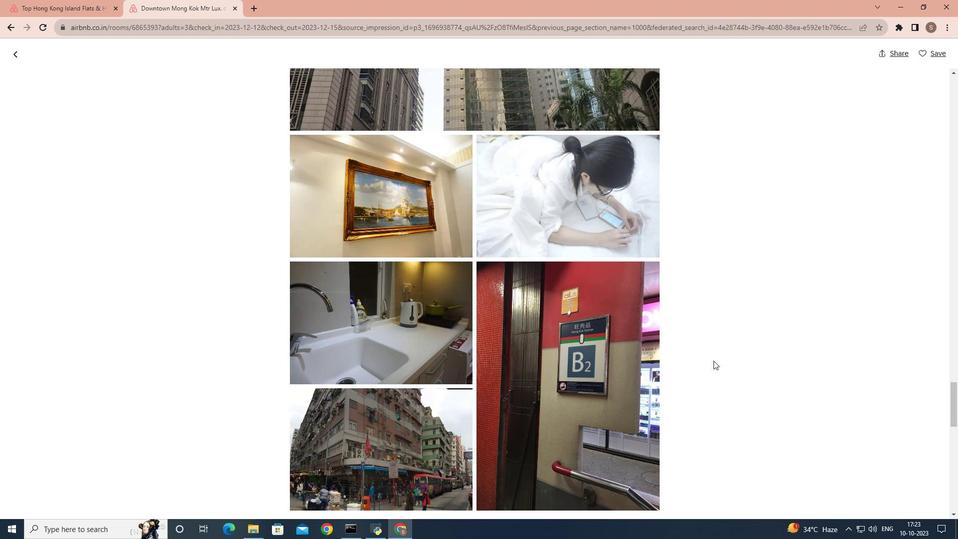
Action: Mouse scrolled (713, 360) with delta (0, 0)
Screenshot: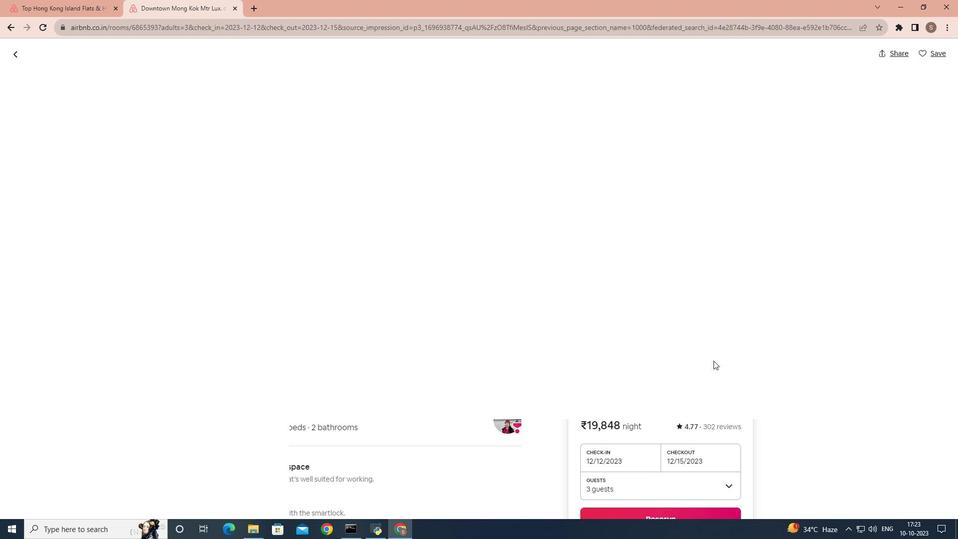 
Action: Mouse scrolled (713, 360) with delta (0, 0)
Screenshot: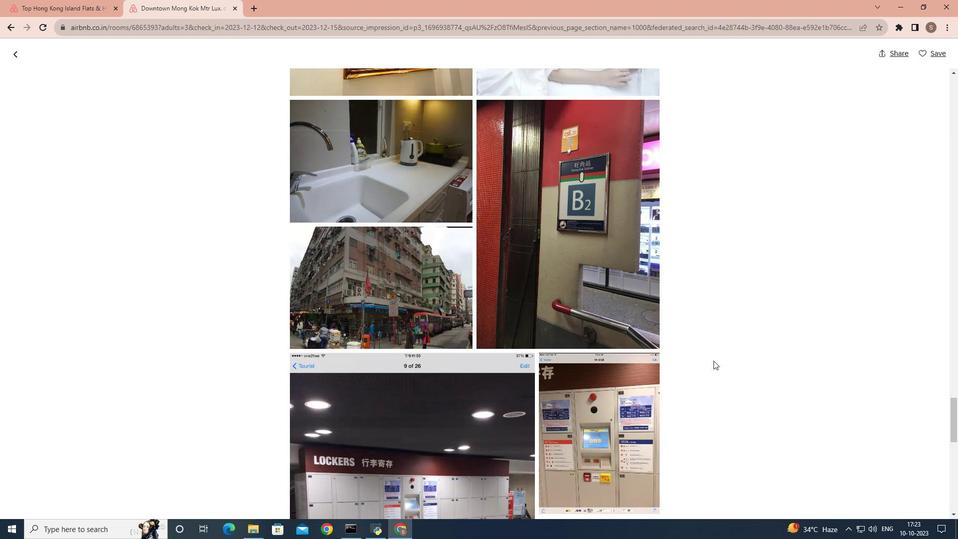 
Action: Mouse scrolled (713, 360) with delta (0, 0)
Screenshot: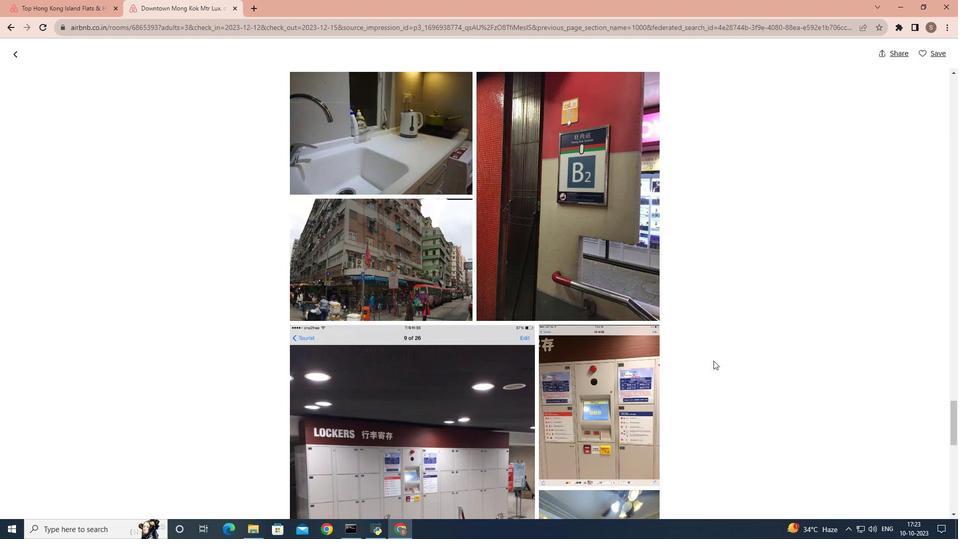 
Action: Mouse scrolled (713, 360) with delta (0, 0)
Screenshot: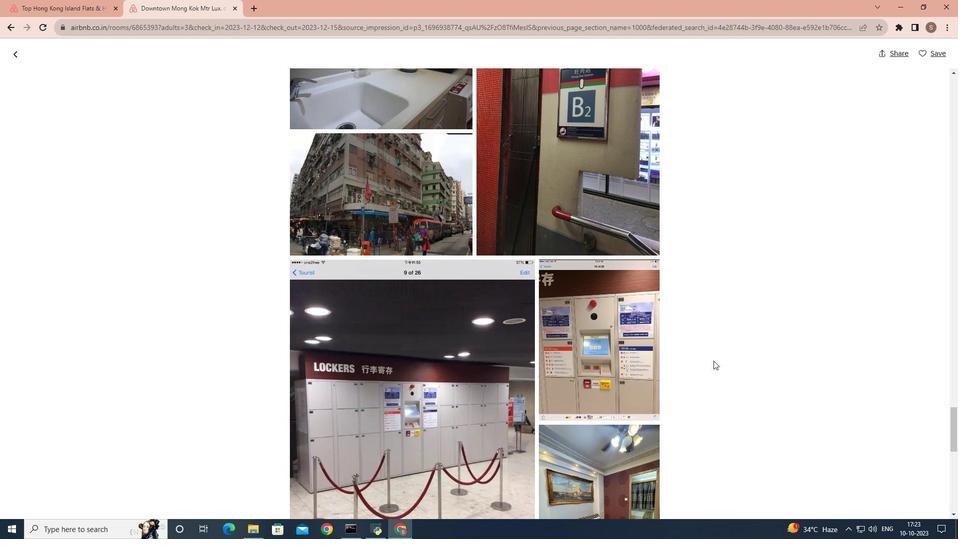 
Action: Mouse scrolled (713, 360) with delta (0, 0)
Screenshot: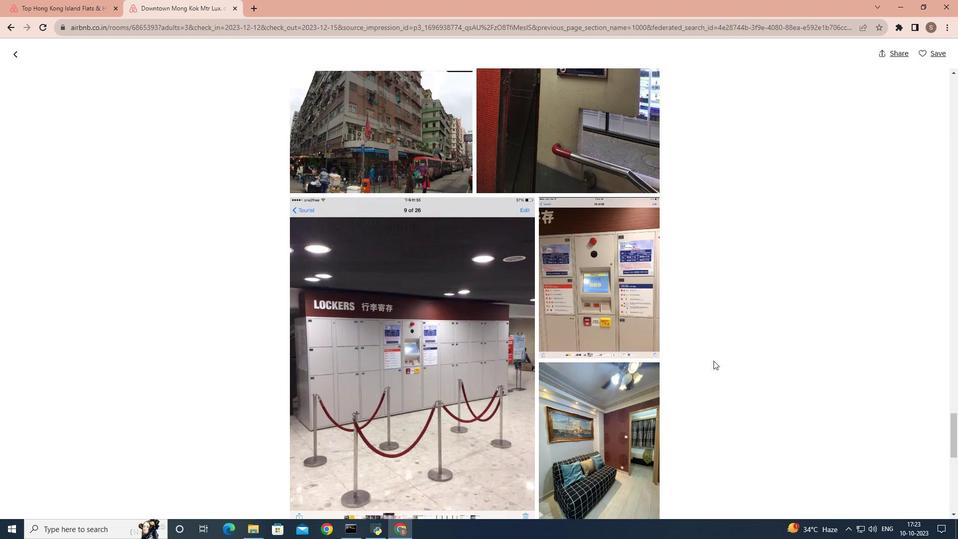 
Action: Mouse scrolled (713, 360) with delta (0, 0)
Screenshot: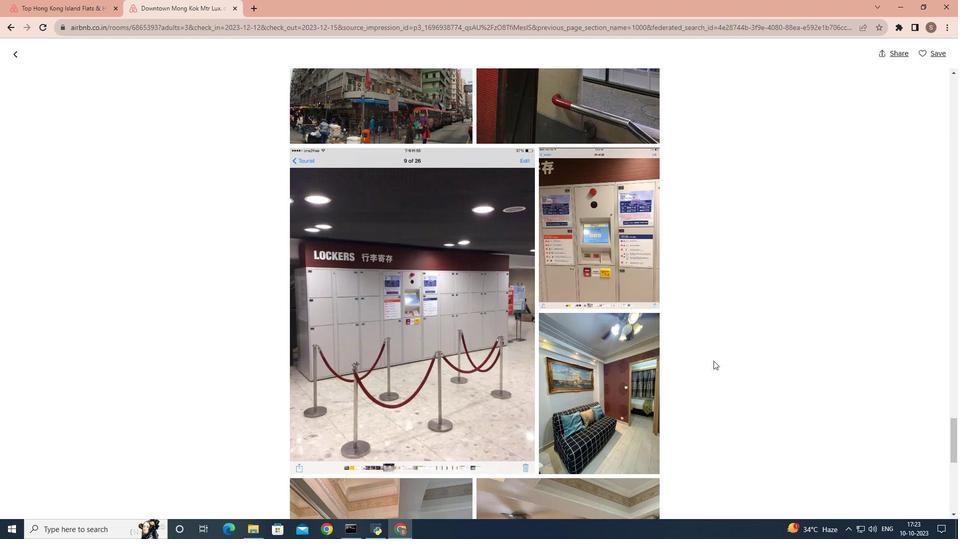 
Action: Mouse scrolled (713, 360) with delta (0, 0)
Screenshot: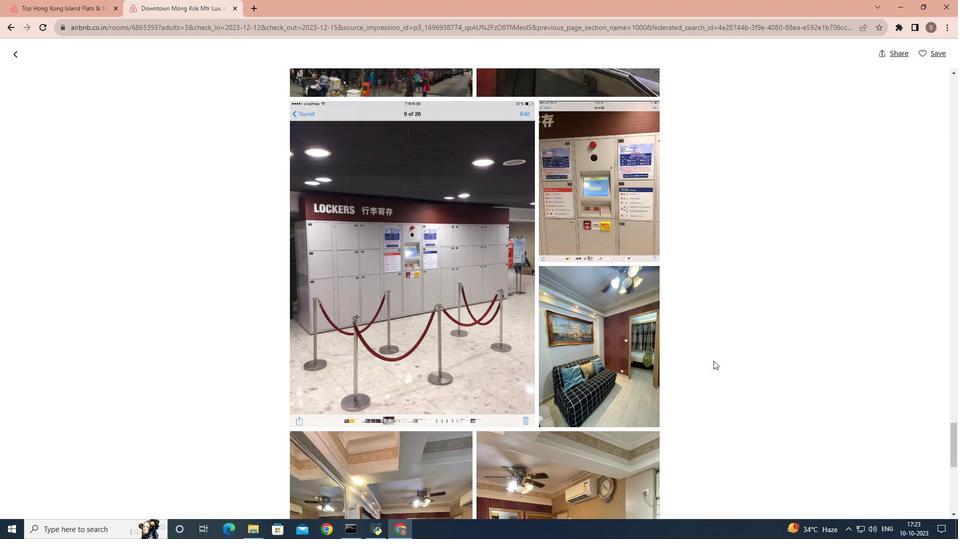 
Action: Mouse scrolled (713, 360) with delta (0, 0)
Screenshot: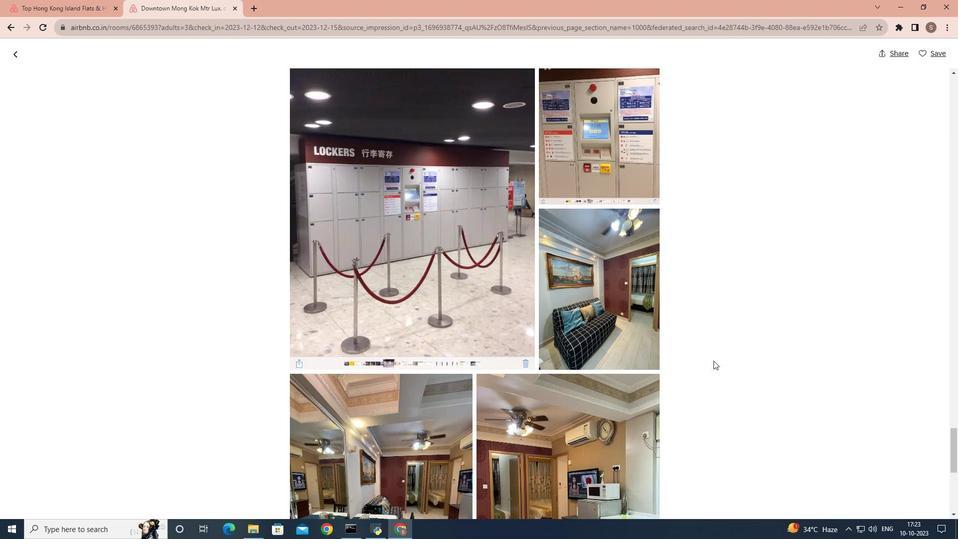 
Action: Mouse scrolled (713, 360) with delta (0, 0)
Screenshot: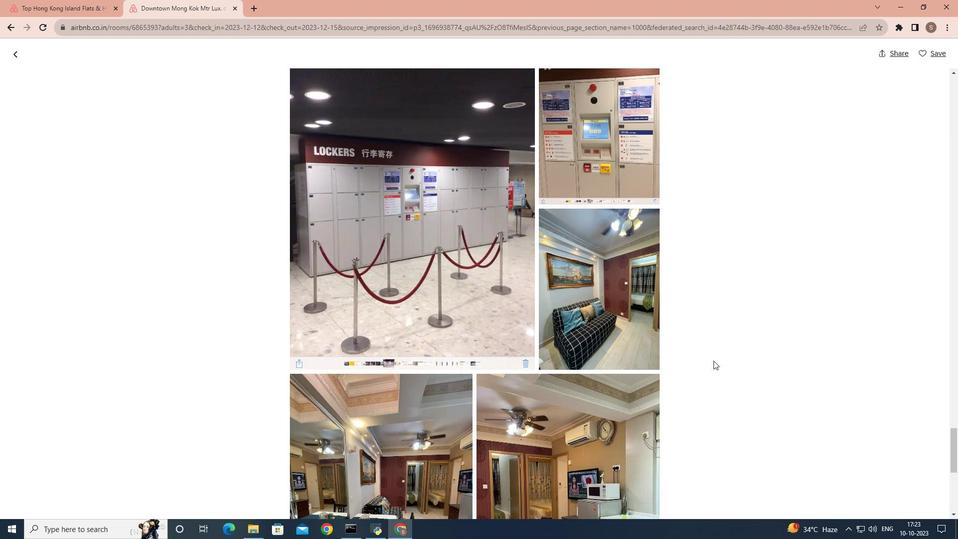 
Action: Mouse scrolled (713, 360) with delta (0, 0)
Screenshot: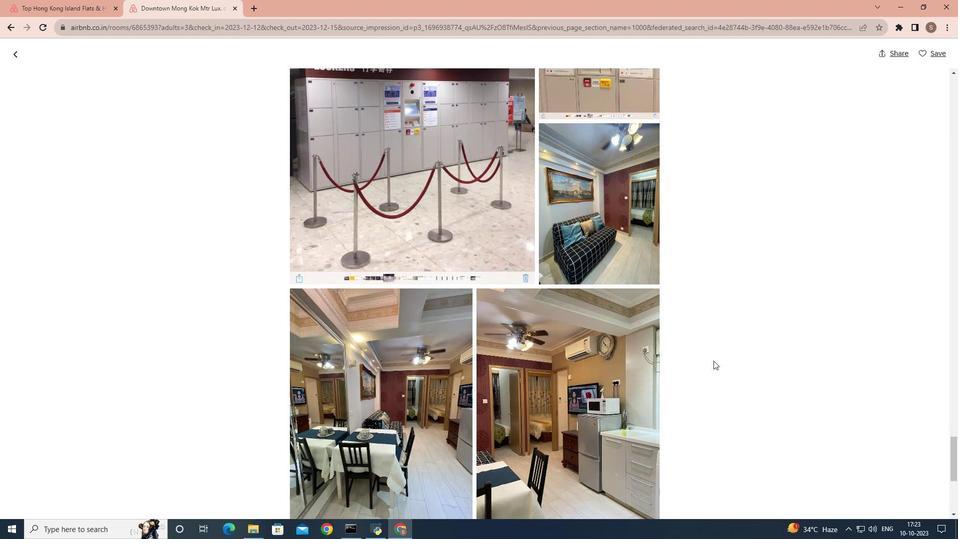 
Action: Mouse scrolled (713, 360) with delta (0, 0)
Screenshot: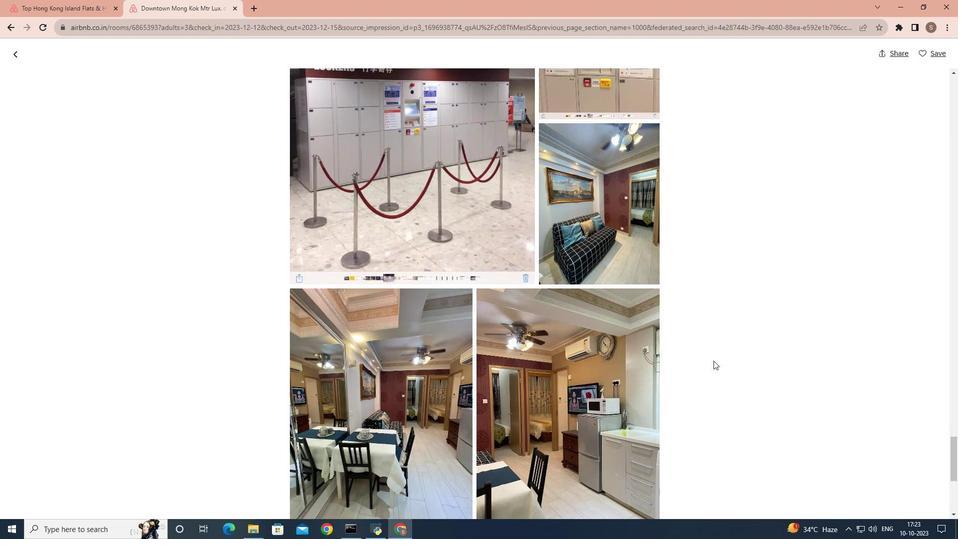 
Action: Mouse scrolled (713, 360) with delta (0, 0)
Screenshot: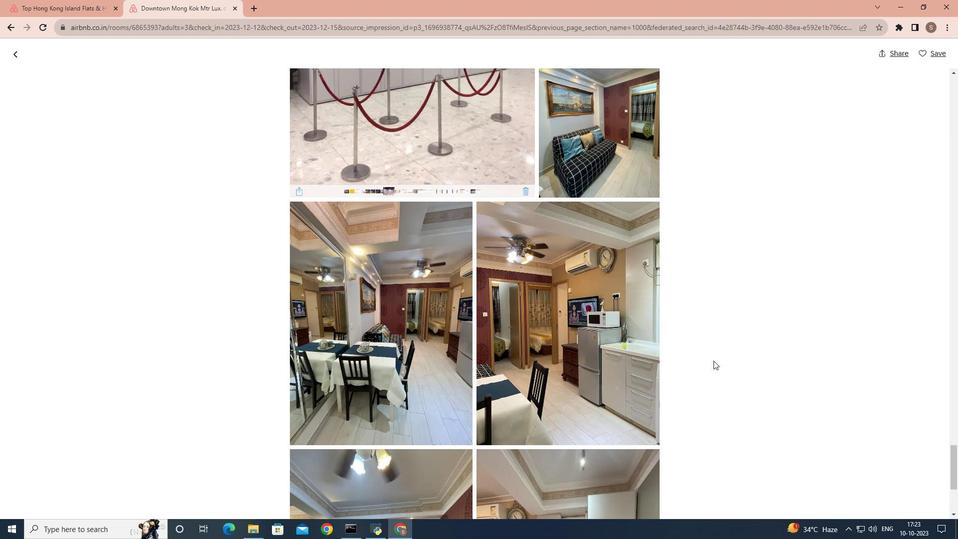 
Action: Mouse scrolled (713, 360) with delta (0, 0)
Screenshot: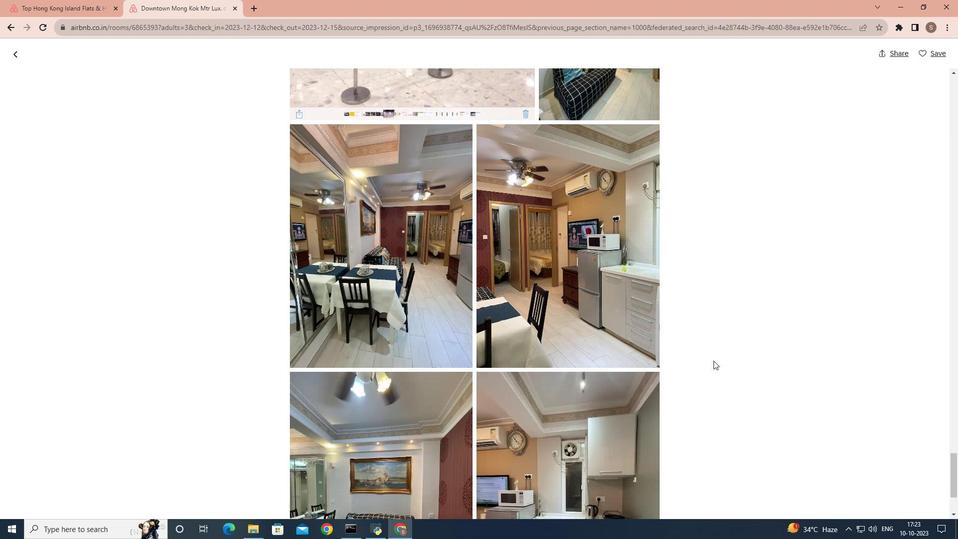 
Action: Mouse scrolled (713, 360) with delta (0, 0)
Screenshot: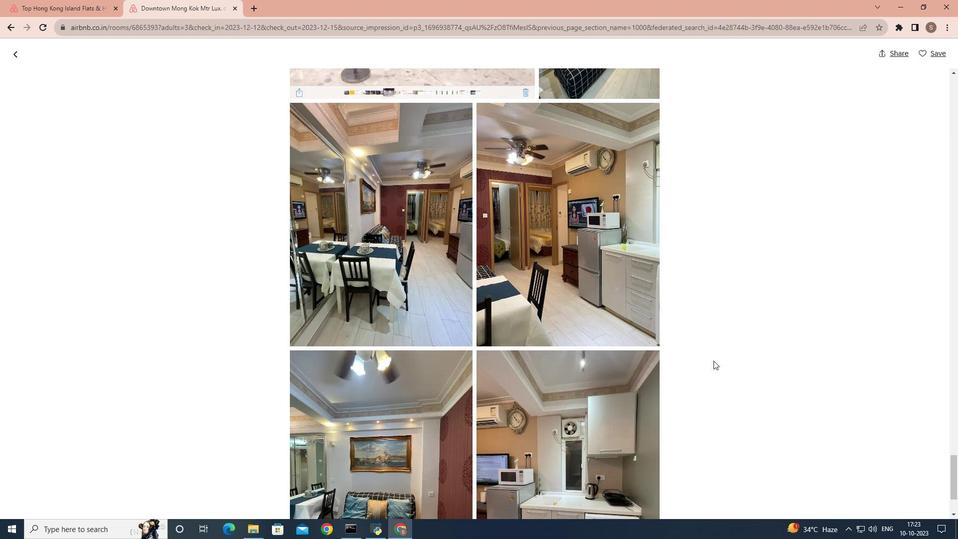
Action: Mouse scrolled (713, 360) with delta (0, 0)
Screenshot: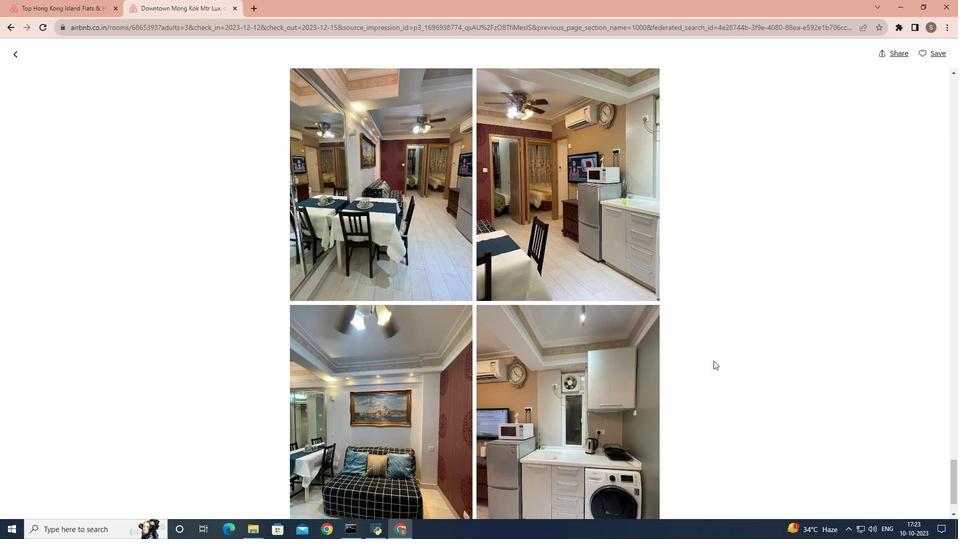 
Action: Mouse scrolled (713, 360) with delta (0, 0)
Screenshot: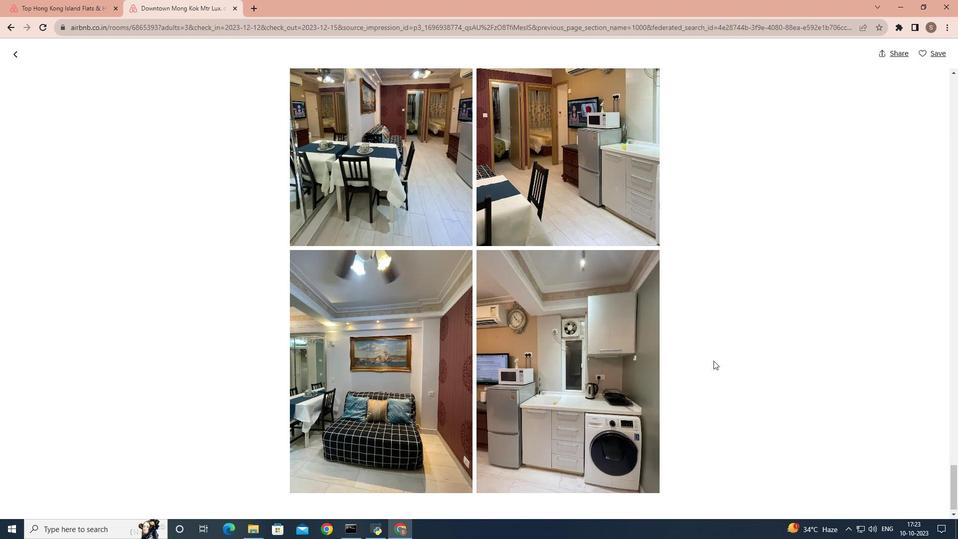 
Action: Mouse scrolled (713, 360) with delta (0, 0)
Screenshot: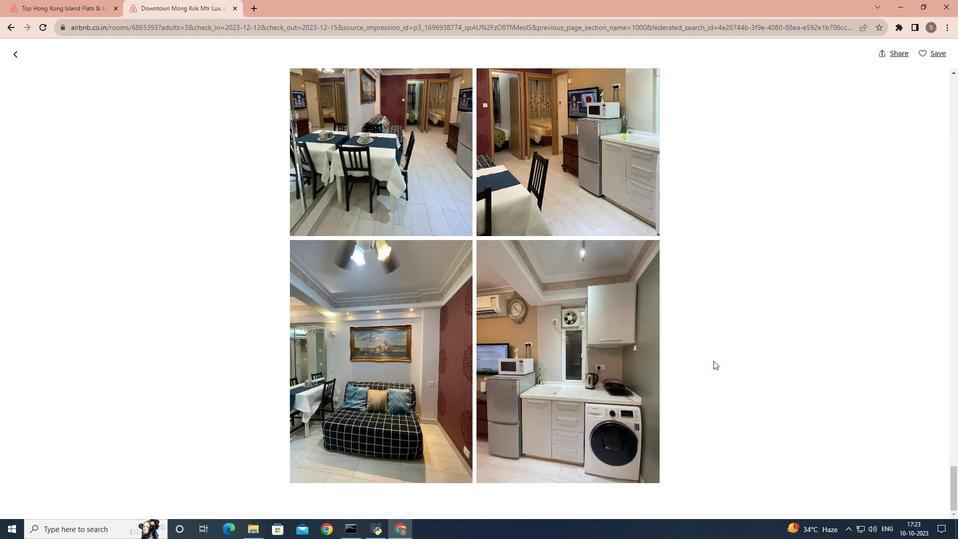 
Action: Mouse scrolled (713, 360) with delta (0, 0)
Screenshot: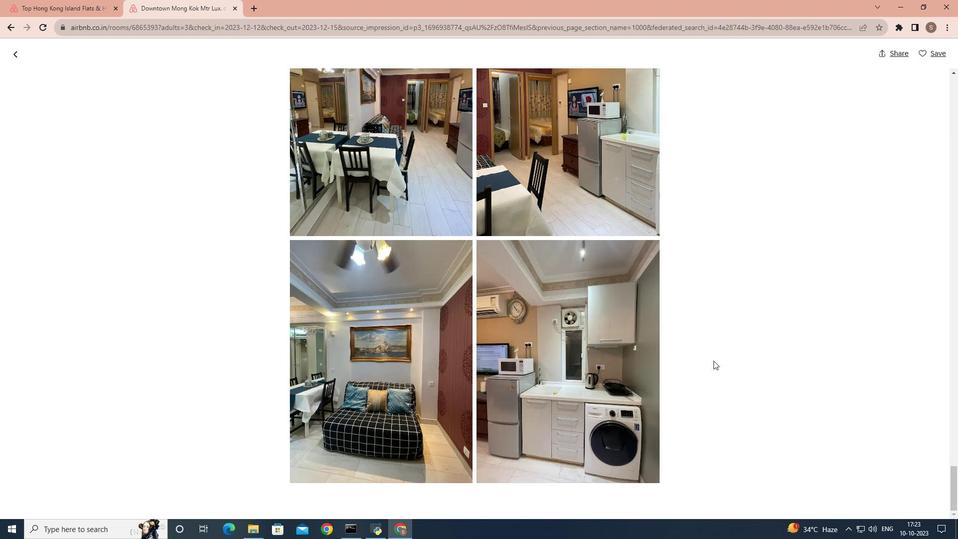 
Action: Mouse scrolled (713, 360) with delta (0, 0)
Screenshot: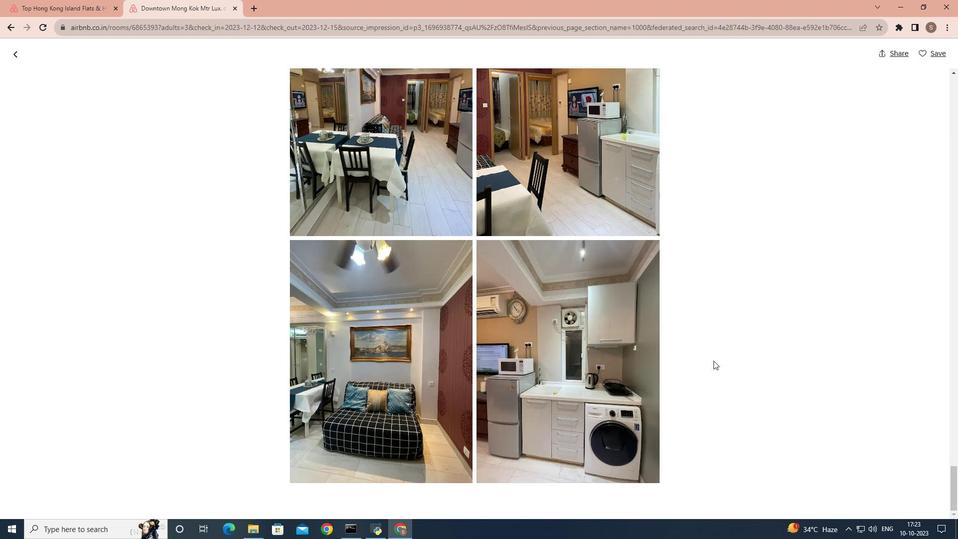
Action: Mouse scrolled (713, 360) with delta (0, 0)
Screenshot: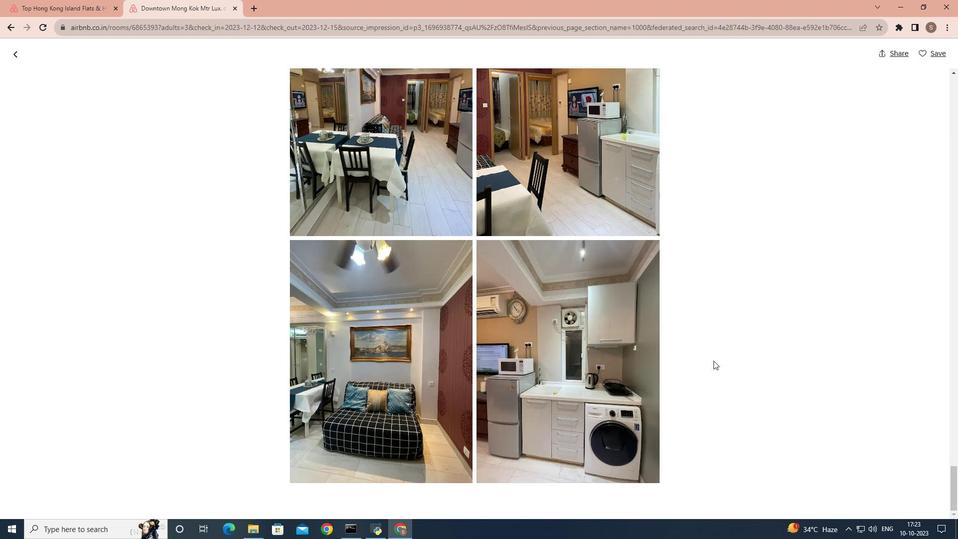 
Action: Mouse scrolled (713, 360) with delta (0, 0)
Screenshot: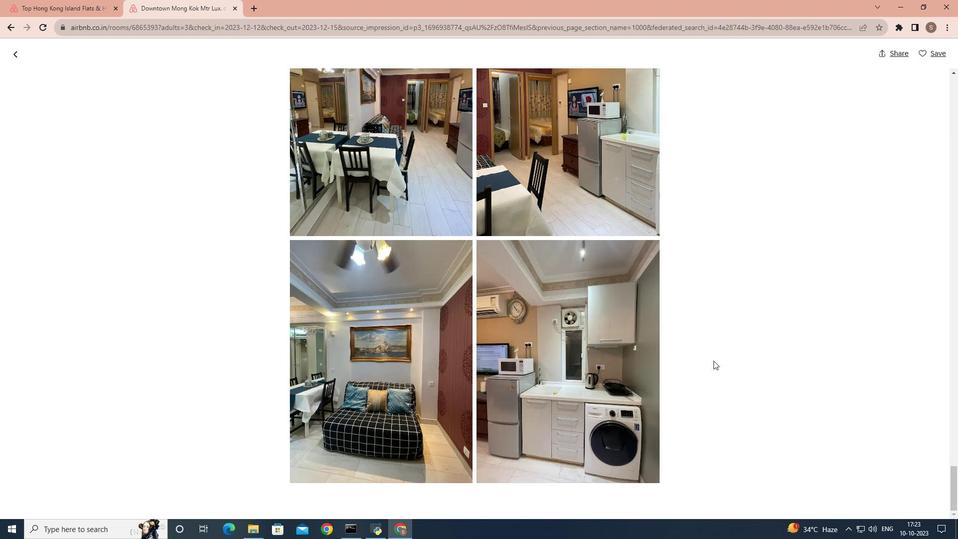 
Action: Mouse scrolled (713, 360) with delta (0, 0)
Screenshot: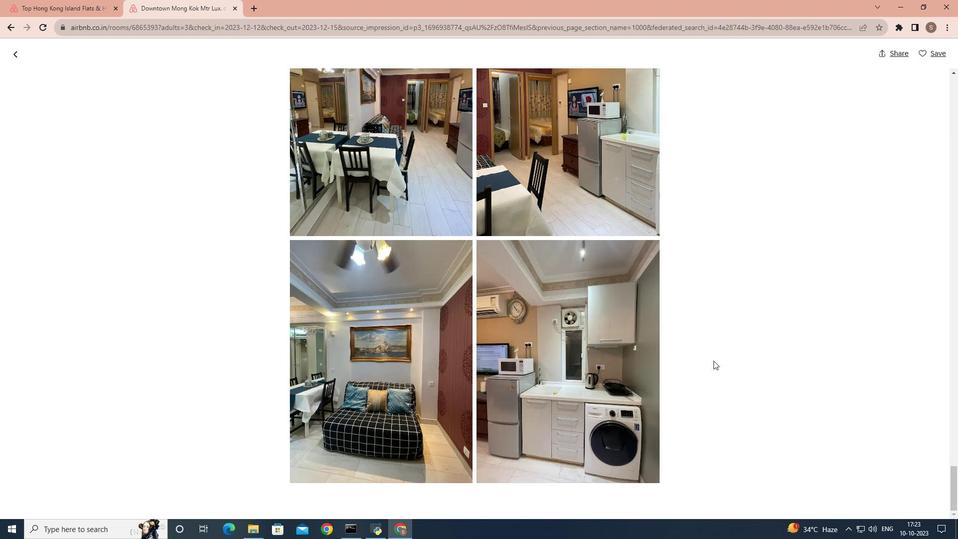 
Action: Mouse moved to (17, 49)
Screenshot: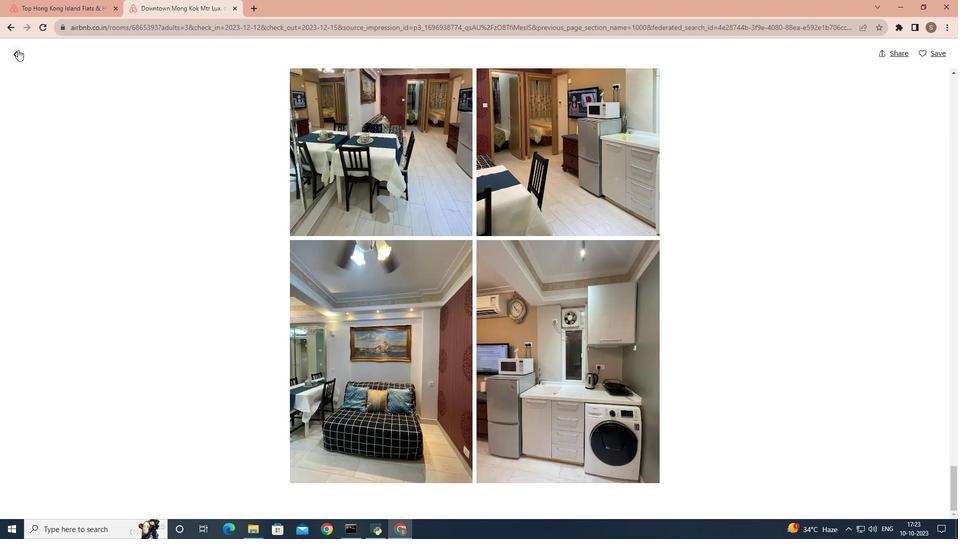 
Action: Mouse pressed left at (17, 49)
Screenshot: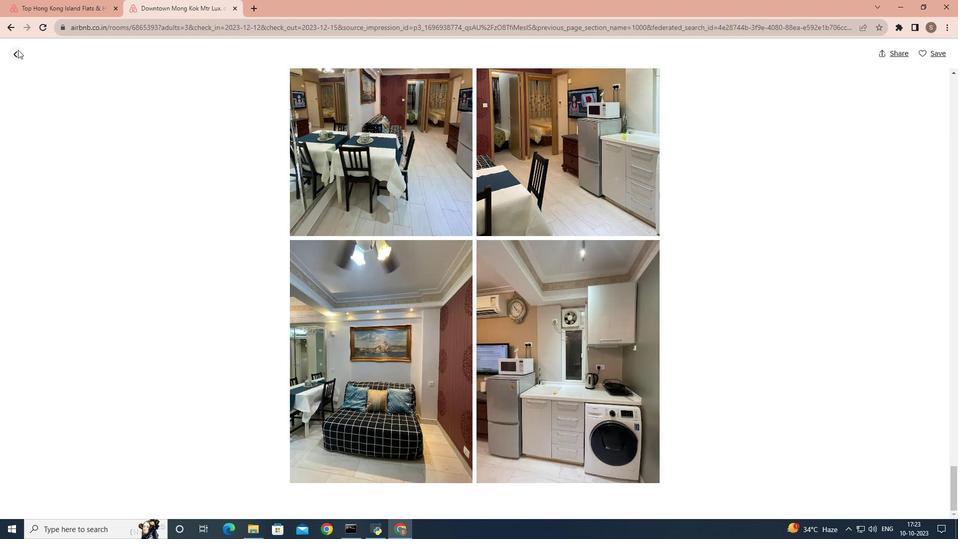 
Action: Mouse moved to (348, 201)
Screenshot: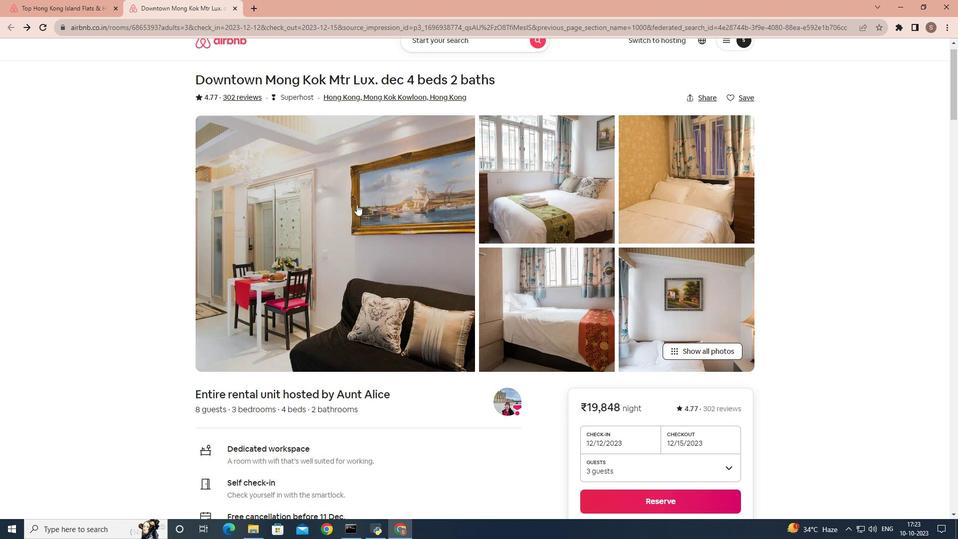 
Action: Mouse scrolled (348, 201) with delta (0, 0)
Screenshot: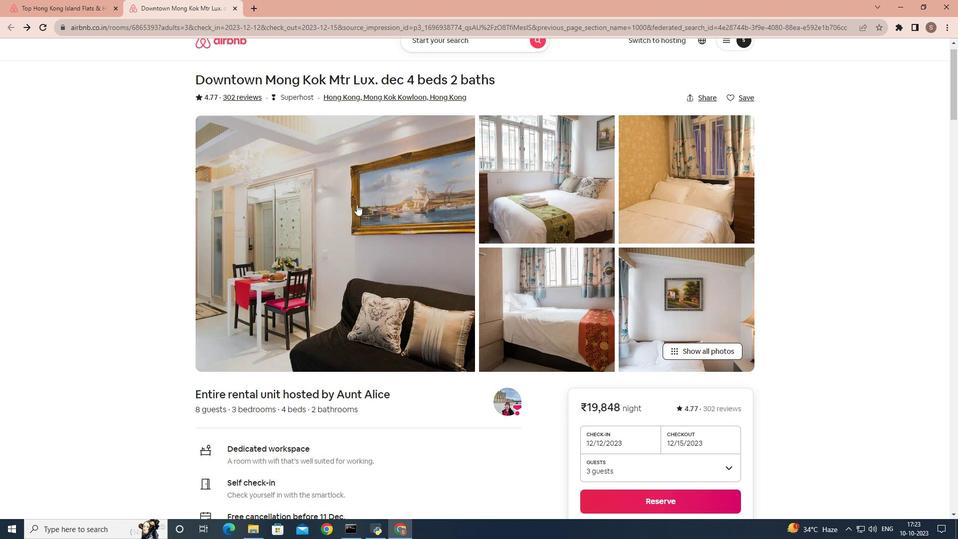 
Action: Mouse moved to (356, 204)
Screenshot: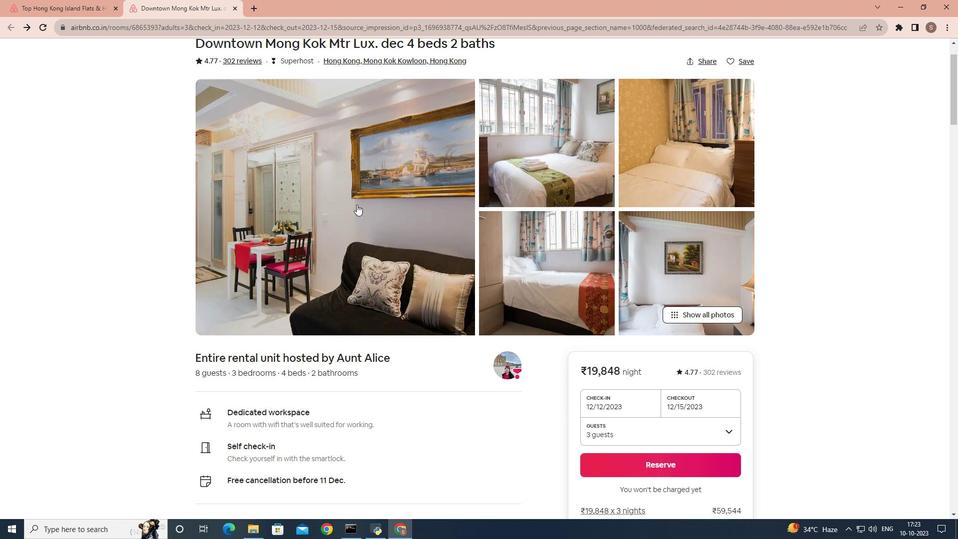 
Action: Mouse scrolled (356, 204) with delta (0, 0)
Screenshot: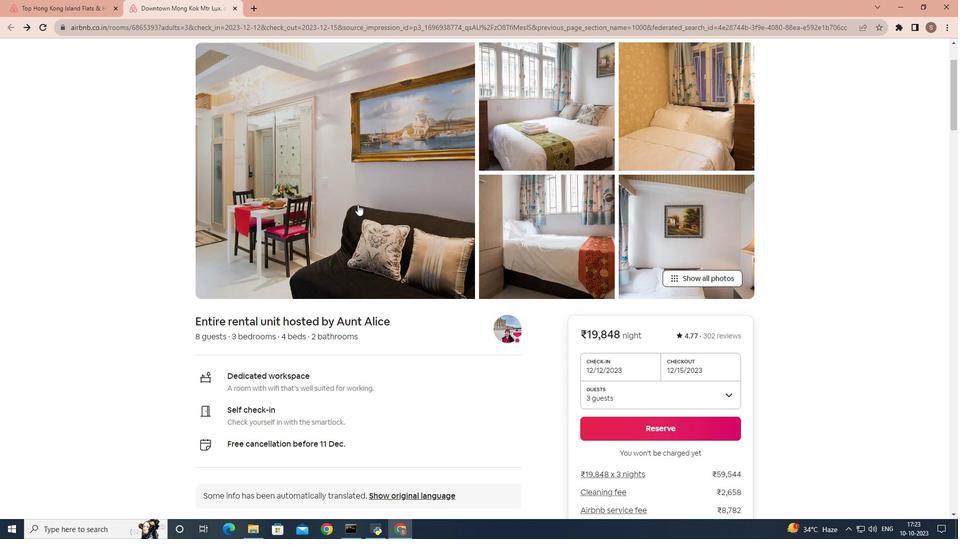 
Action: Mouse moved to (357, 204)
Screenshot: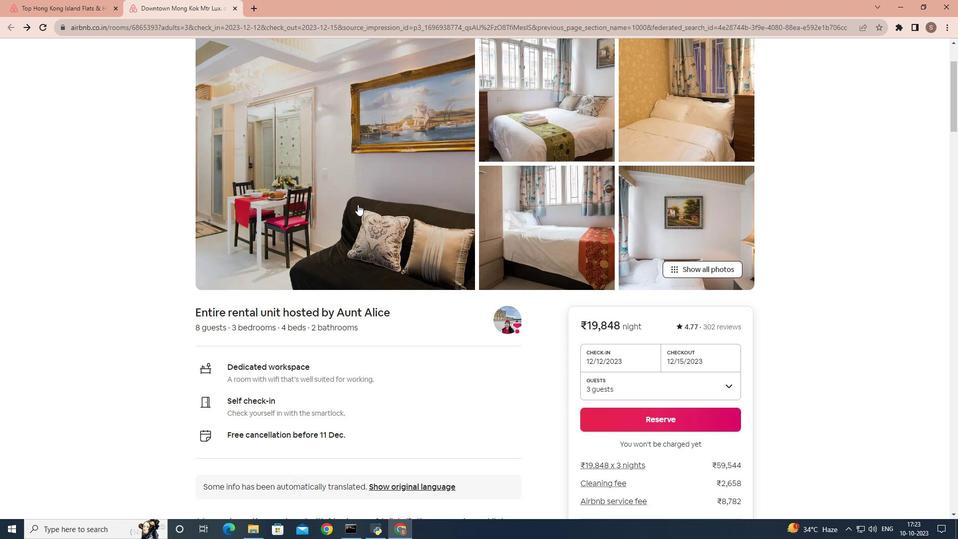 
Action: Mouse scrolled (357, 204) with delta (0, 0)
Screenshot: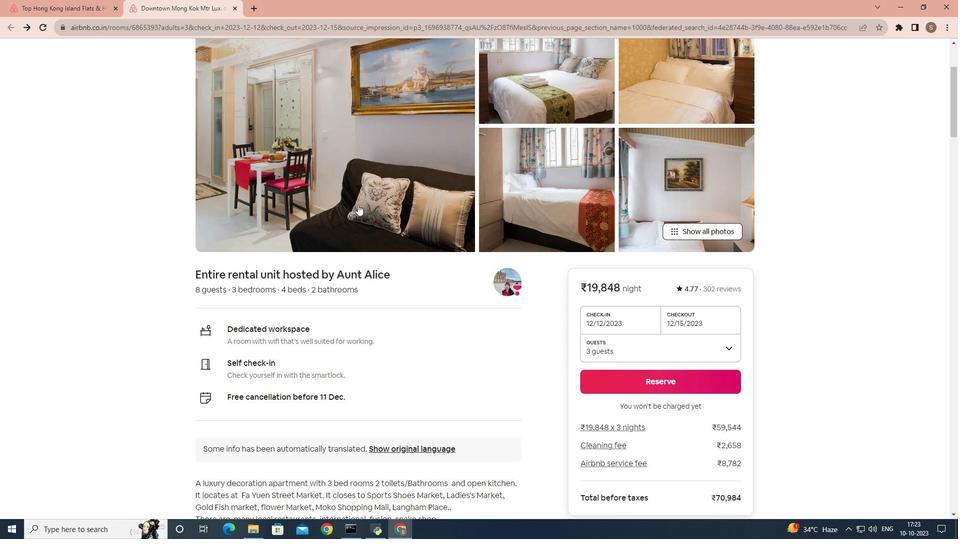 
Action: Mouse scrolled (357, 204) with delta (0, 0)
Screenshot: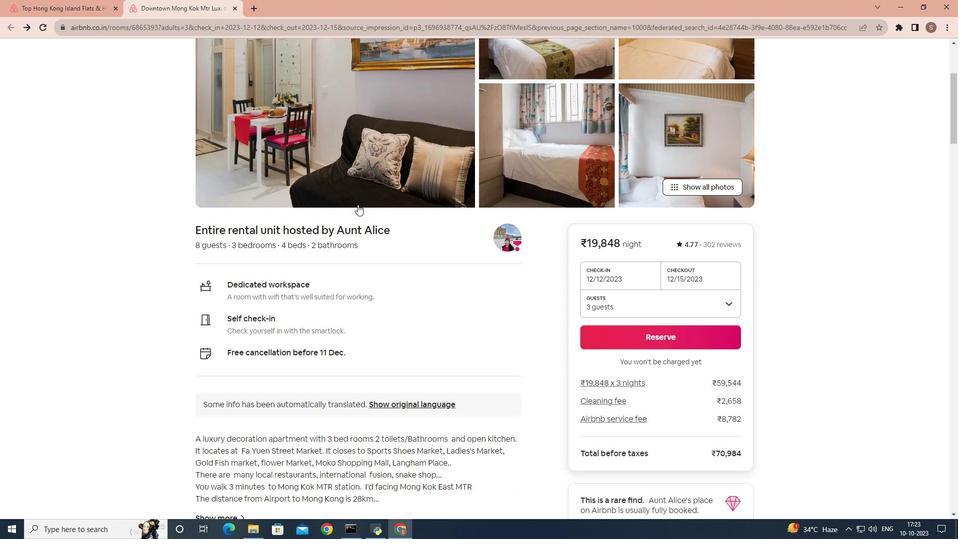 
Action: Mouse scrolled (357, 204) with delta (0, 0)
Screenshot: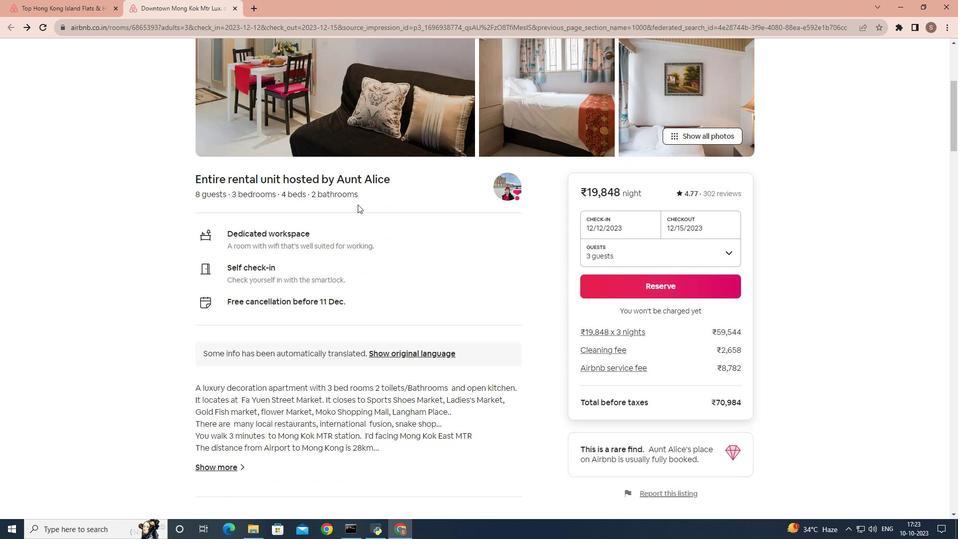 
Action: Mouse scrolled (357, 204) with delta (0, 0)
Screenshot: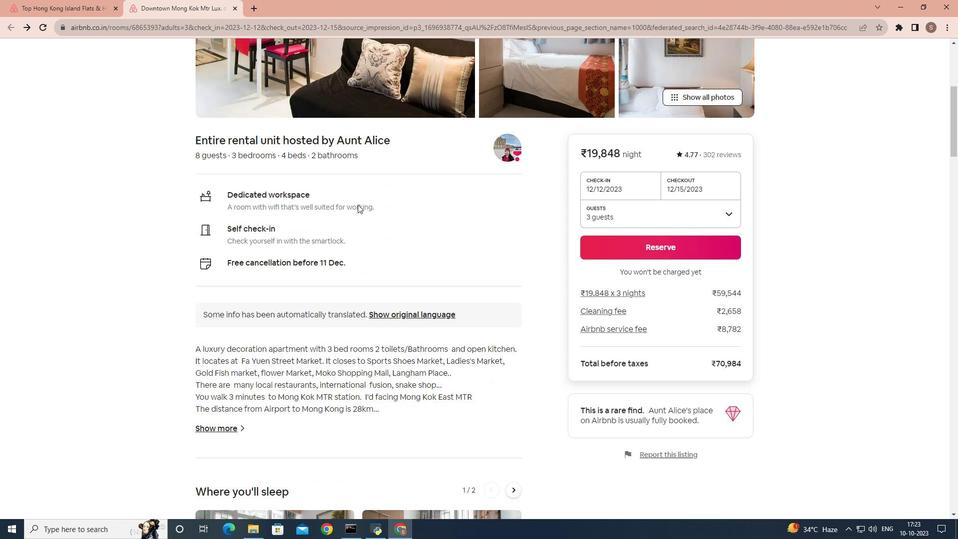 
Action: Mouse scrolled (357, 204) with delta (0, 0)
Screenshot: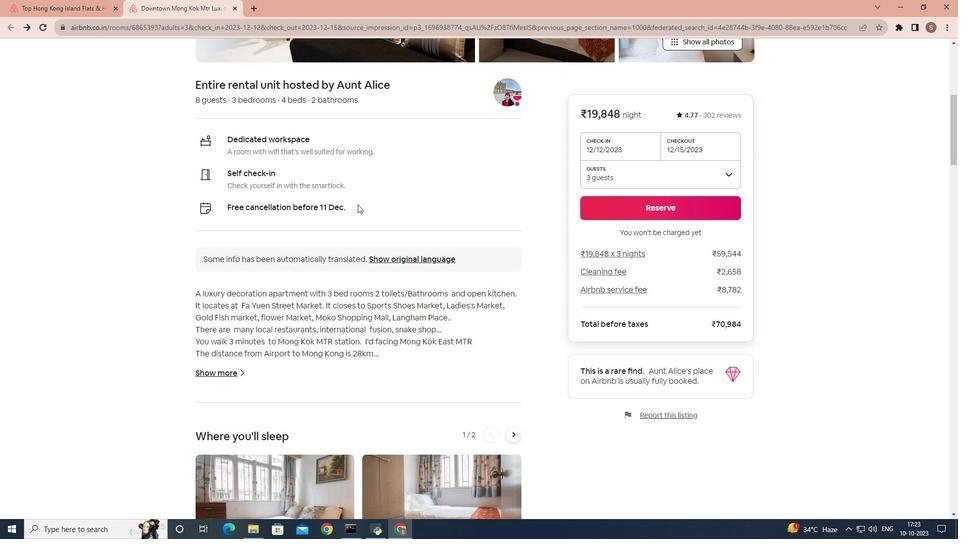 
Action: Mouse scrolled (357, 204) with delta (0, 0)
Screenshot: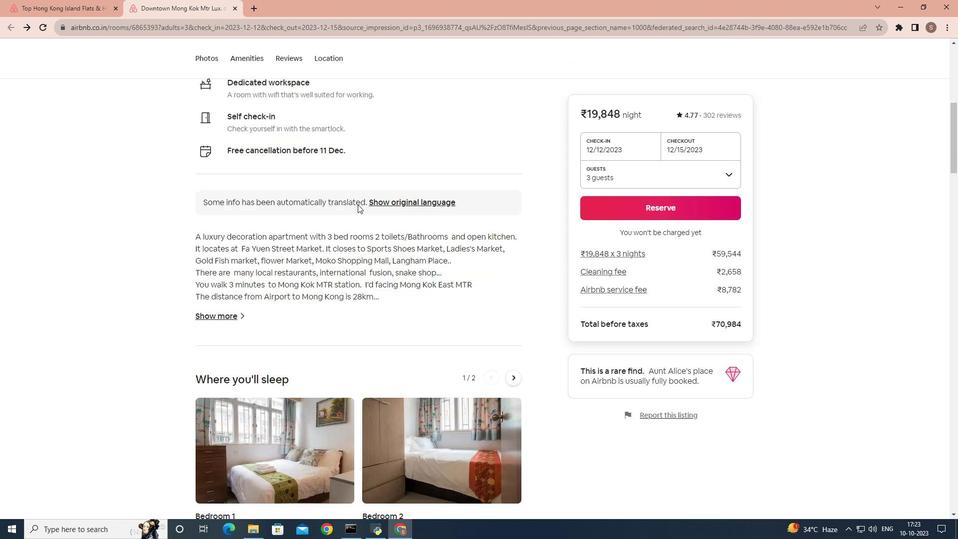 
Action: Mouse scrolled (357, 204) with delta (0, 0)
Screenshot: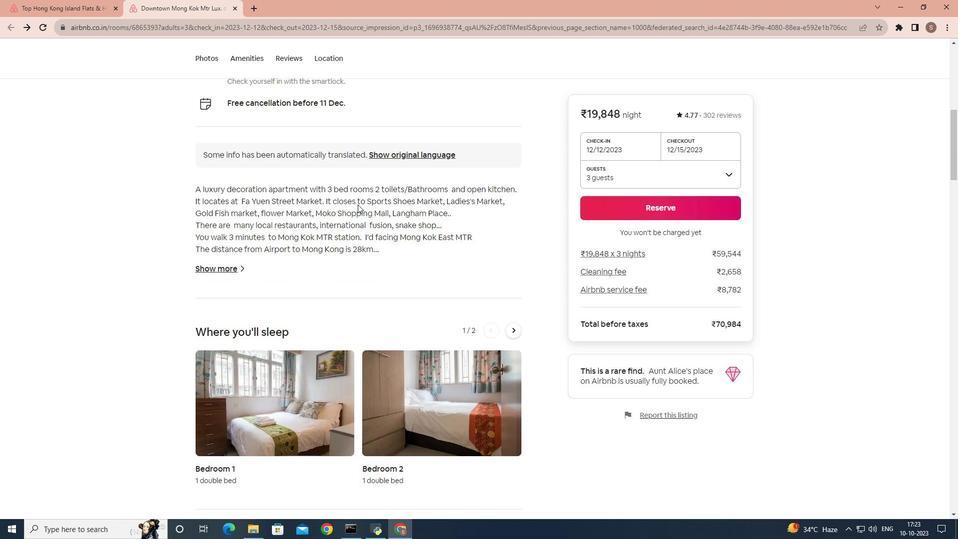 
Action: Mouse scrolled (357, 204) with delta (0, 0)
Screenshot: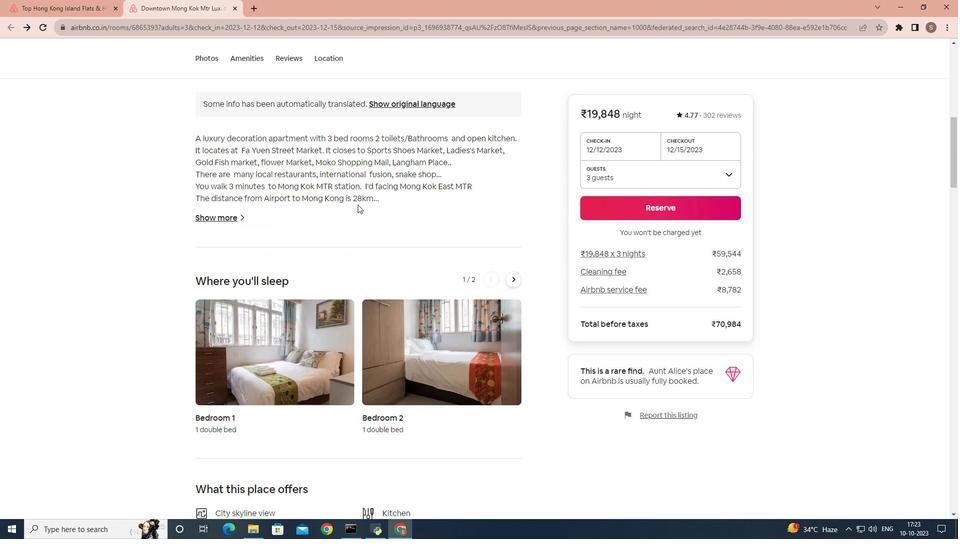 
Action: Mouse scrolled (357, 204) with delta (0, 0)
Screenshot: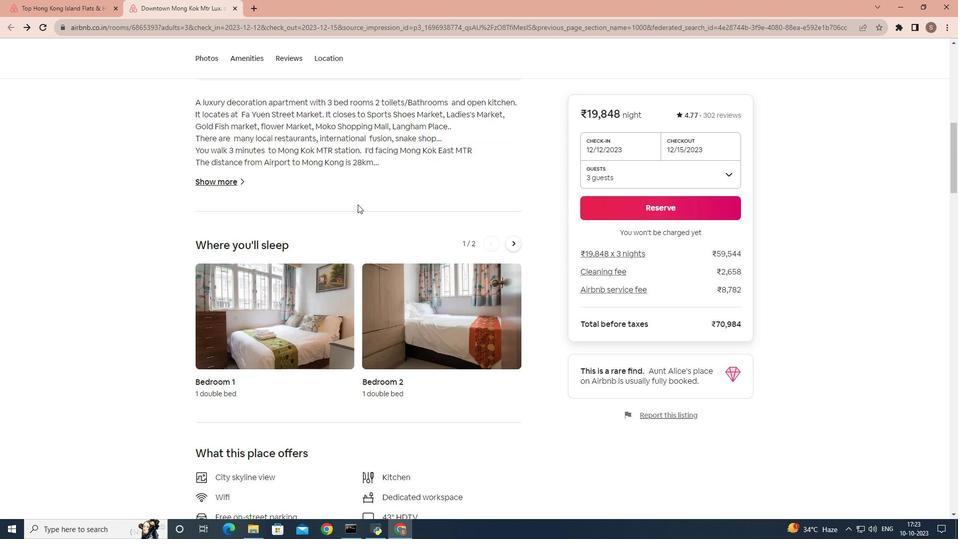 
Action: Mouse scrolled (357, 204) with delta (0, 0)
Screenshot: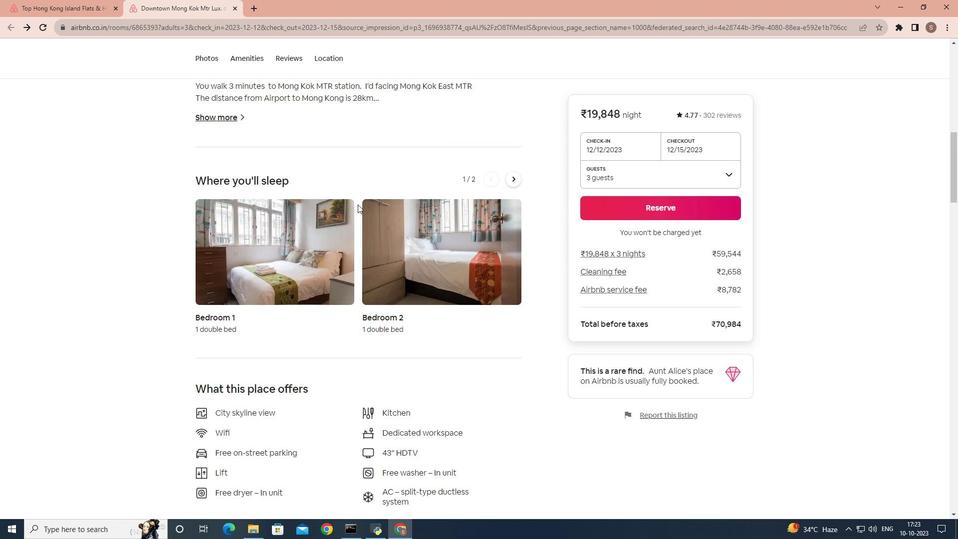 
Action: Mouse scrolled (357, 205) with delta (0, 0)
Screenshot: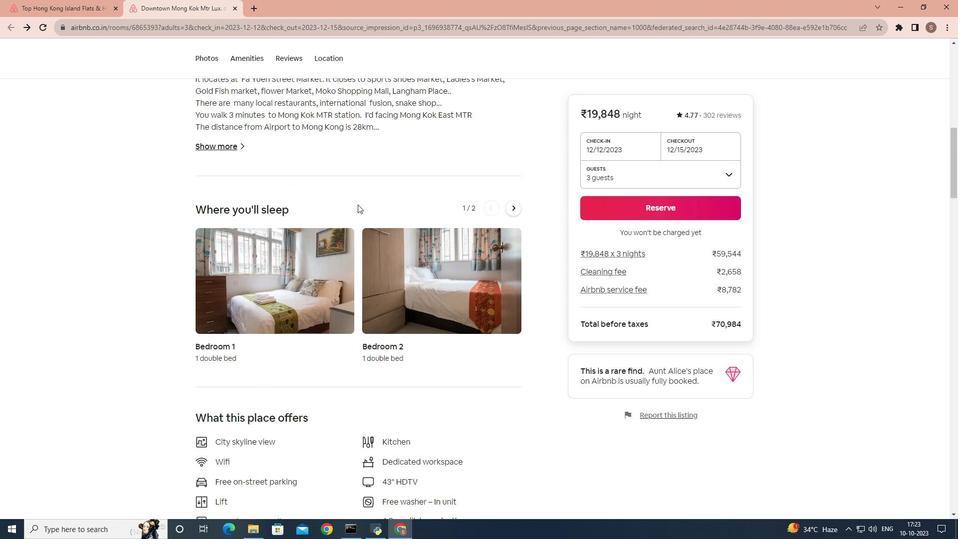 
Action: Mouse scrolled (357, 205) with delta (0, 0)
Screenshot: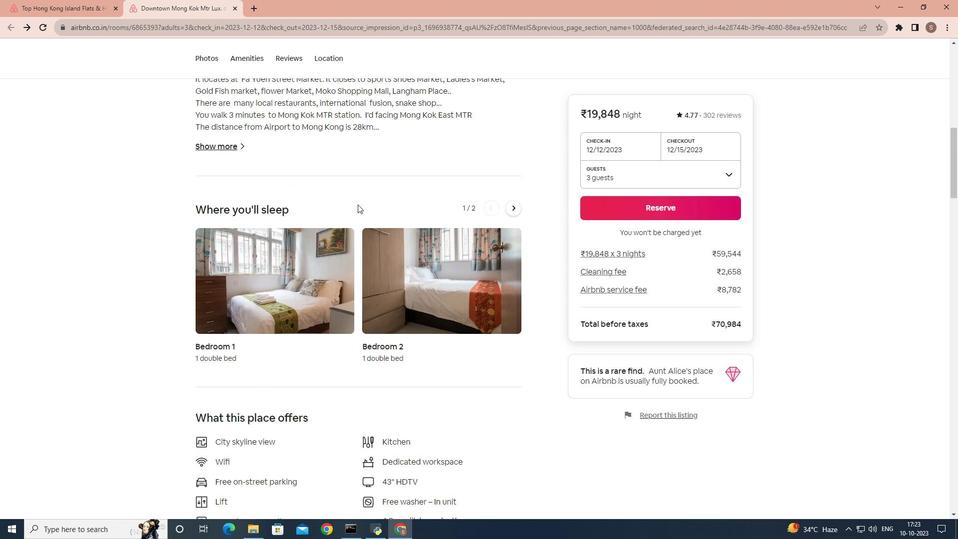 
Action: Mouse scrolled (357, 205) with delta (0, 0)
Screenshot: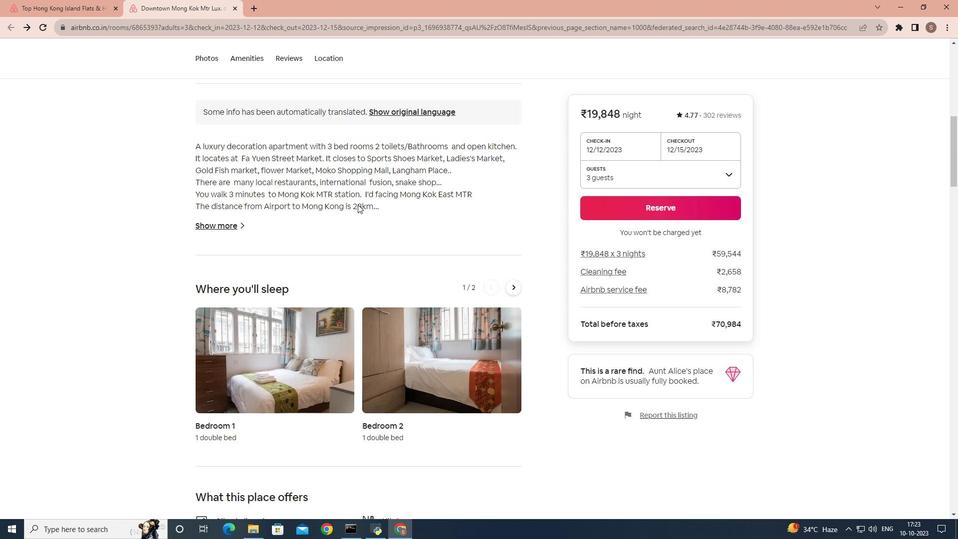
Action: Mouse moved to (220, 252)
Screenshot: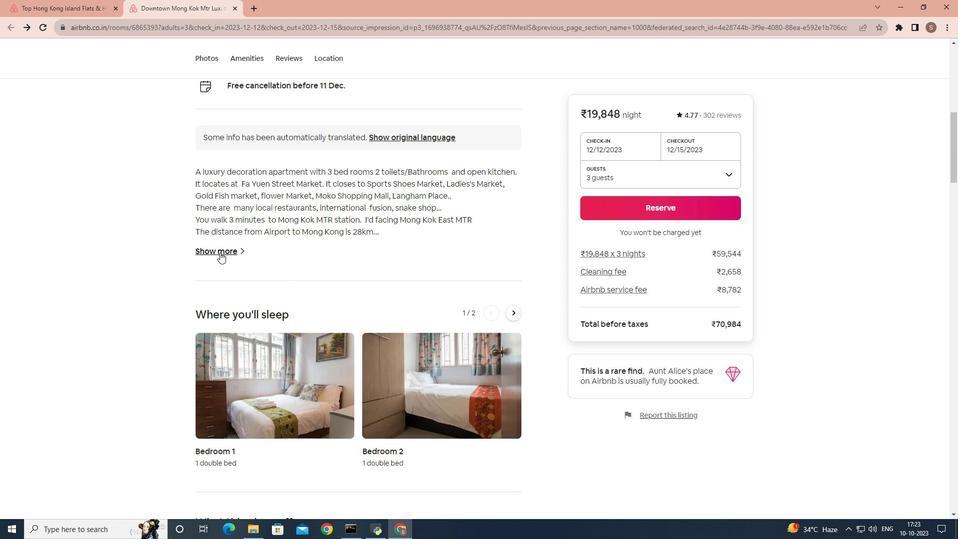 
Action: Mouse pressed left at (220, 252)
Screenshot: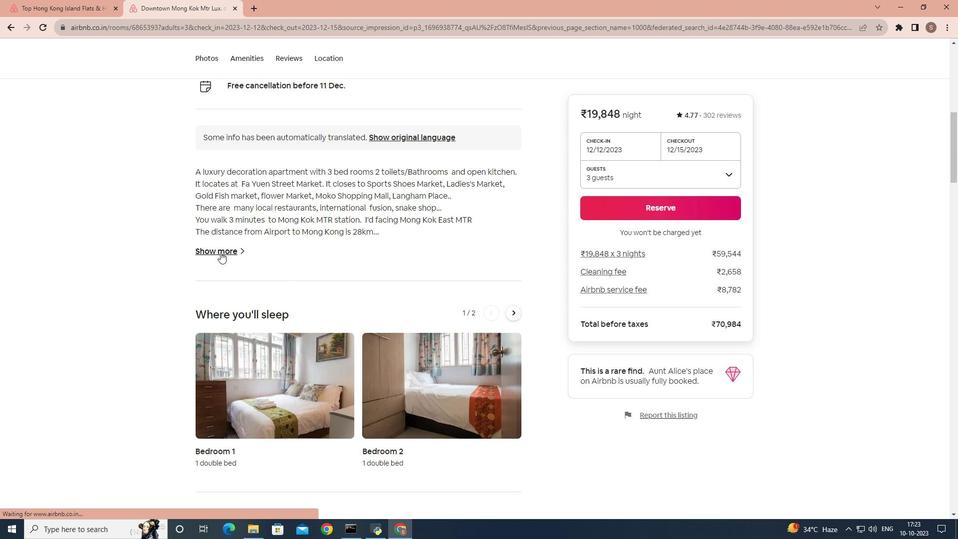 
Action: Mouse moved to (355, 244)
Screenshot: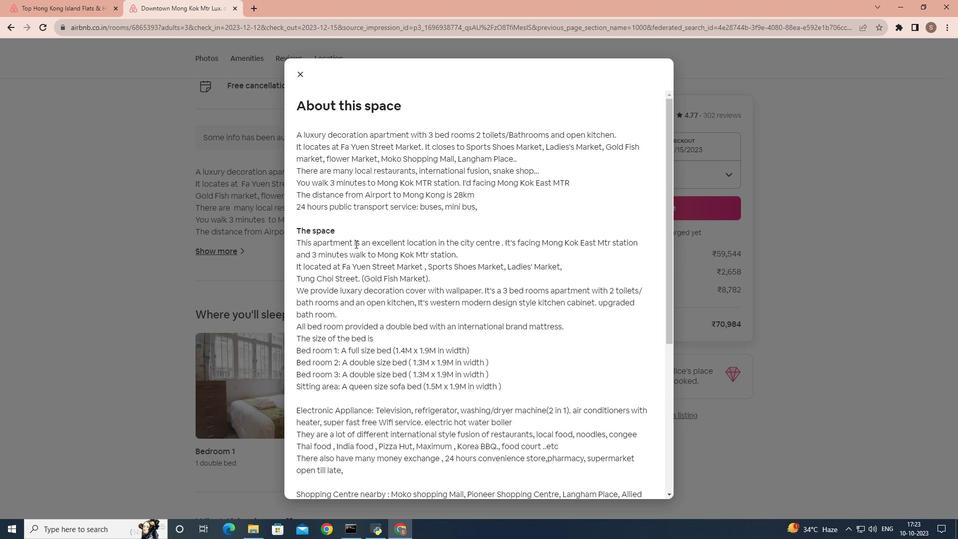 
Action: Mouse scrolled (355, 243) with delta (0, 0)
Screenshot: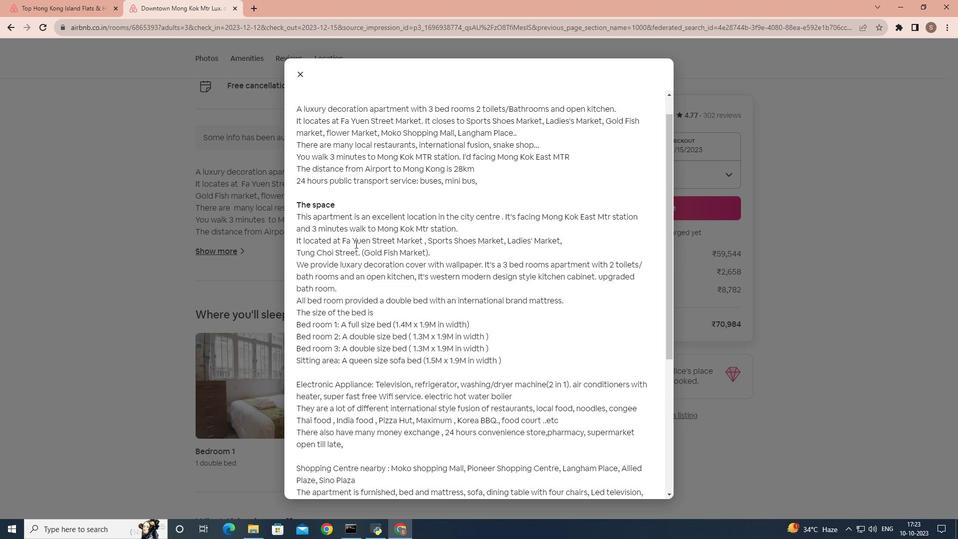 
Action: Mouse scrolled (355, 243) with delta (0, 0)
Screenshot: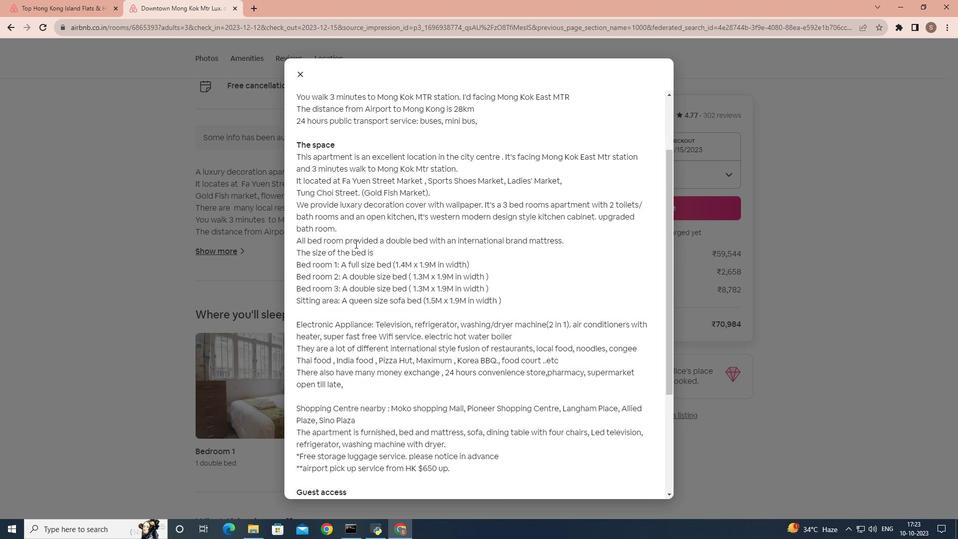 
Action: Mouse scrolled (355, 243) with delta (0, 0)
Screenshot: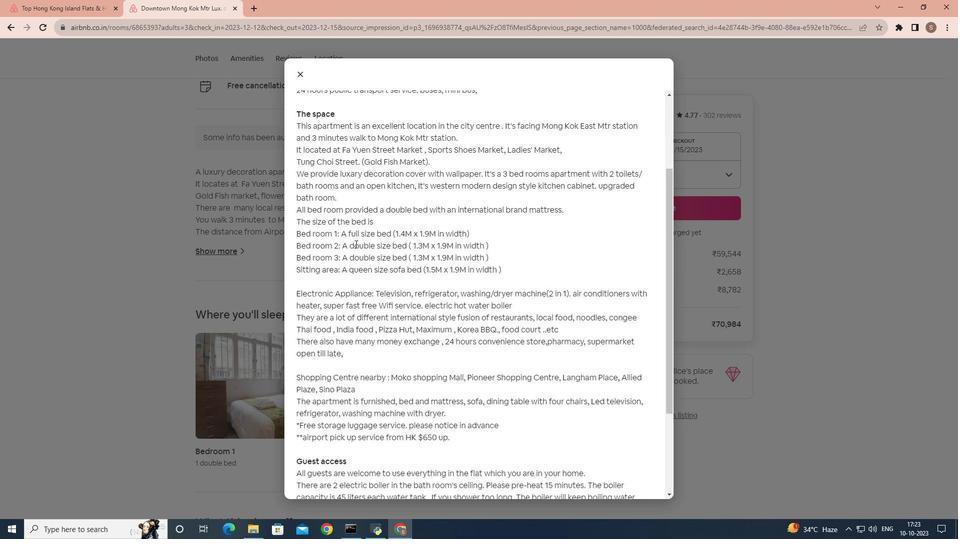 
Action: Mouse scrolled (355, 243) with delta (0, 0)
Screenshot: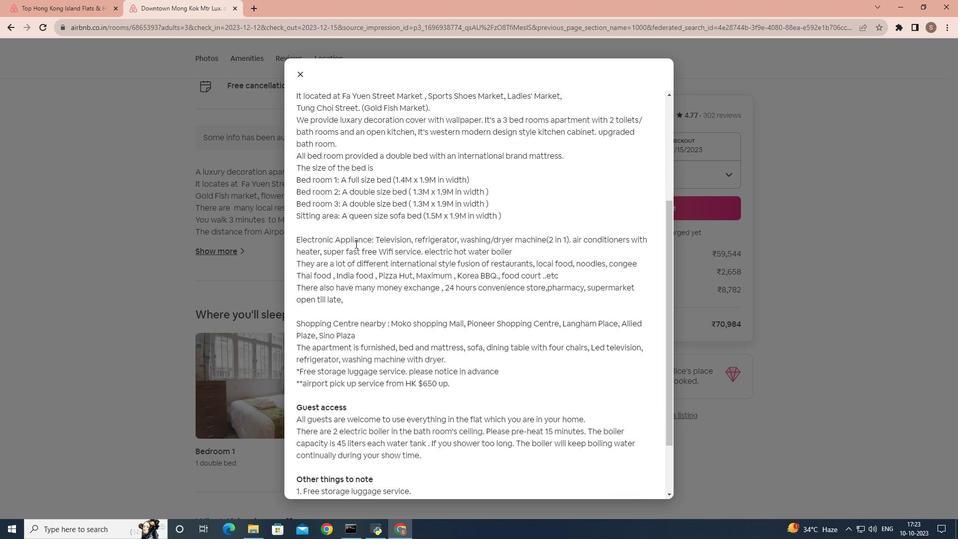 
Action: Mouse scrolled (355, 243) with delta (0, 0)
Screenshot: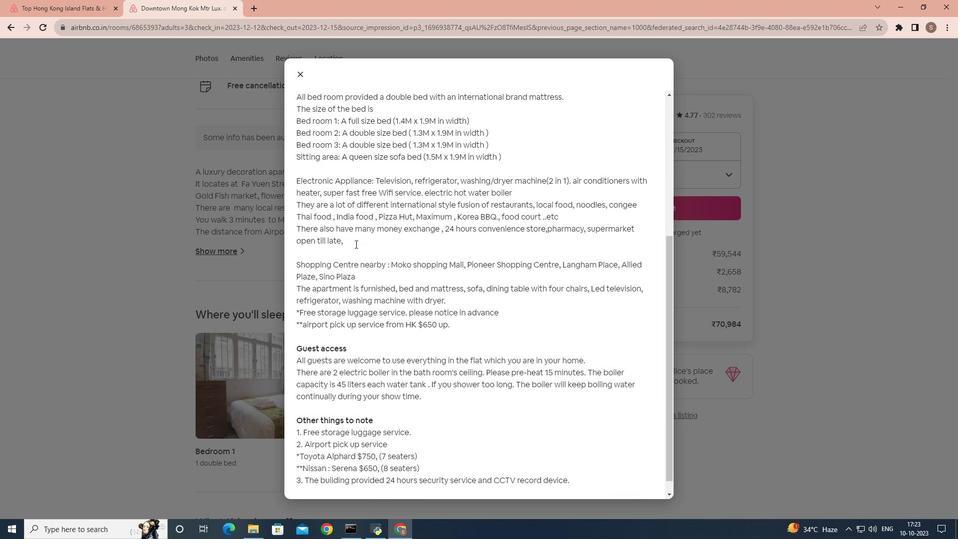 
Action: Mouse scrolled (355, 243) with delta (0, 0)
Screenshot: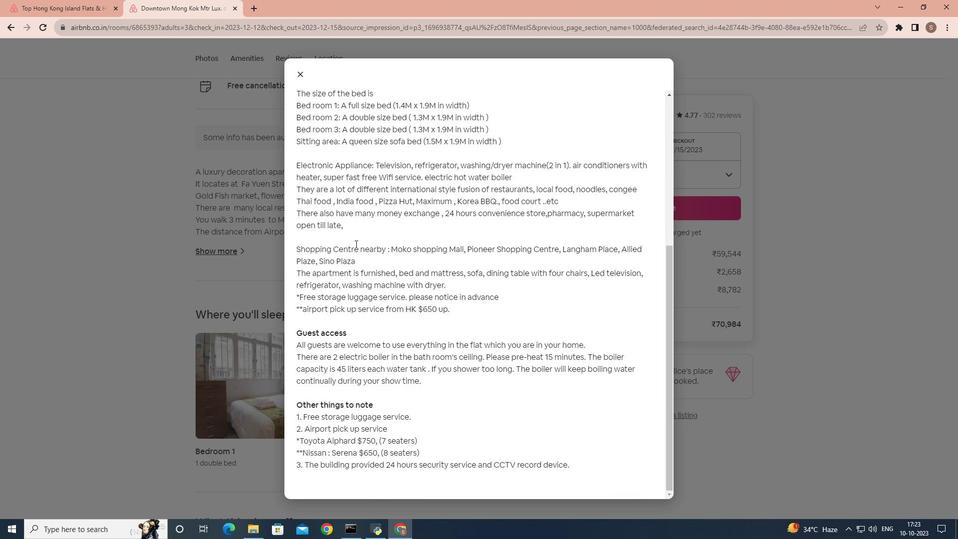 
Action: Mouse scrolled (355, 243) with delta (0, 0)
Screenshot: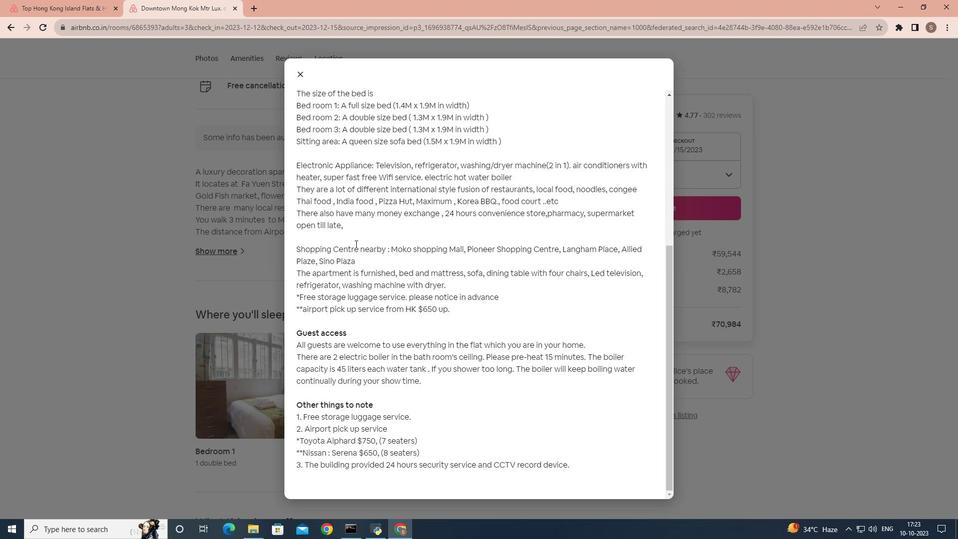
Action: Mouse moved to (303, 78)
Screenshot: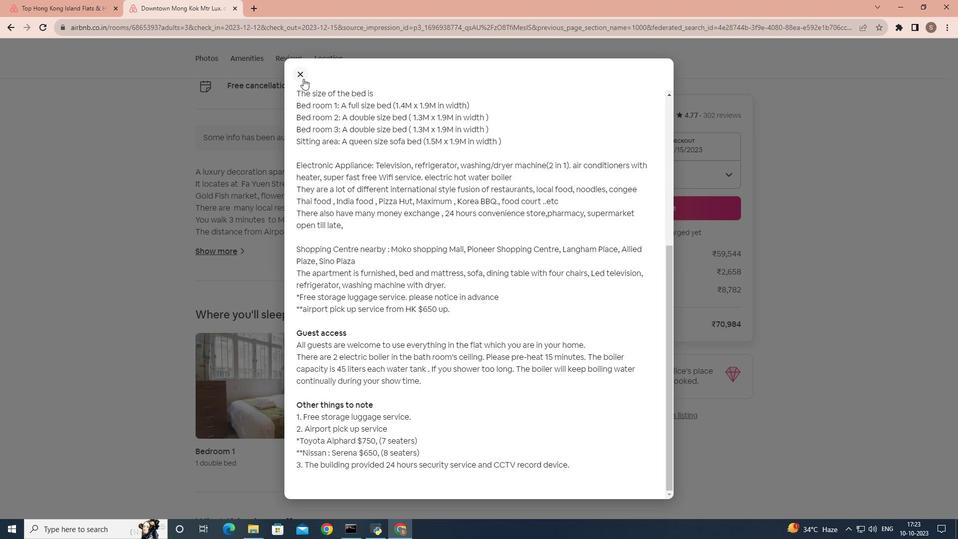 
Action: Mouse pressed left at (303, 78)
Screenshot: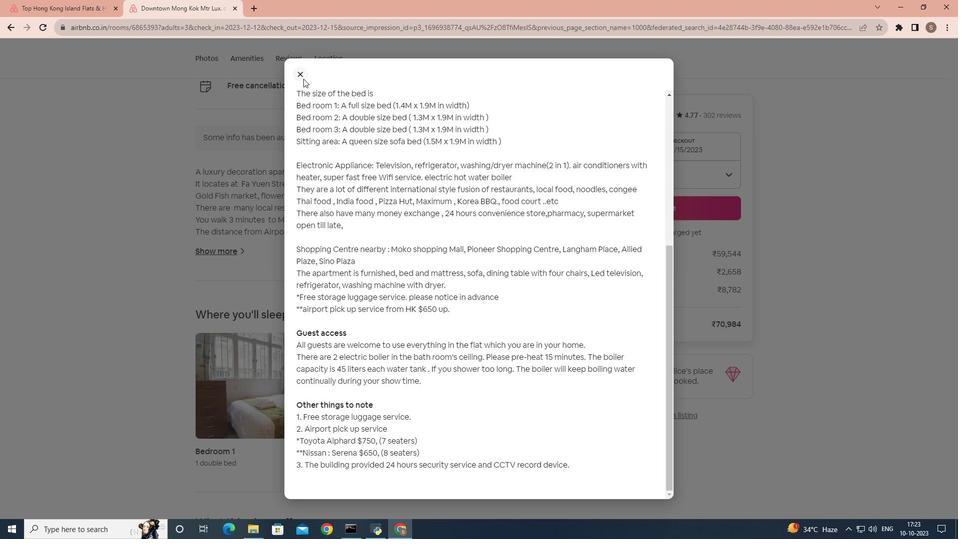 
Action: Mouse moved to (318, 146)
Screenshot: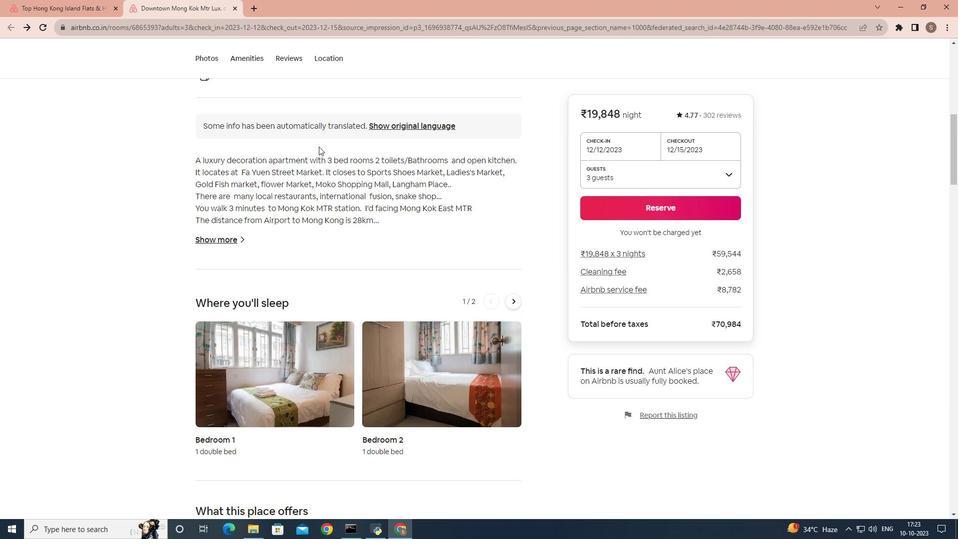 
Action: Mouse scrolled (318, 145) with delta (0, 0)
Screenshot: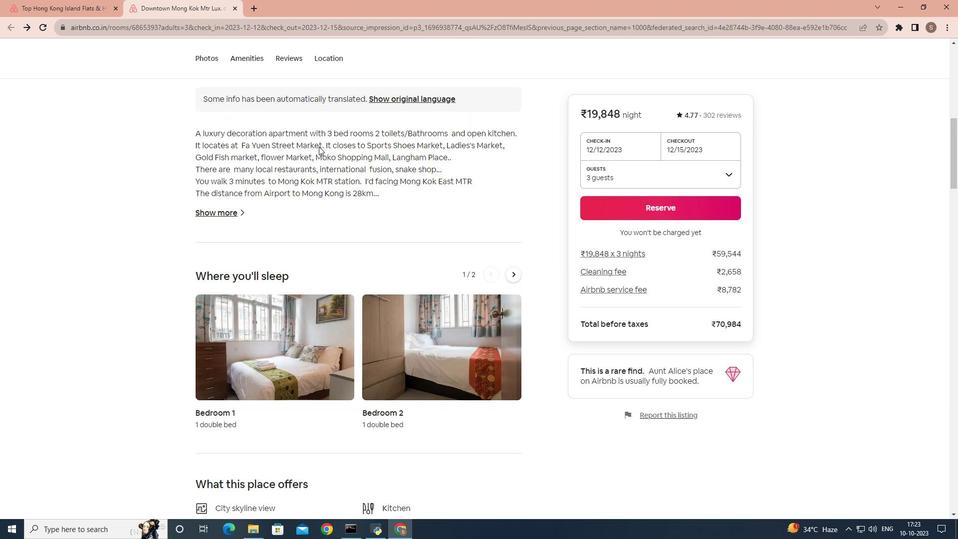 
Action: Mouse moved to (319, 146)
Screenshot: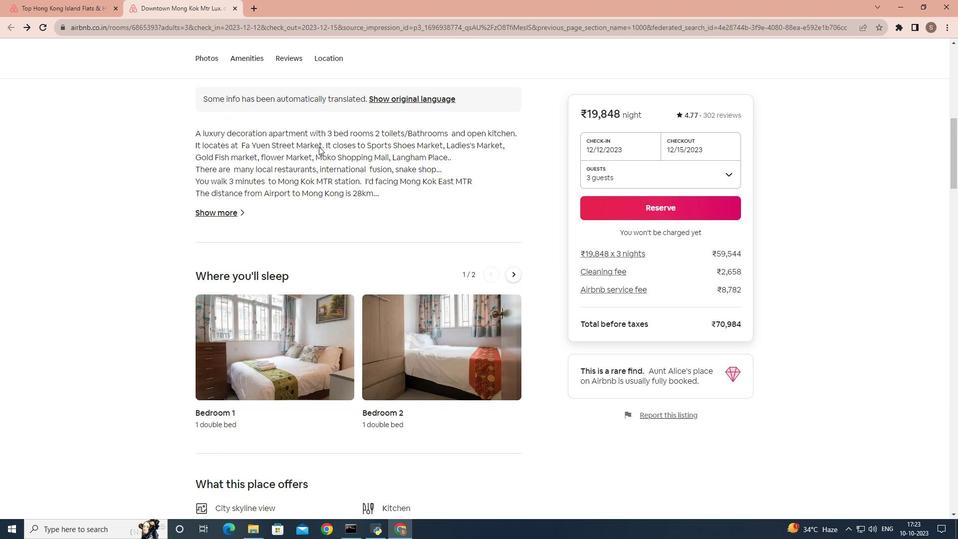 
Action: Mouse scrolled (319, 146) with delta (0, 0)
Screenshot: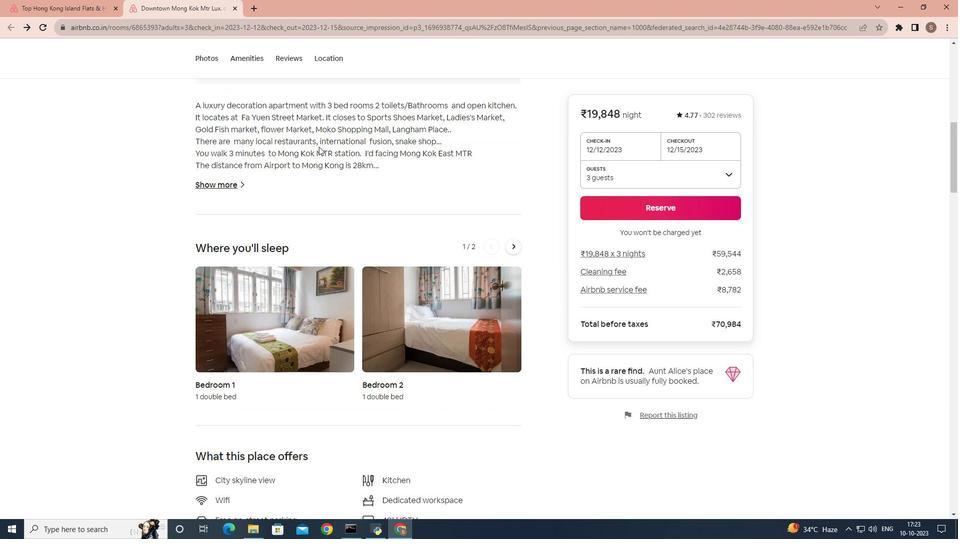 
Action: Mouse scrolled (319, 146) with delta (0, 0)
Screenshot: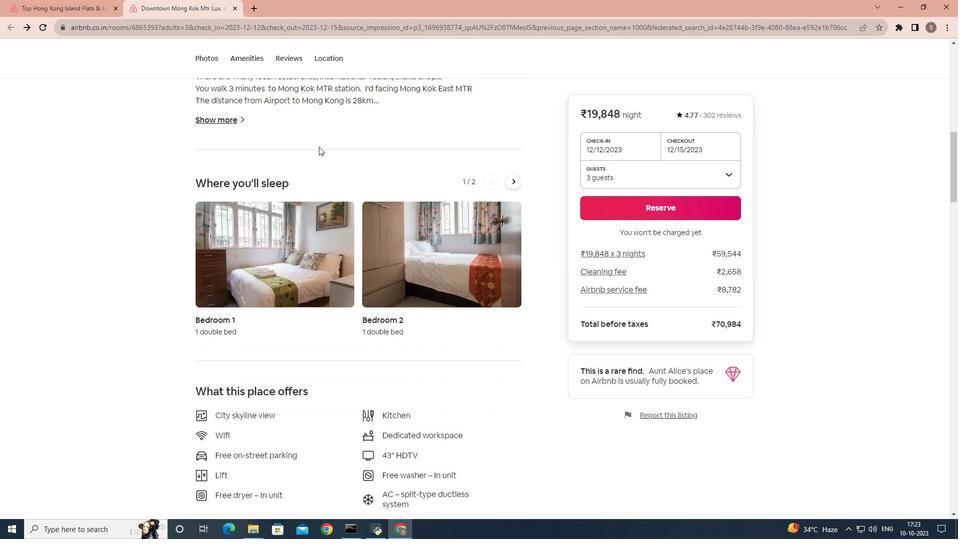 
Action: Mouse scrolled (319, 146) with delta (0, 0)
Screenshot: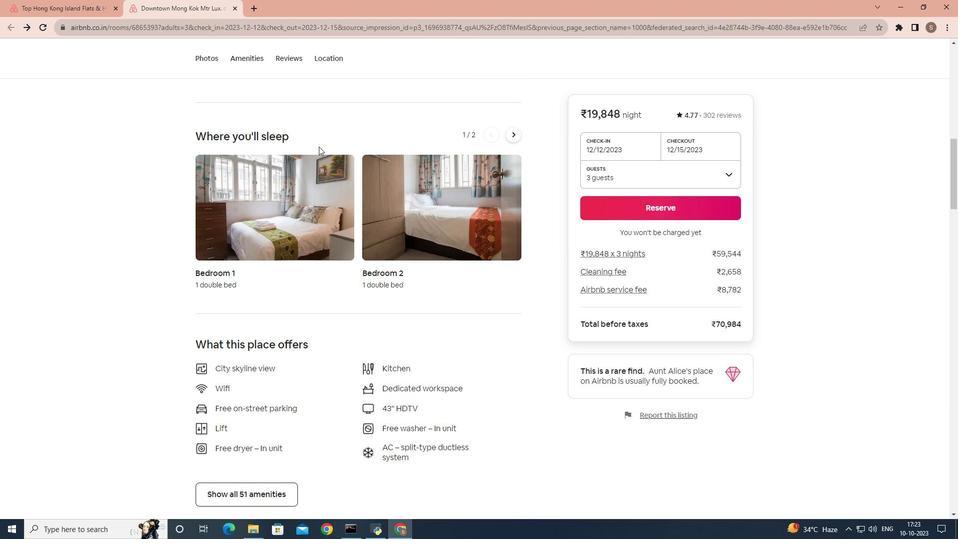 
Action: Mouse scrolled (319, 146) with delta (0, 0)
Screenshot: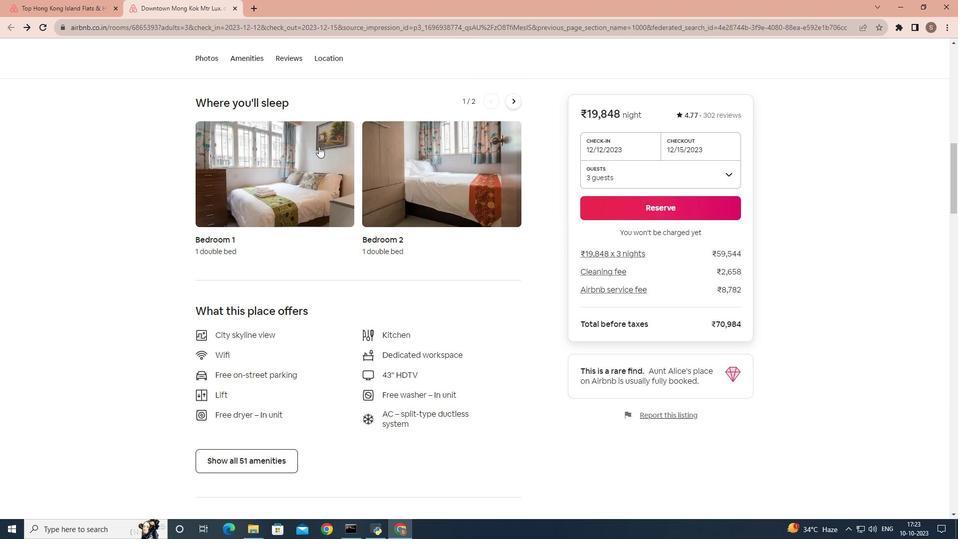 
Action: Mouse scrolled (319, 146) with delta (0, 0)
Screenshot: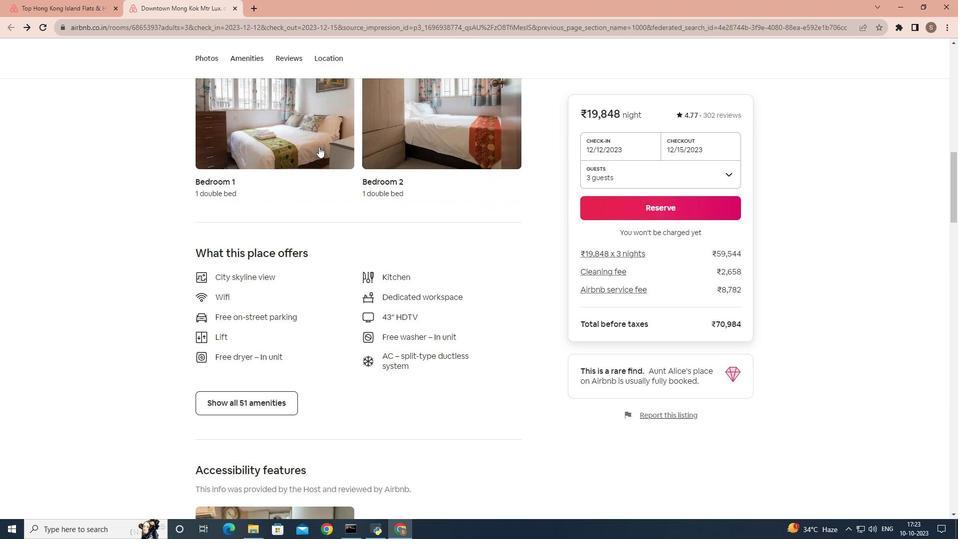 
Action: Mouse moved to (609, 241)
Screenshot: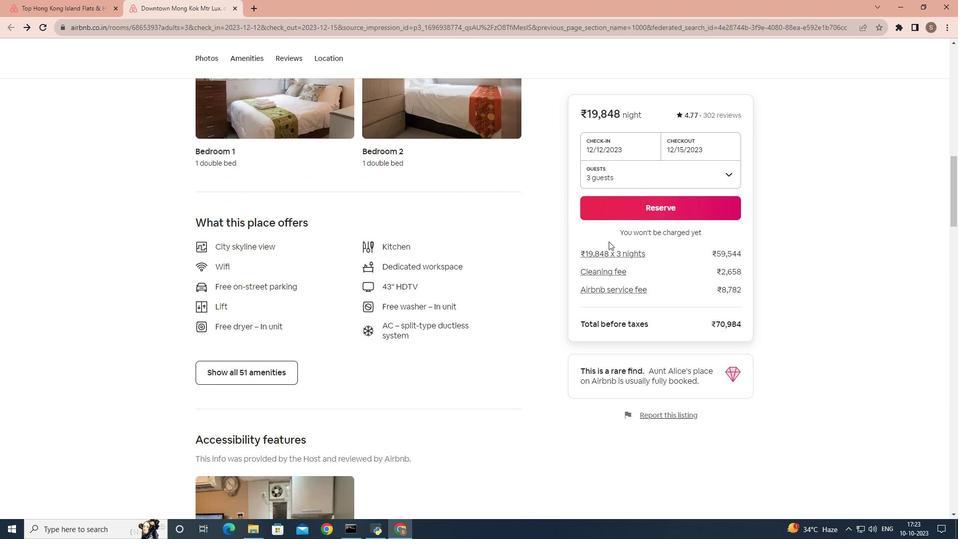 
Action: Mouse scrolled (609, 241) with delta (0, 0)
Screenshot: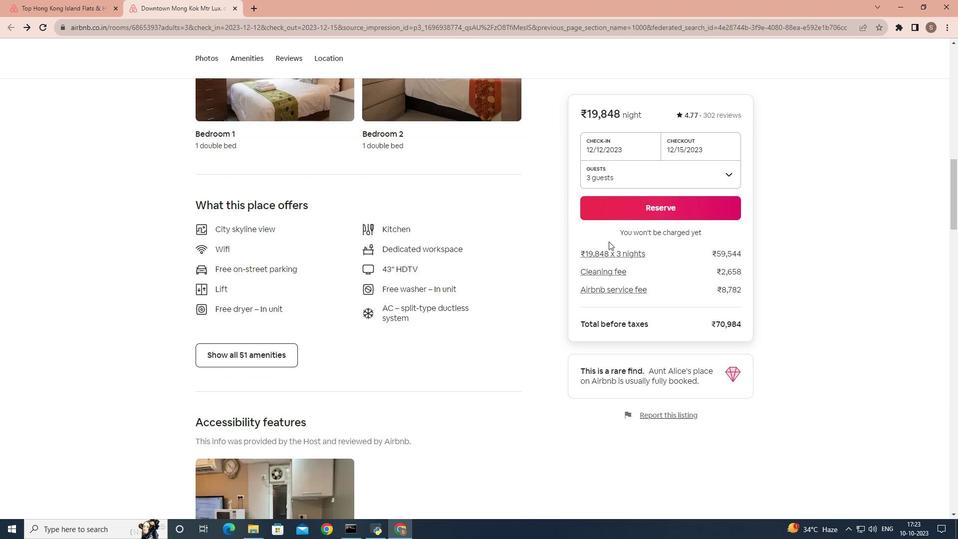 
Action: Mouse moved to (259, 326)
Screenshot: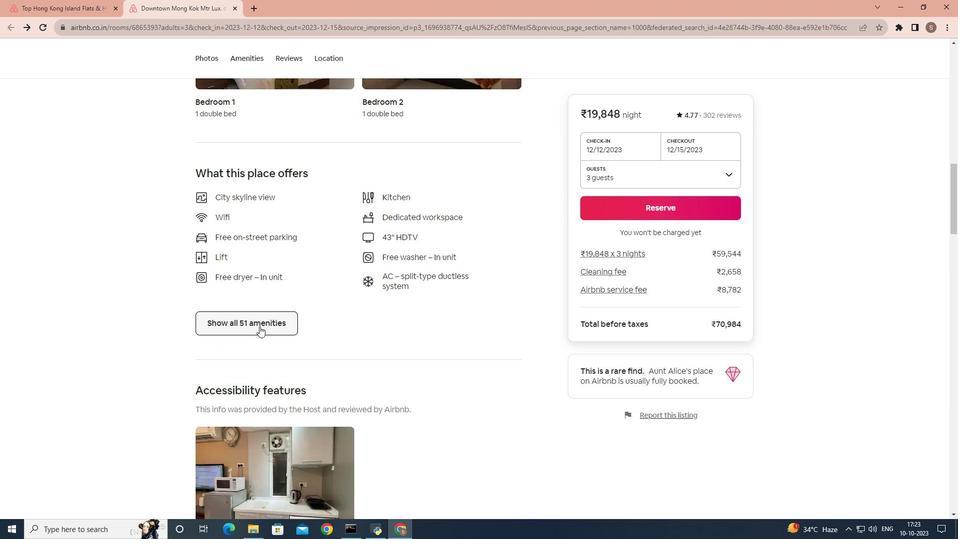 
Action: Mouse pressed left at (259, 326)
Screenshot: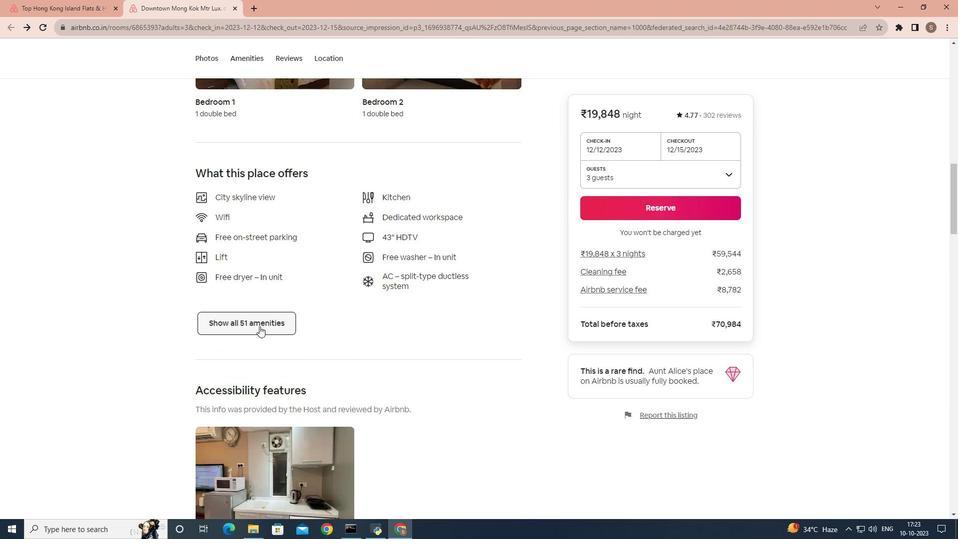 
Action: Mouse moved to (416, 272)
Screenshot: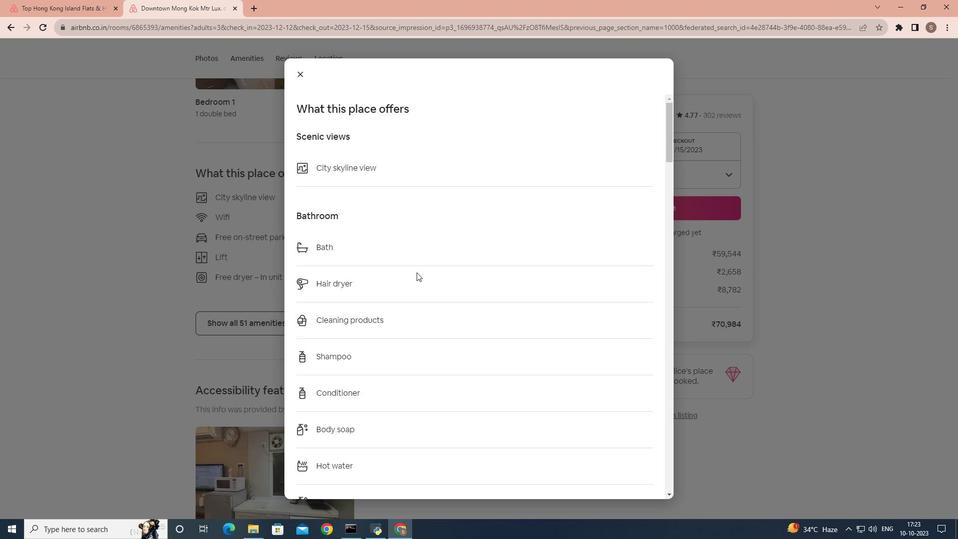 
Action: Mouse scrolled (416, 272) with delta (0, 0)
Screenshot: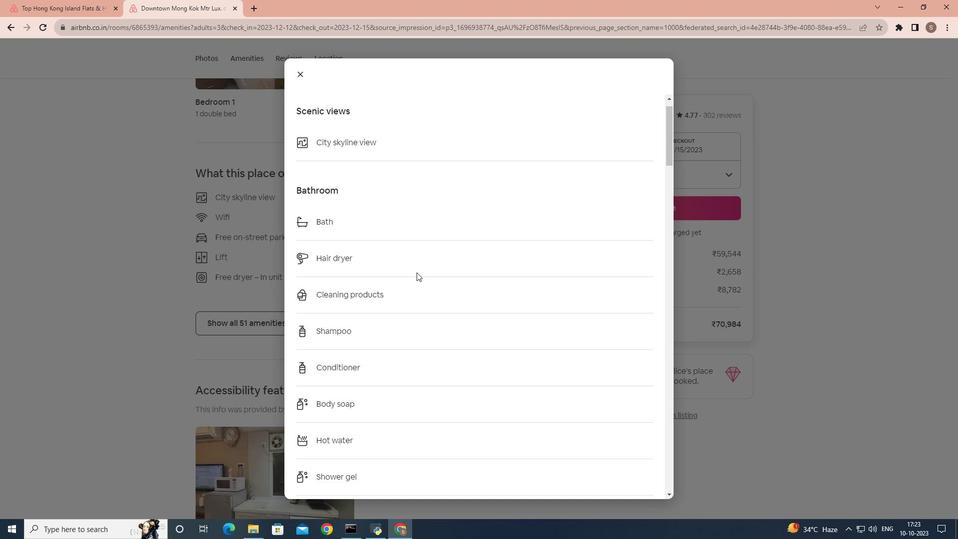 
Action: Mouse scrolled (416, 272) with delta (0, 0)
Screenshot: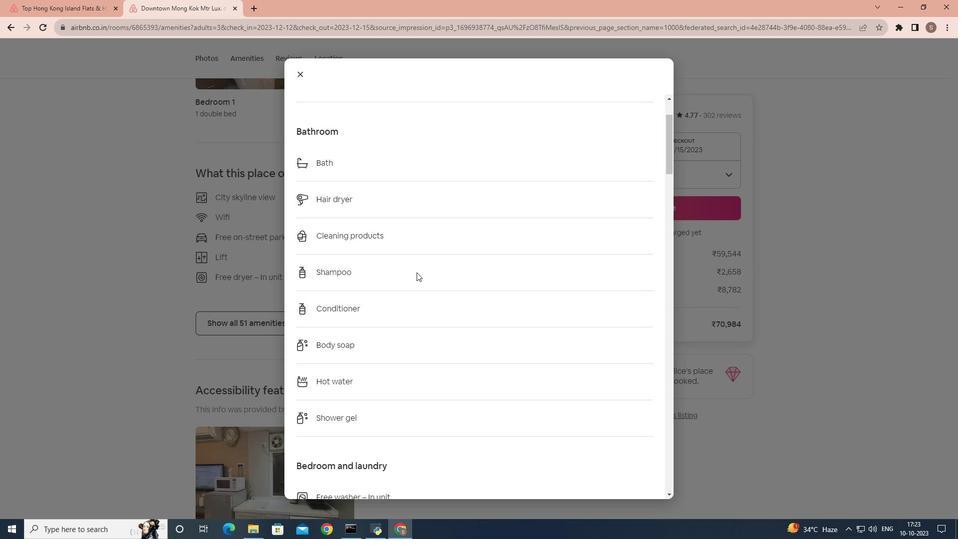 
Action: Mouse scrolled (416, 272) with delta (0, 0)
Screenshot: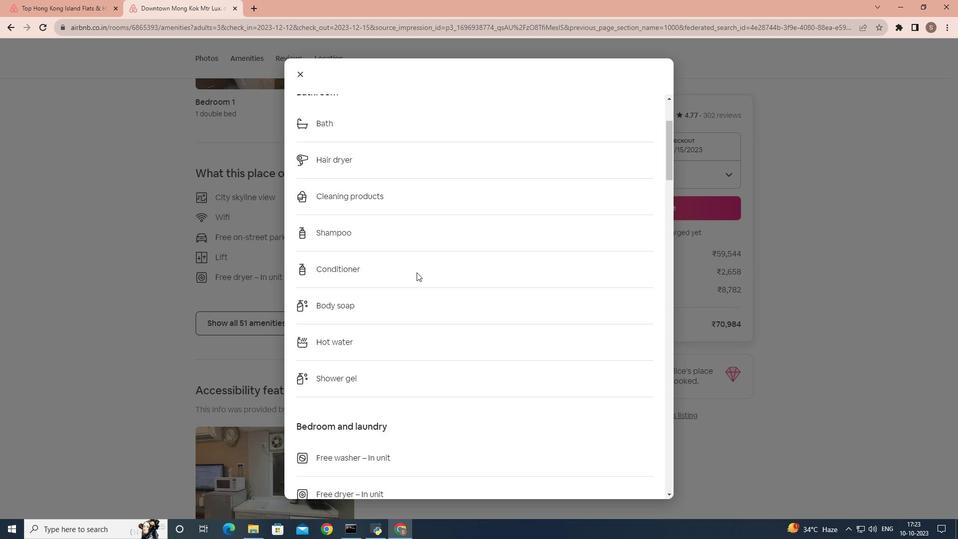 
Action: Mouse scrolled (416, 272) with delta (0, 0)
Screenshot: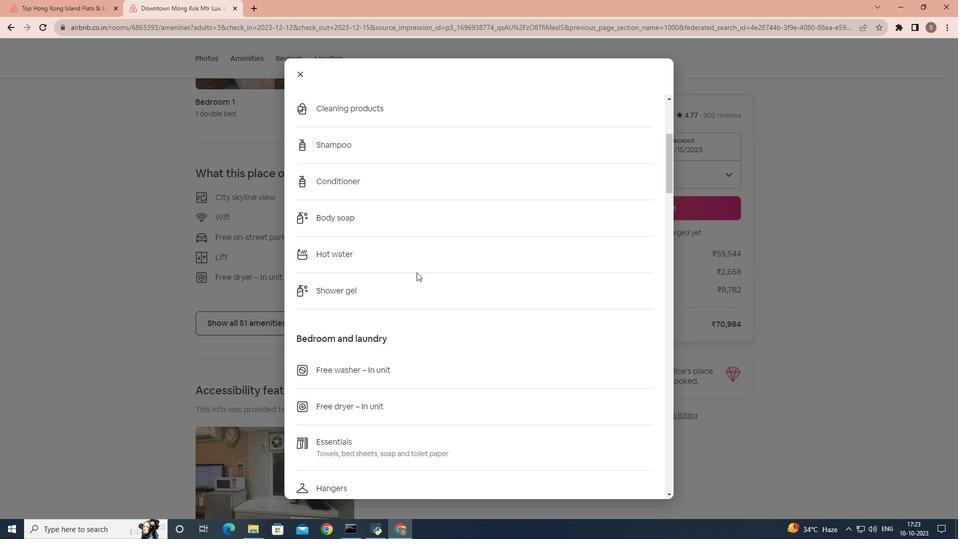 
Action: Mouse scrolled (416, 272) with delta (0, 0)
Screenshot: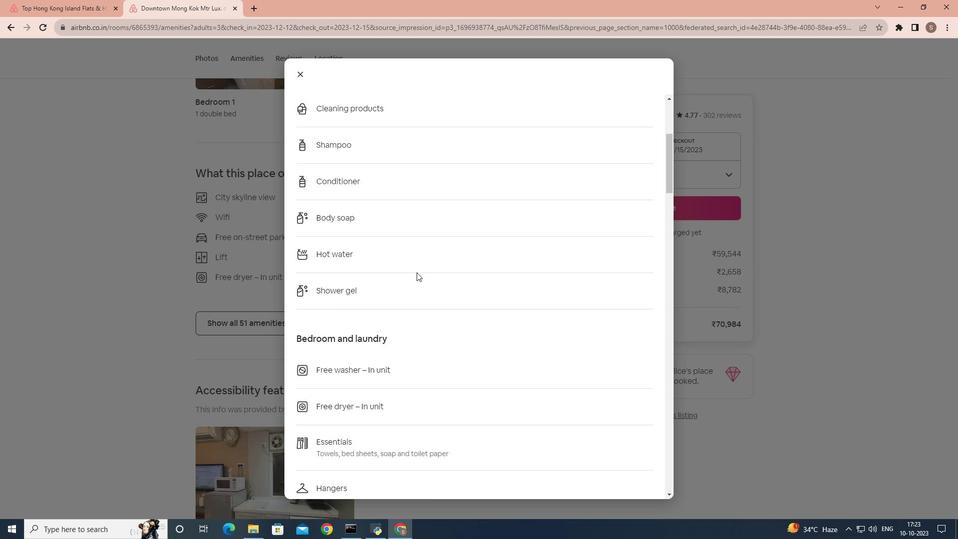 
Action: Mouse scrolled (416, 272) with delta (0, 0)
Screenshot: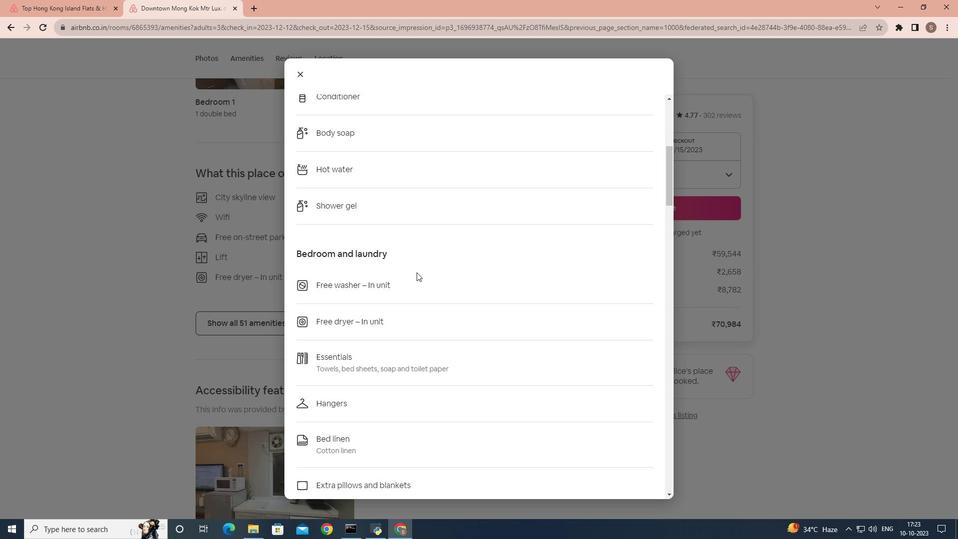 
Action: Mouse scrolled (416, 272) with delta (0, 0)
Screenshot: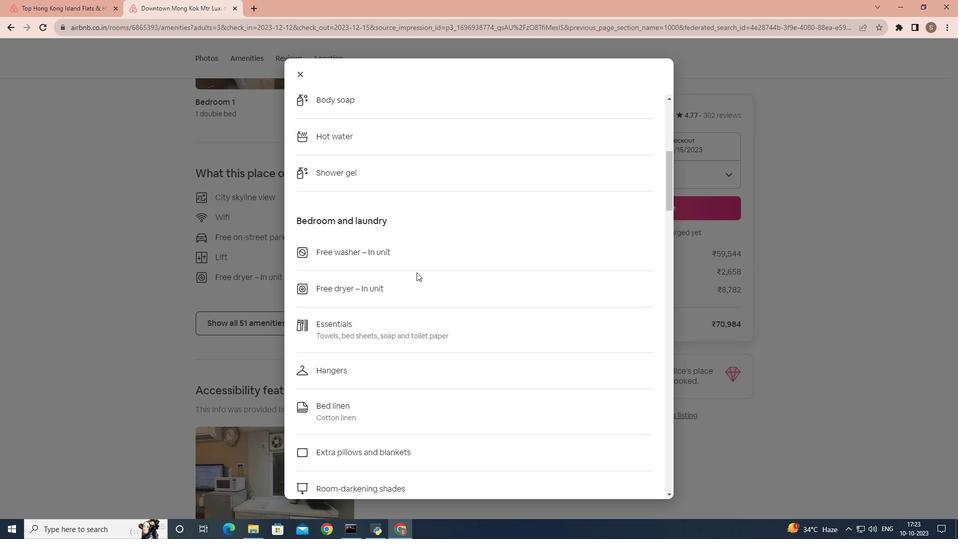 
Action: Mouse scrolled (416, 272) with delta (0, 0)
Screenshot: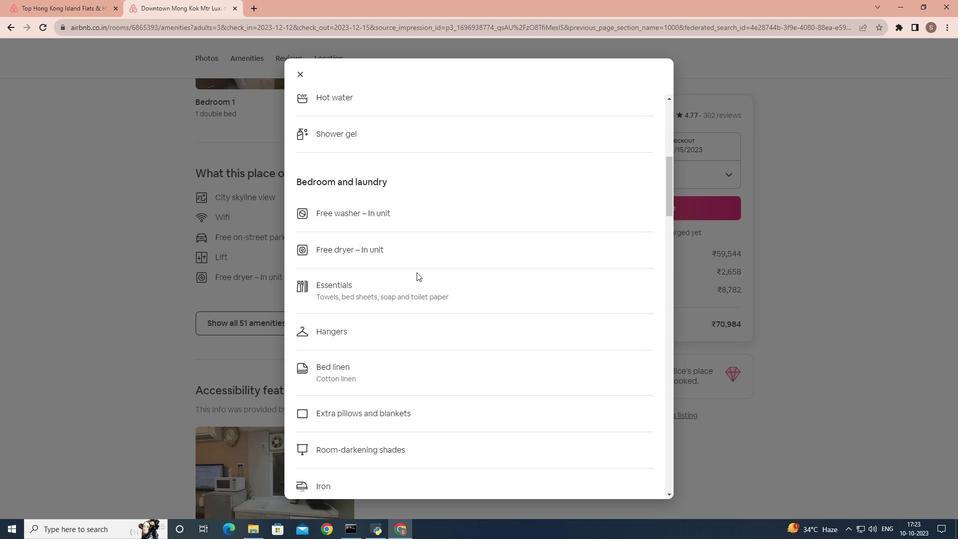 
Action: Mouse scrolled (416, 272) with delta (0, 0)
Screenshot: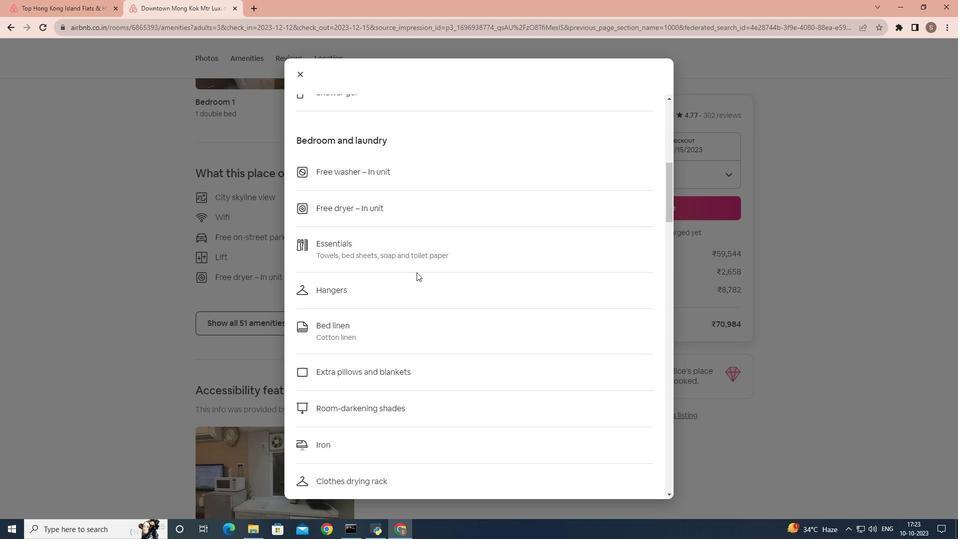 
Action: Mouse scrolled (416, 272) with delta (0, 0)
Screenshot: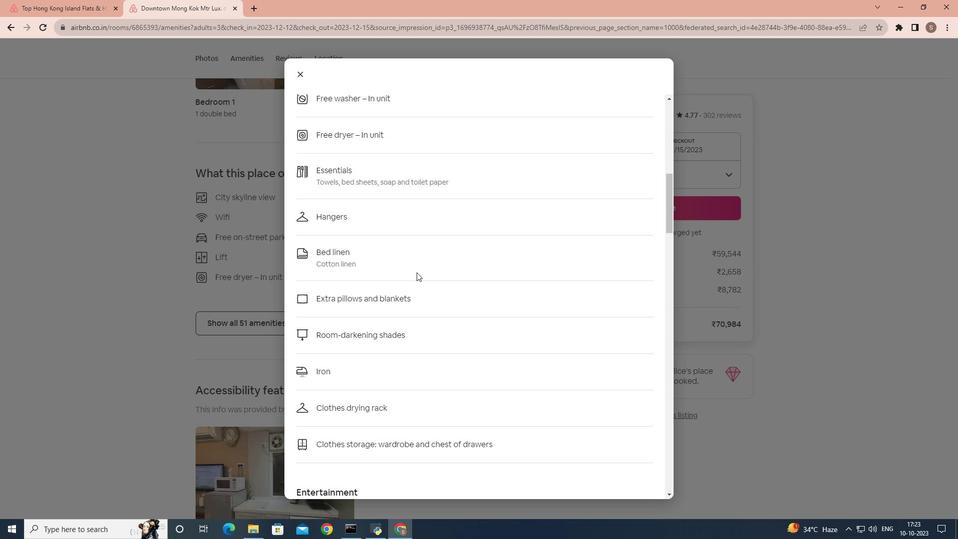 
Action: Mouse scrolled (416, 272) with delta (0, 0)
Screenshot: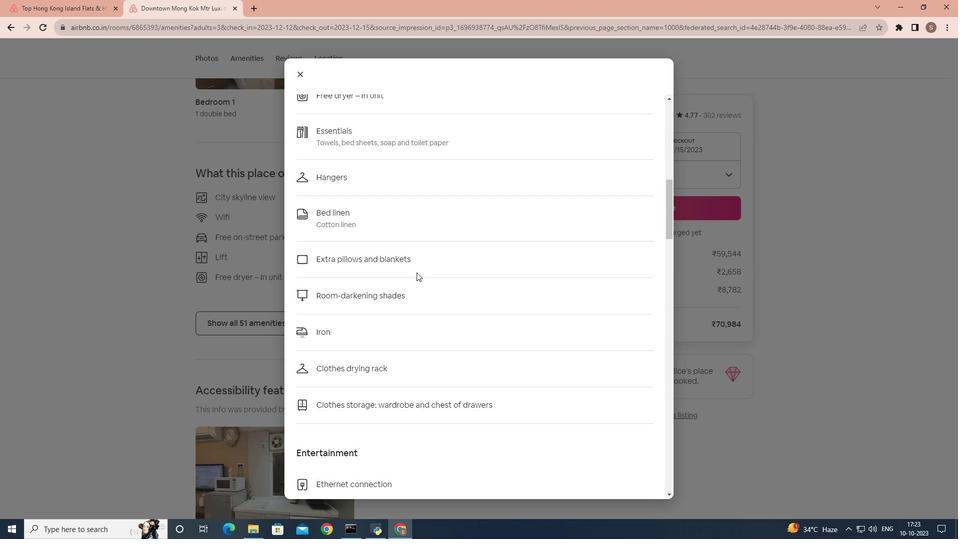 
Action: Mouse scrolled (416, 272) with delta (0, 0)
Screenshot: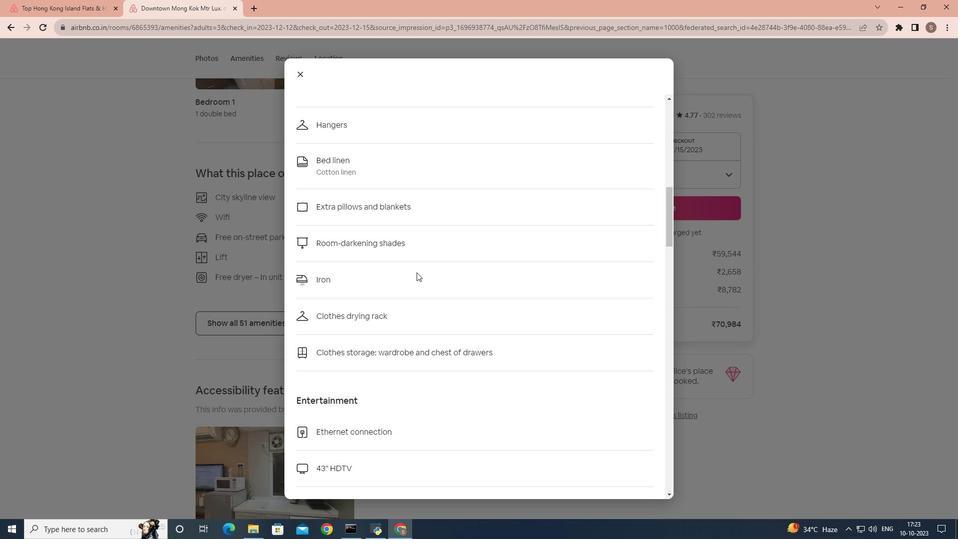 
Action: Mouse scrolled (416, 272) with delta (0, 0)
Screenshot: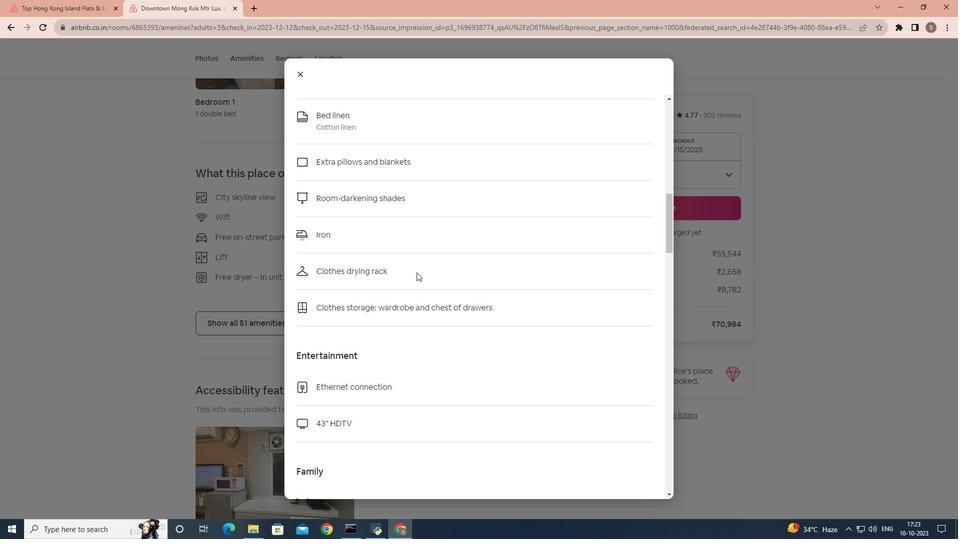 
Action: Mouse scrolled (416, 272) with delta (0, 0)
Screenshot: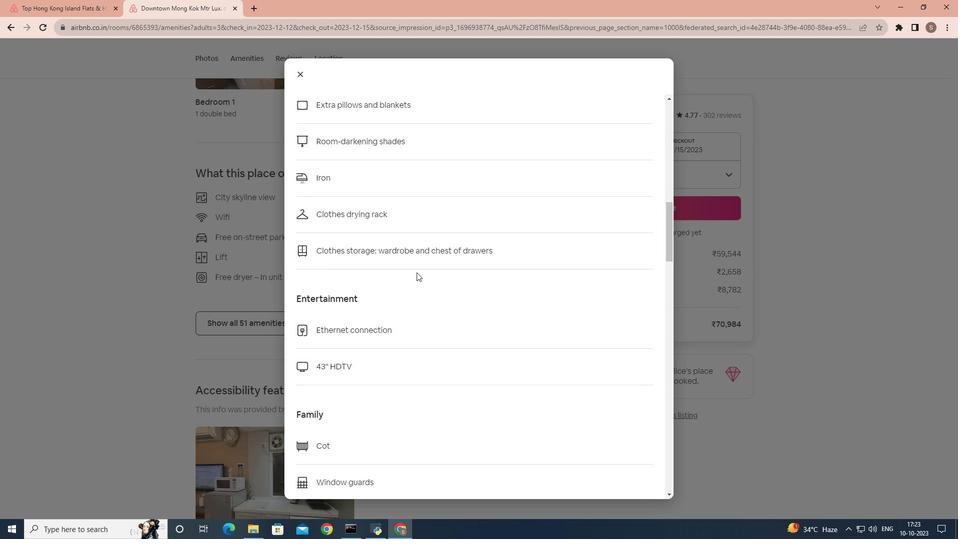 
Action: Mouse scrolled (416, 272) with delta (0, 0)
Screenshot: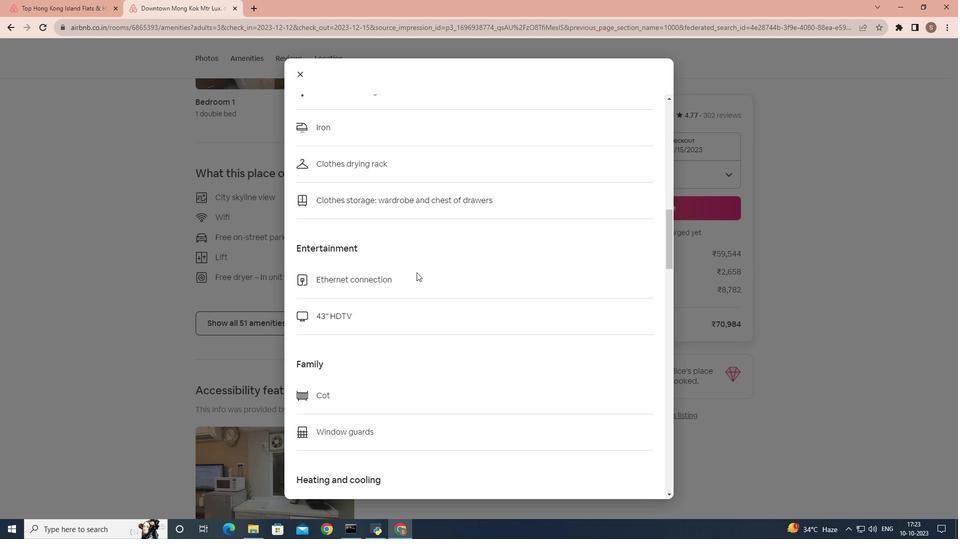 
Action: Mouse scrolled (416, 272) with delta (0, 0)
Screenshot: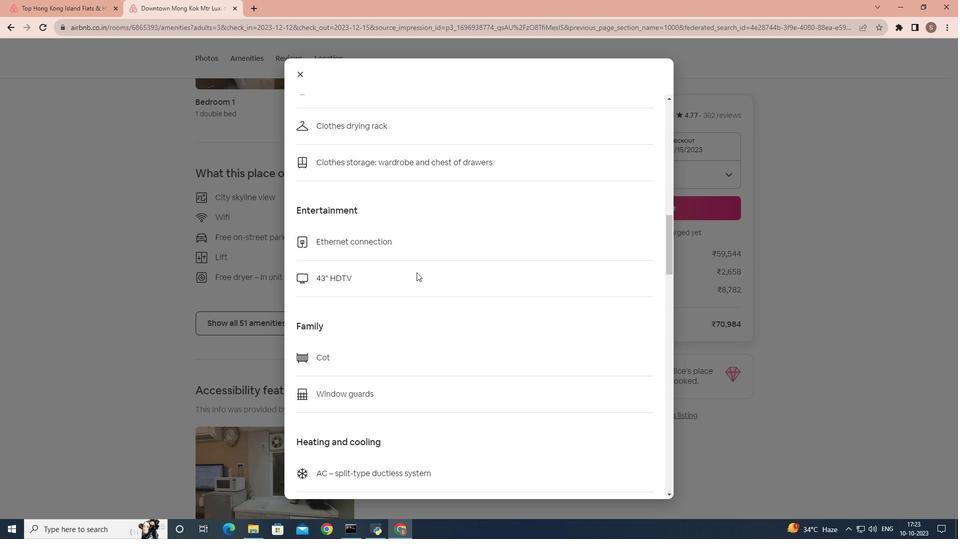 
Action: Mouse scrolled (416, 272) with delta (0, 0)
Screenshot: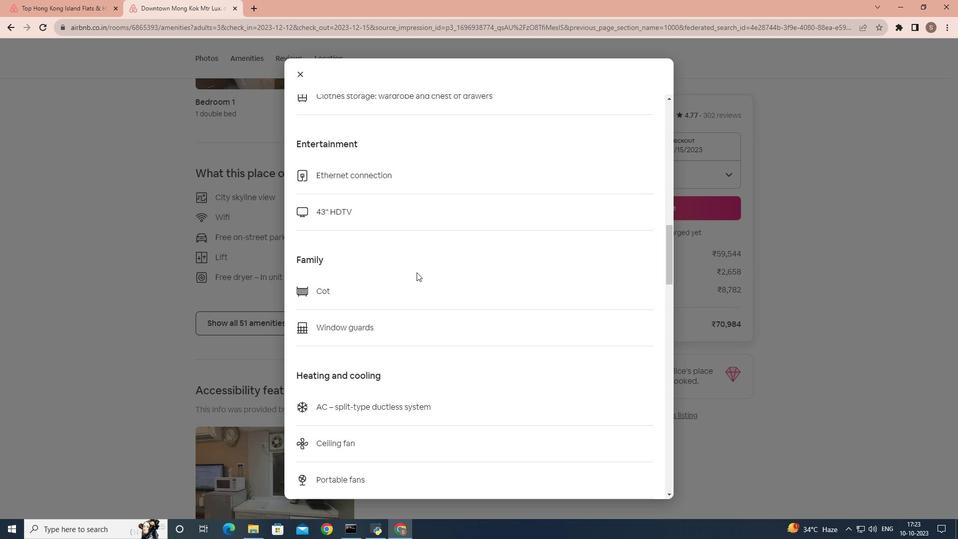 
Action: Mouse scrolled (416, 272) with delta (0, 0)
Screenshot: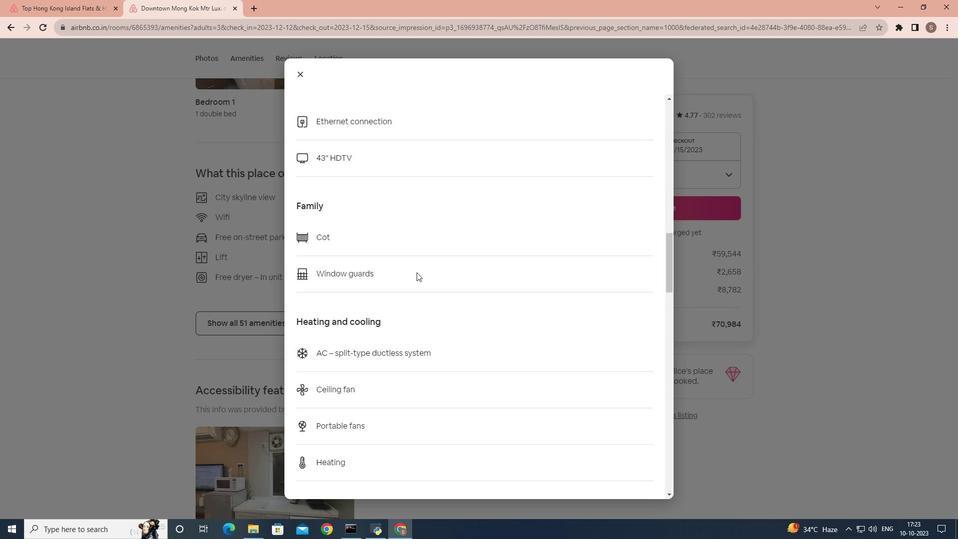 
Action: Mouse scrolled (416, 272) with delta (0, 0)
Screenshot: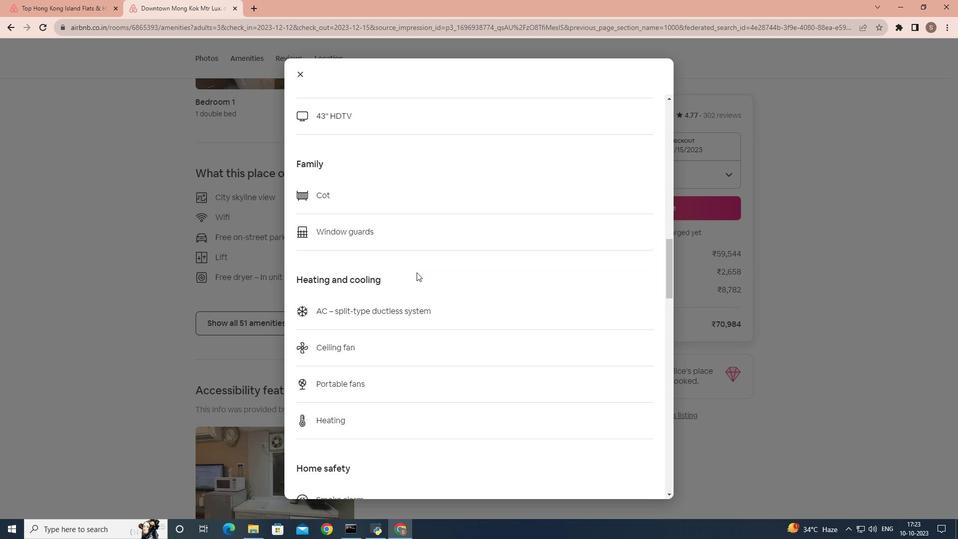 
Action: Mouse scrolled (416, 272) with delta (0, 0)
Screenshot: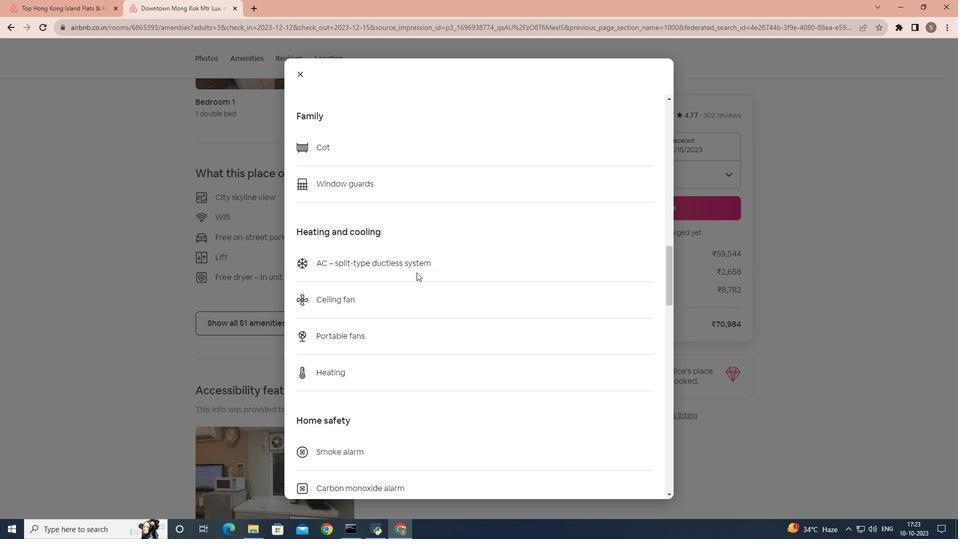 
Action: Mouse scrolled (416, 272) with delta (0, 0)
Screenshot: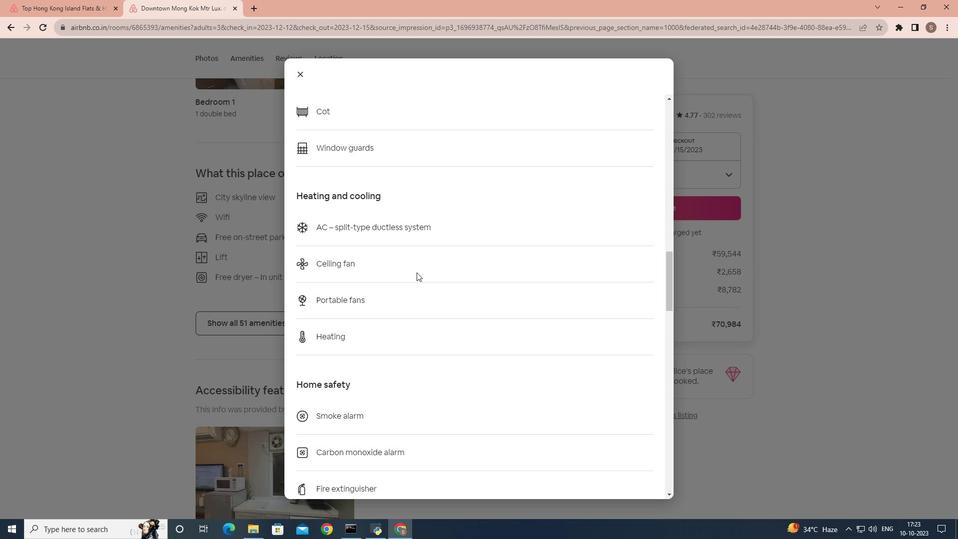 
Action: Mouse scrolled (416, 272) with delta (0, 0)
Screenshot: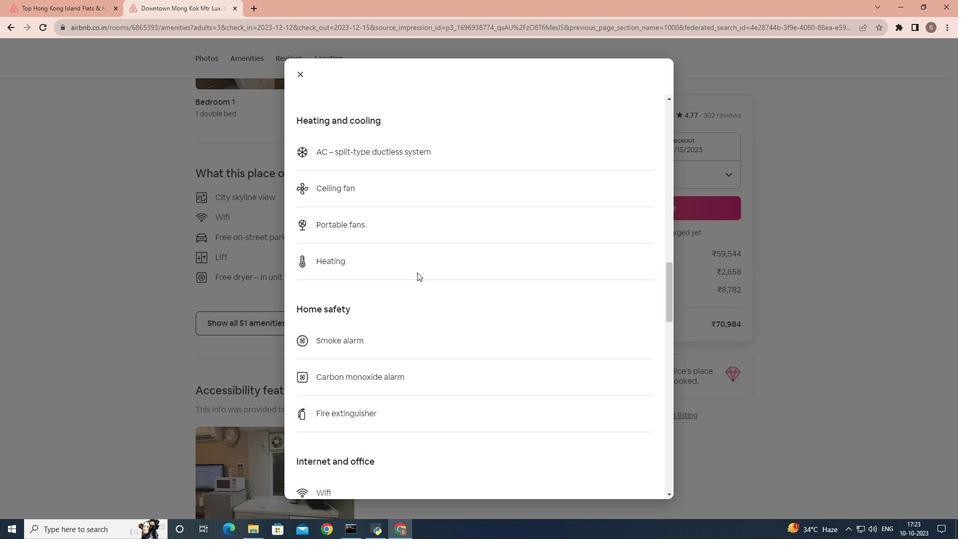 
Action: Mouse moved to (417, 272)
Screenshot: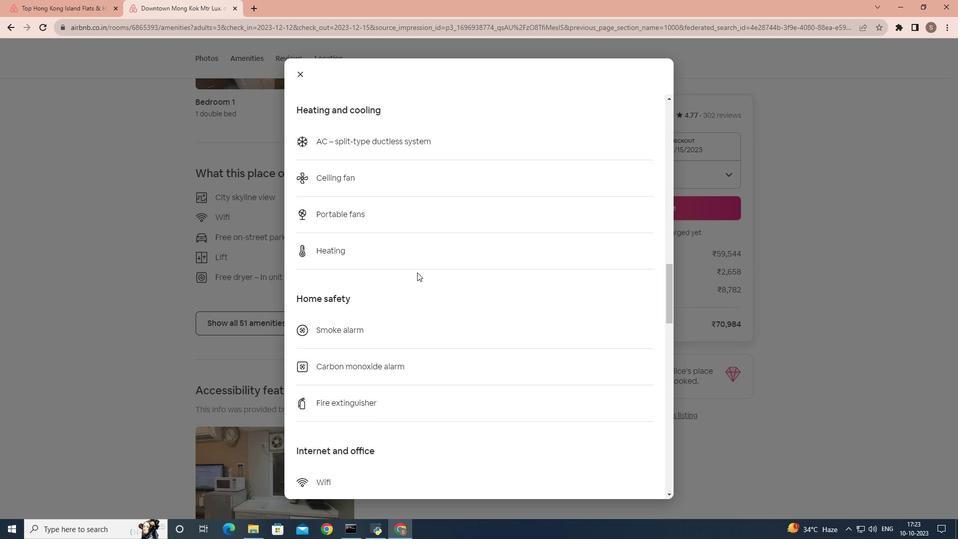 
Action: Mouse scrolled (417, 272) with delta (0, 0)
Screenshot: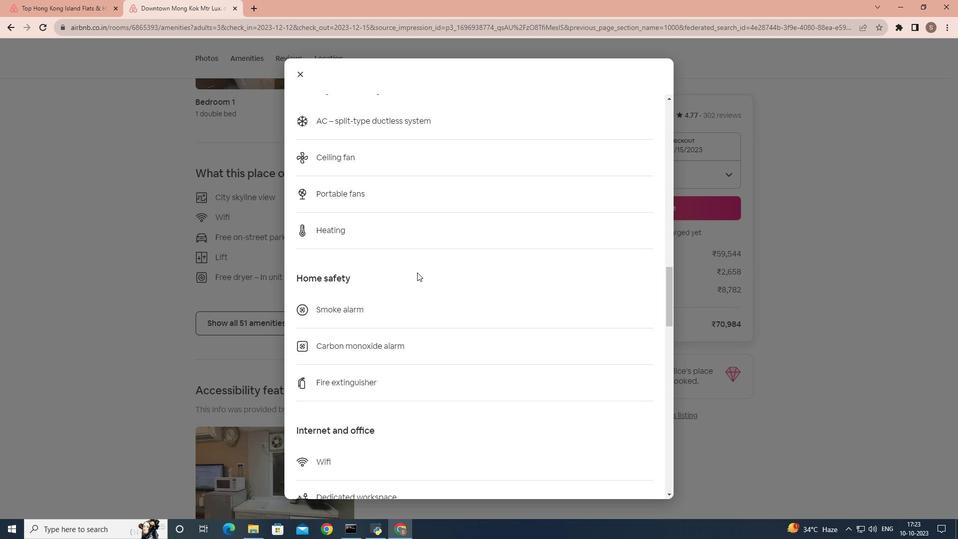
Action: Mouse scrolled (417, 272) with delta (0, 0)
Screenshot: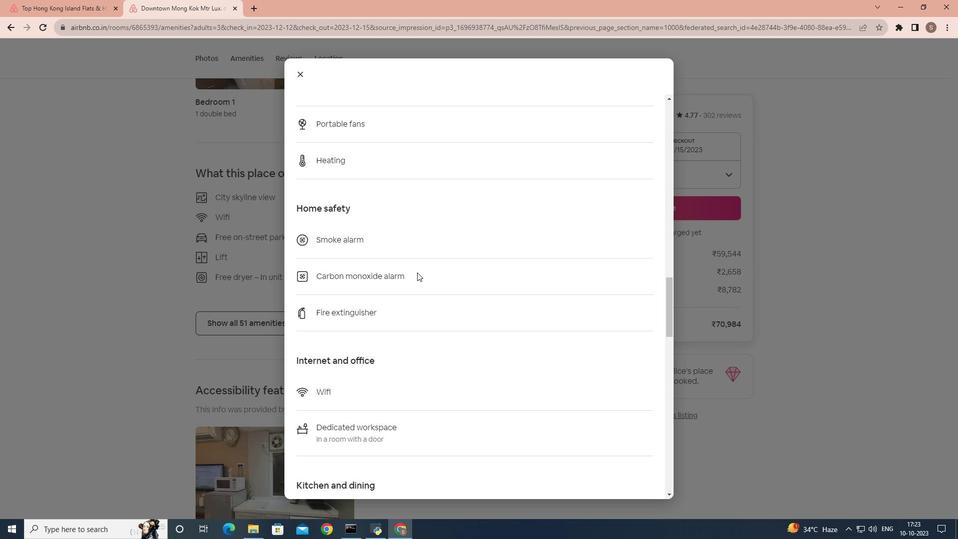 
Action: Mouse scrolled (417, 272) with delta (0, 0)
Screenshot: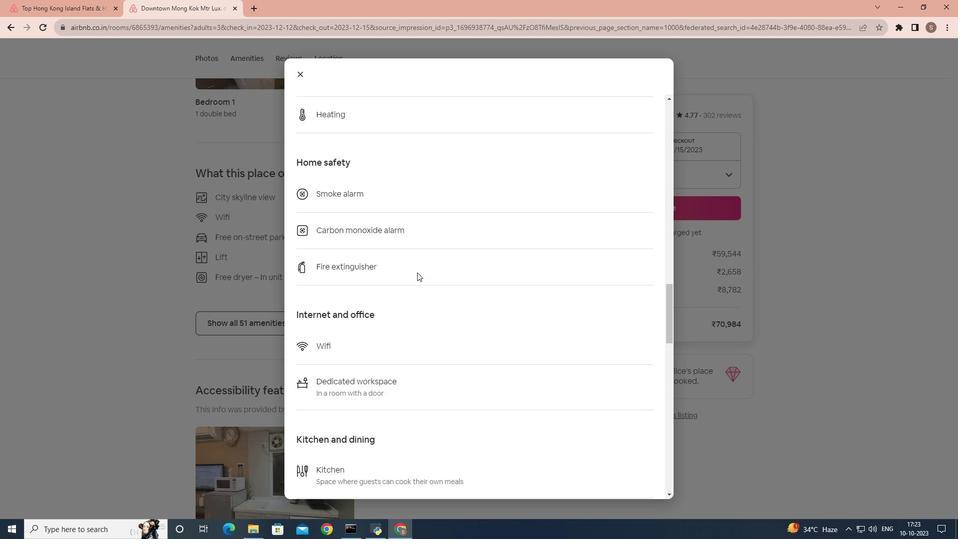 
Action: Mouse scrolled (417, 272) with delta (0, 0)
Screenshot: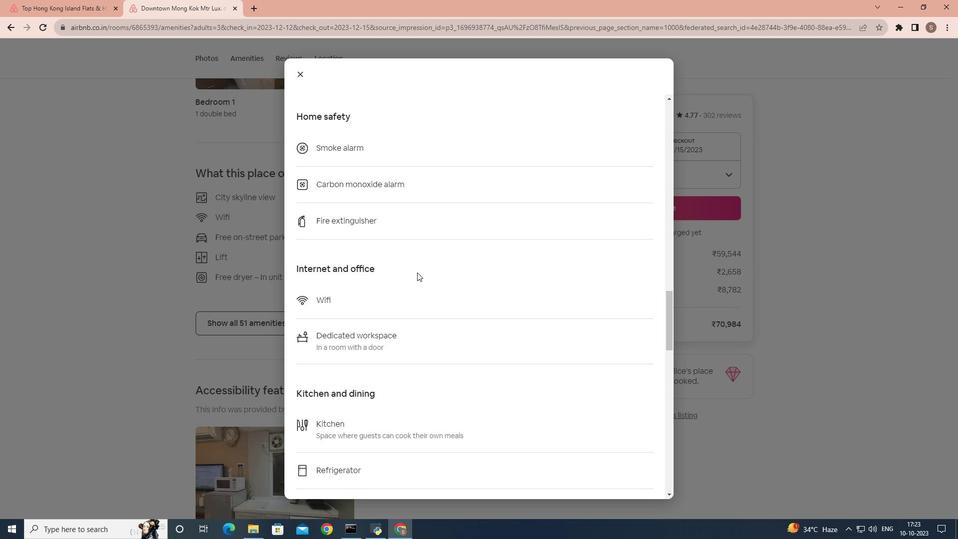 
Action: Mouse scrolled (417, 272) with delta (0, 0)
Screenshot: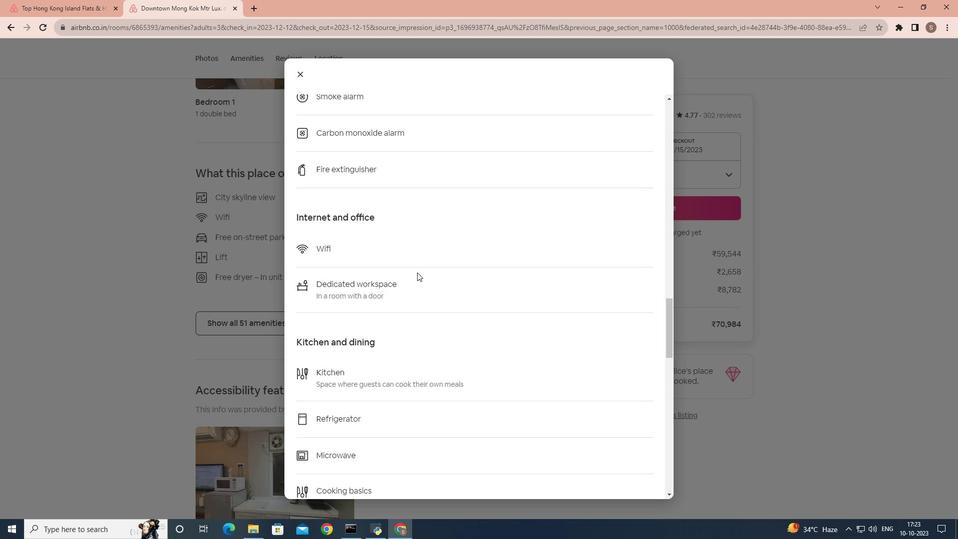 
Action: Mouse scrolled (417, 272) with delta (0, 0)
Screenshot: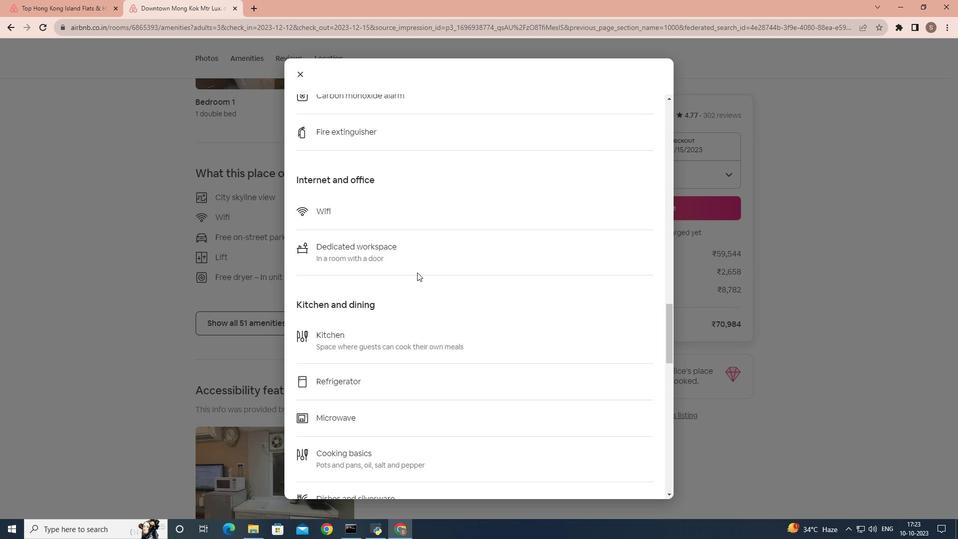 
Action: Mouse scrolled (417, 272) with delta (0, 0)
Screenshot: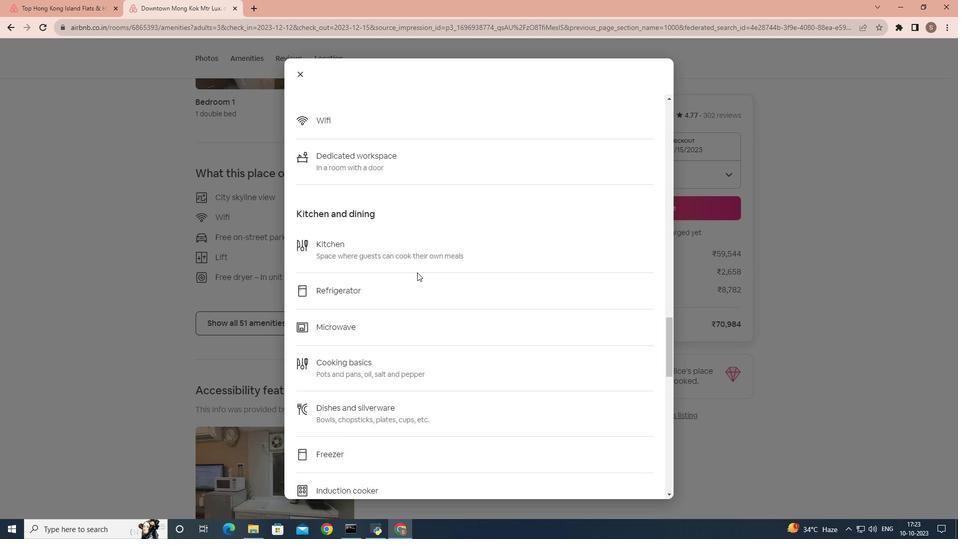 
Action: Mouse scrolled (417, 272) with delta (0, 0)
Screenshot: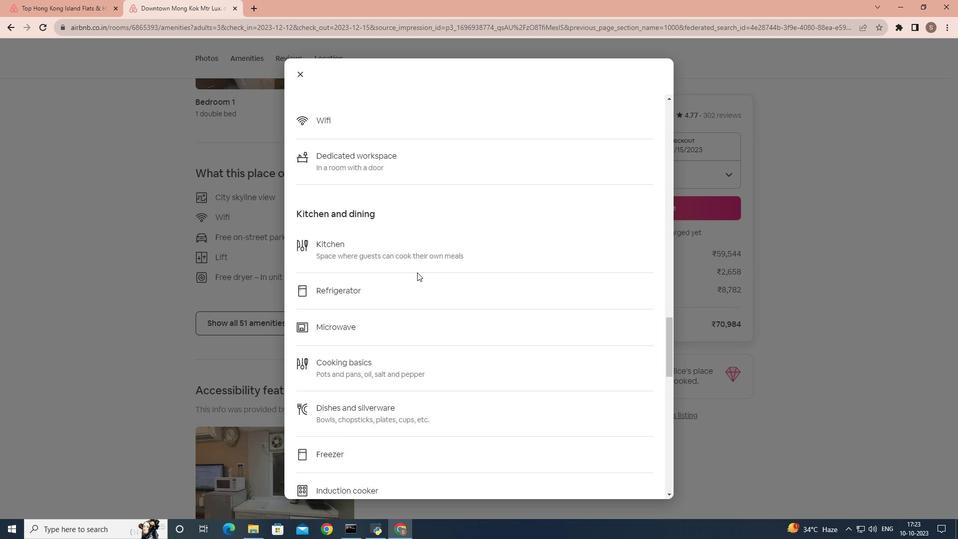 
Action: Mouse scrolled (417, 272) with delta (0, 0)
Screenshot: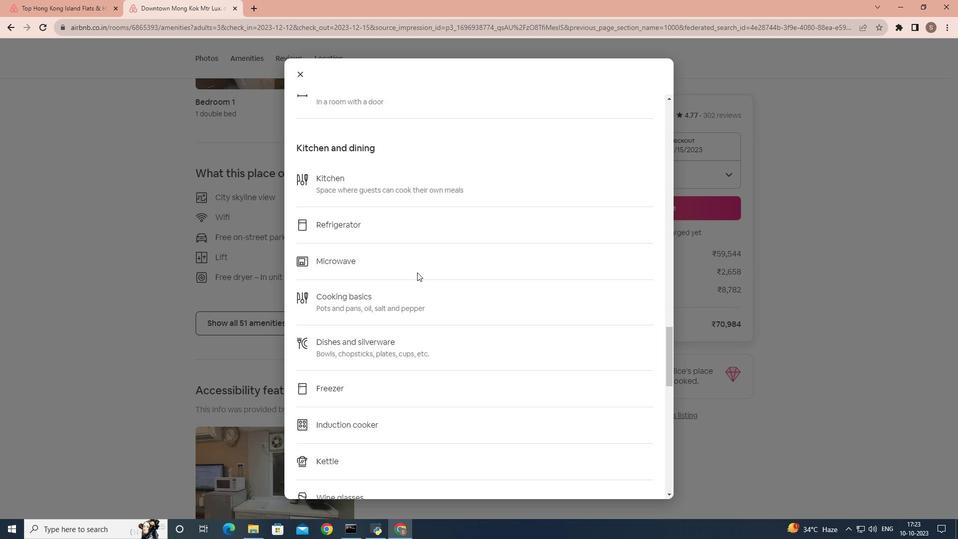 
Action: Mouse scrolled (417, 272) with delta (0, 0)
Screenshot: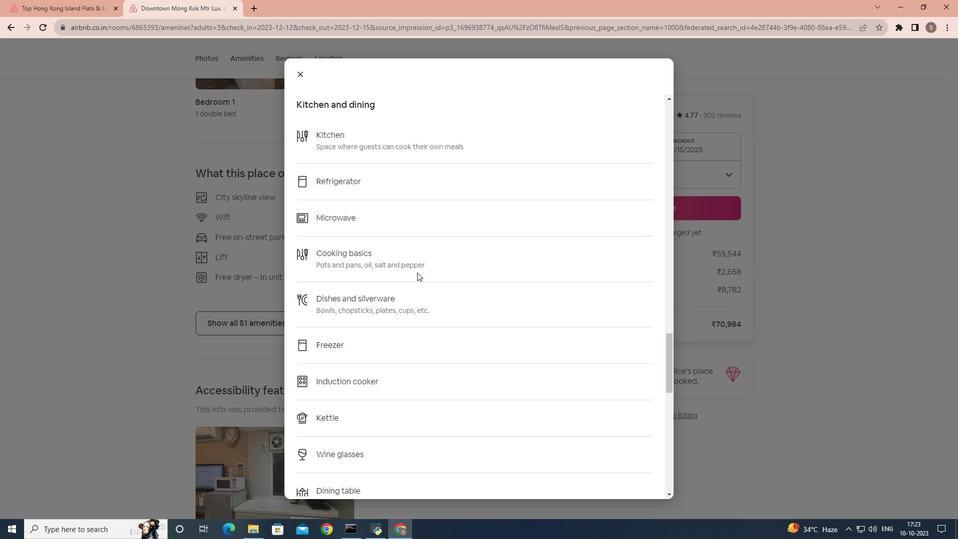 
Action: Mouse scrolled (417, 272) with delta (0, 0)
Screenshot: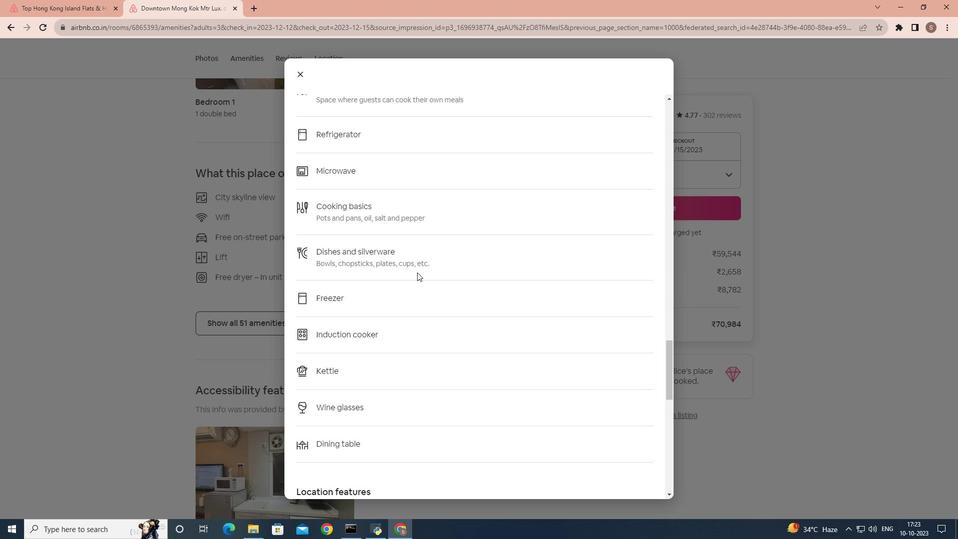 
Action: Mouse scrolled (417, 272) with delta (0, 0)
Screenshot: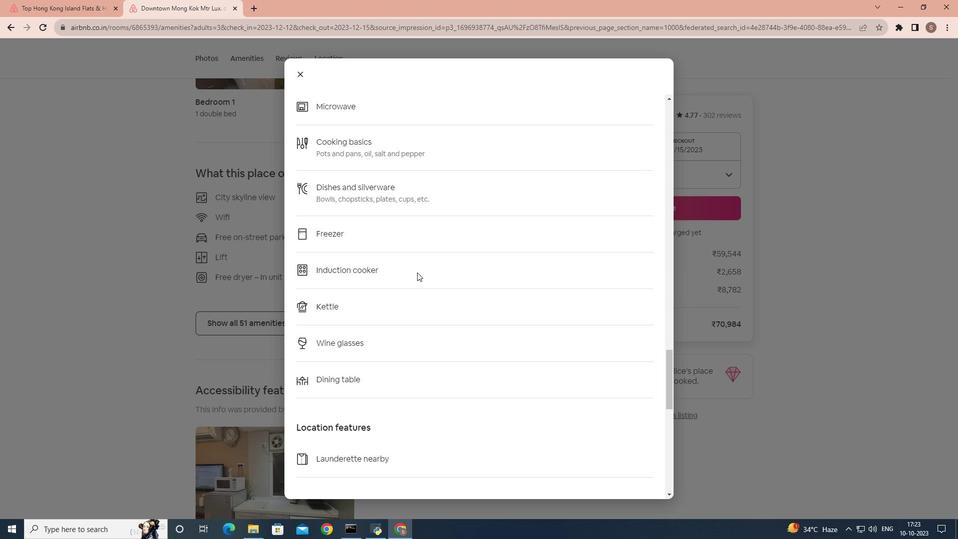 
Action: Mouse scrolled (417, 272) with delta (0, 0)
Screenshot: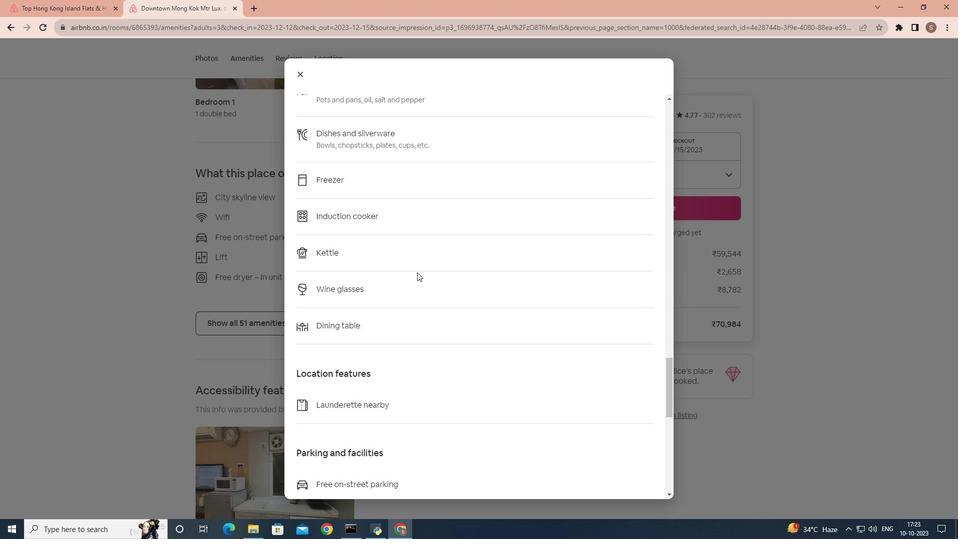 
Action: Mouse scrolled (417, 272) with delta (0, 0)
Screenshot: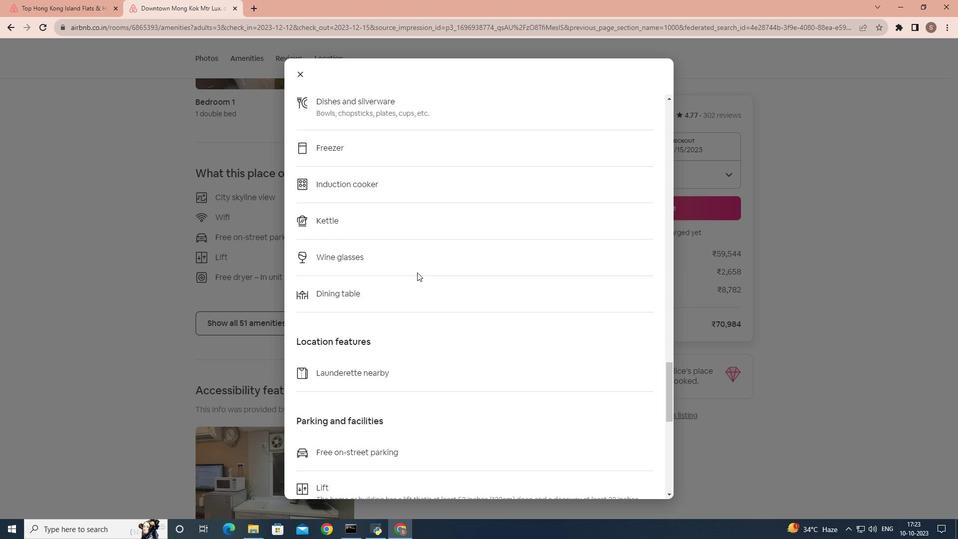 
Action: Mouse scrolled (417, 272) with delta (0, 0)
Screenshot: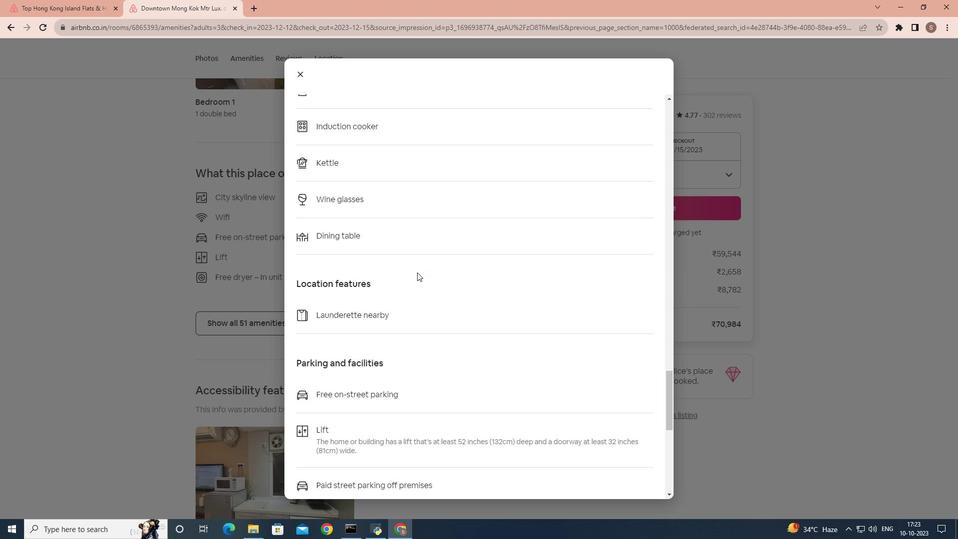 
Action: Mouse scrolled (417, 272) with delta (0, 0)
Screenshot: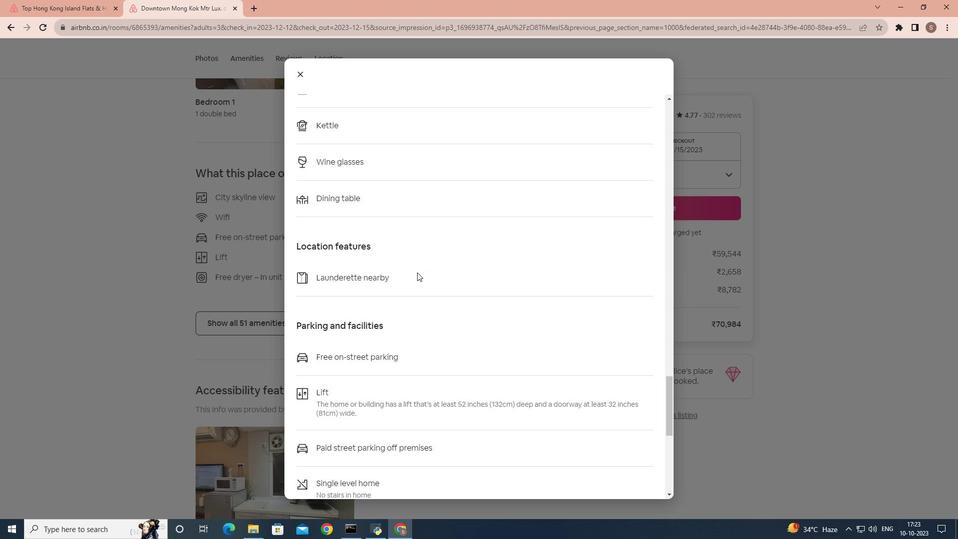 
Action: Mouse scrolled (417, 272) with delta (0, 0)
Screenshot: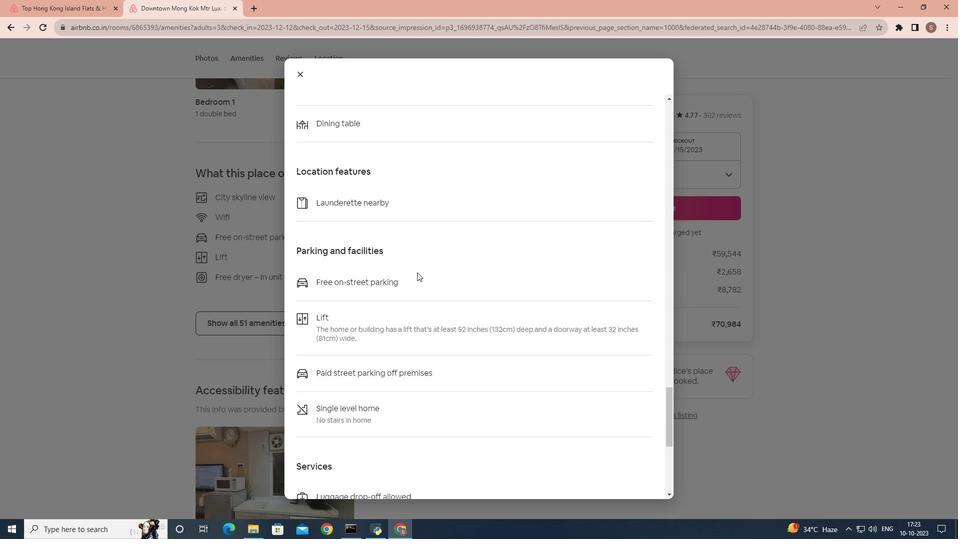 
Action: Mouse scrolled (417, 272) with delta (0, 0)
Screenshot: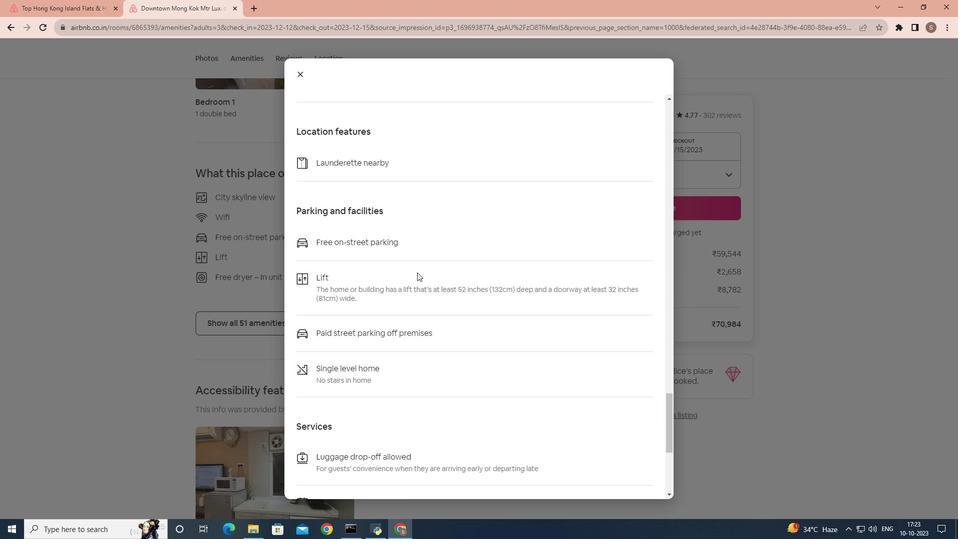 
Action: Mouse scrolled (417, 272) with delta (0, 0)
Screenshot: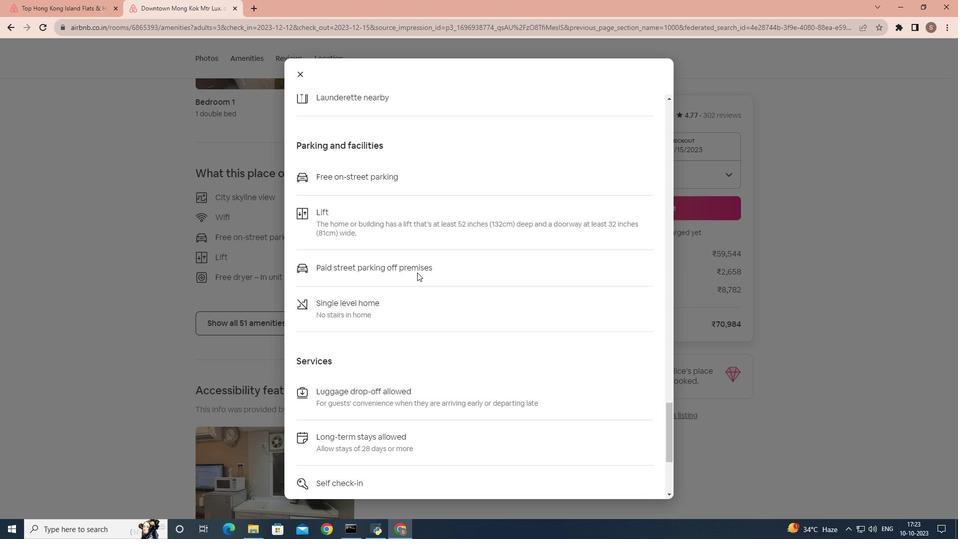 
Action: Mouse scrolled (417, 272) with delta (0, 0)
Screenshot: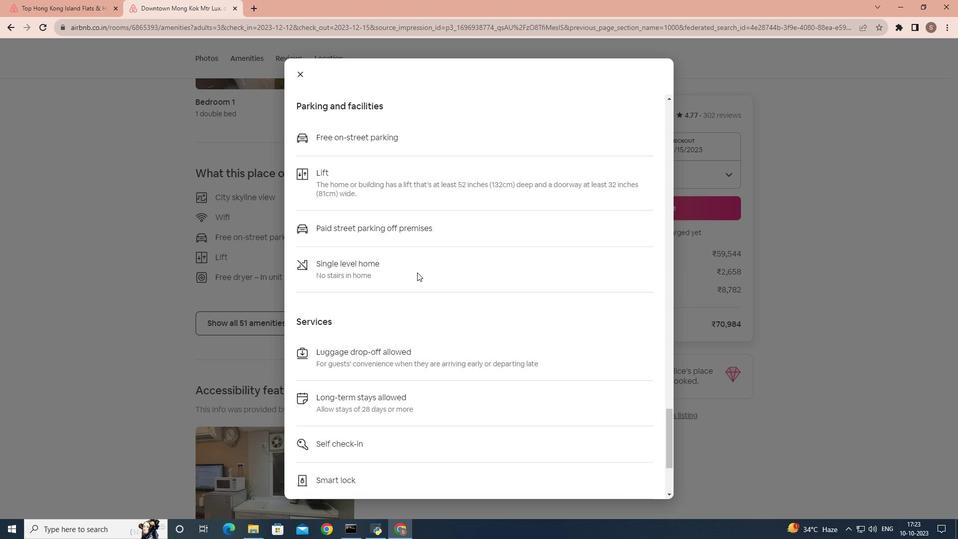 
Action: Mouse scrolled (417, 272) with delta (0, 0)
Screenshot: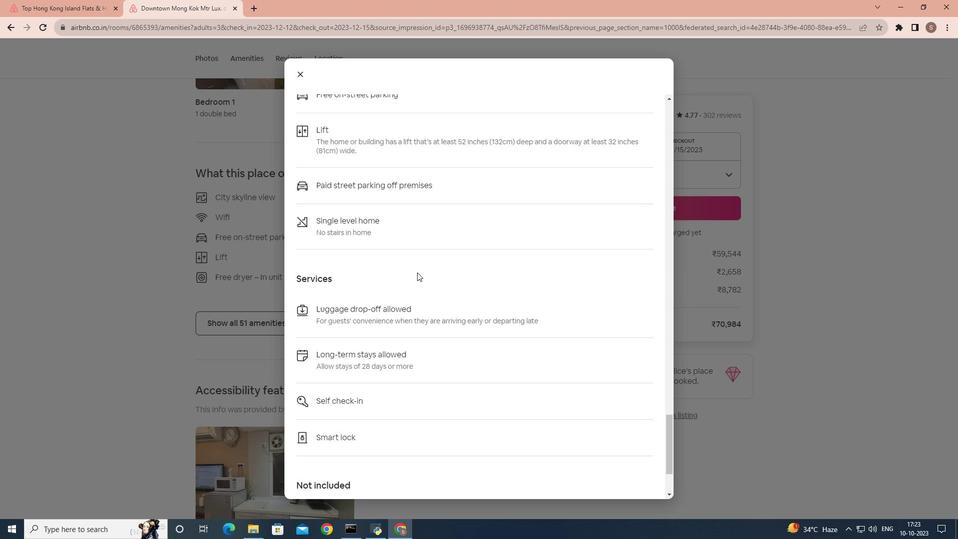 
Action: Mouse scrolled (417, 272) with delta (0, 0)
Screenshot: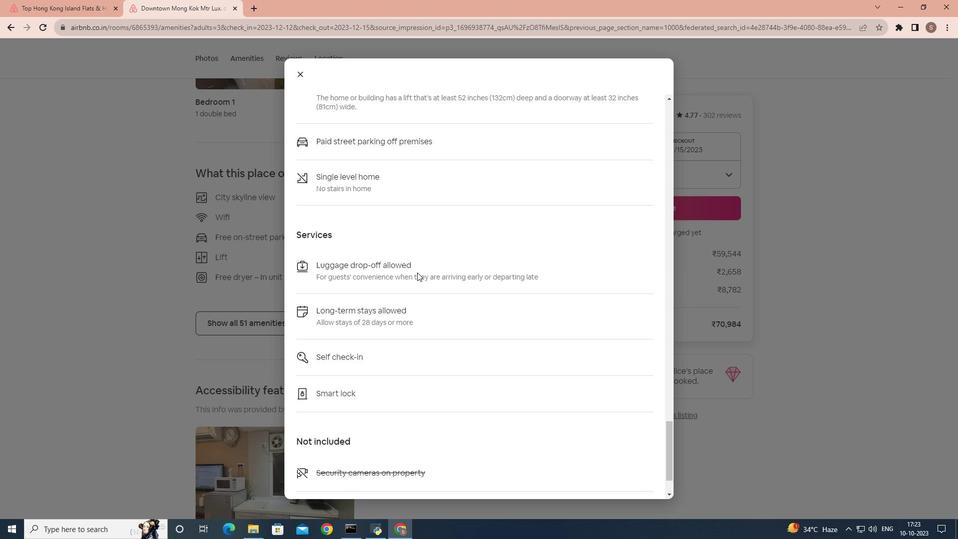 
Action: Mouse scrolled (417, 272) with delta (0, 0)
Screenshot: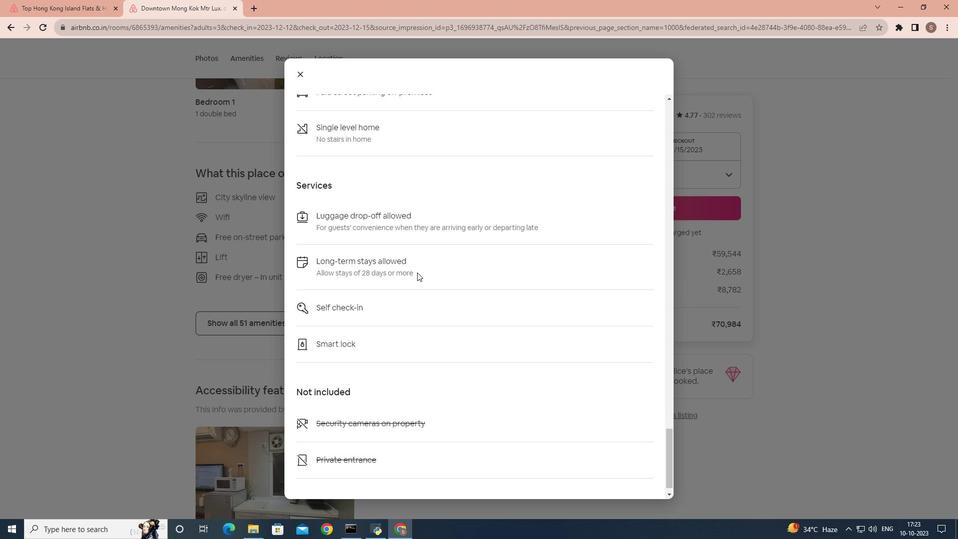 
Action: Mouse scrolled (417, 272) with delta (0, 0)
Screenshot: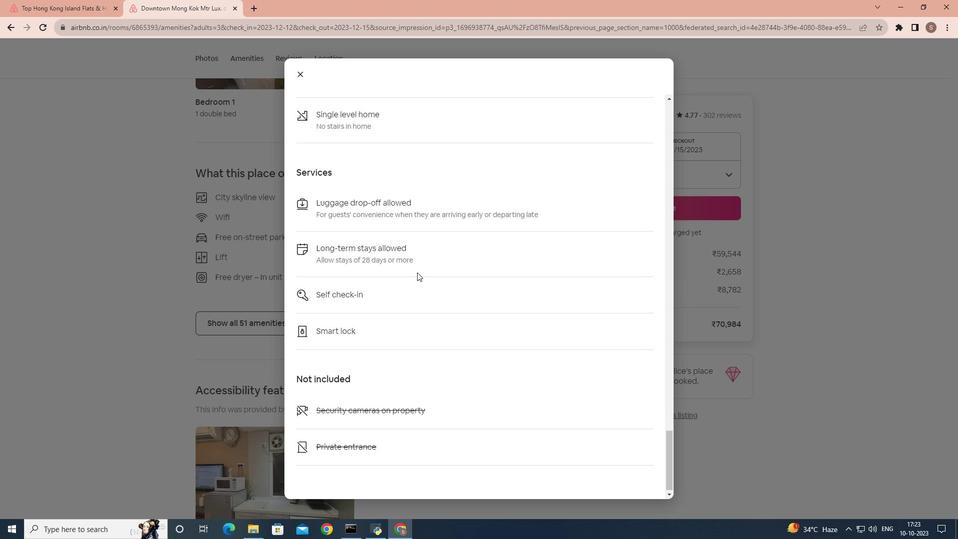 
Action: Mouse scrolled (417, 272) with delta (0, 0)
Screenshot: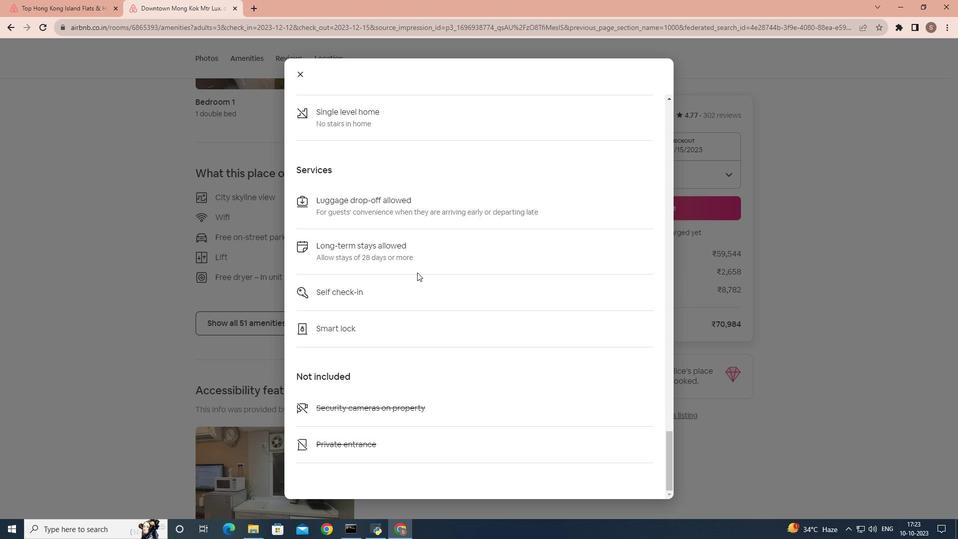 
Action: Mouse scrolled (417, 272) with delta (0, 0)
Screenshot: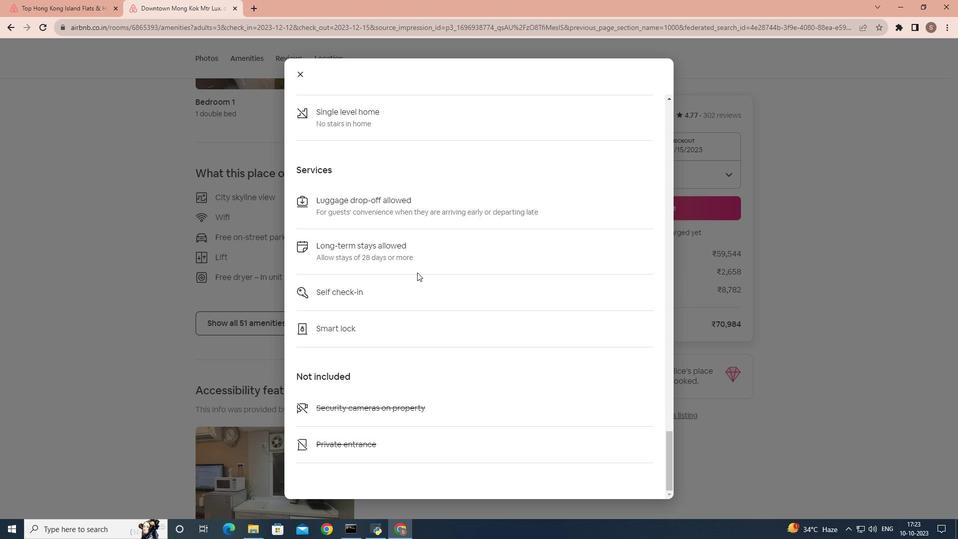 
Action: Mouse moved to (303, 77)
Screenshot: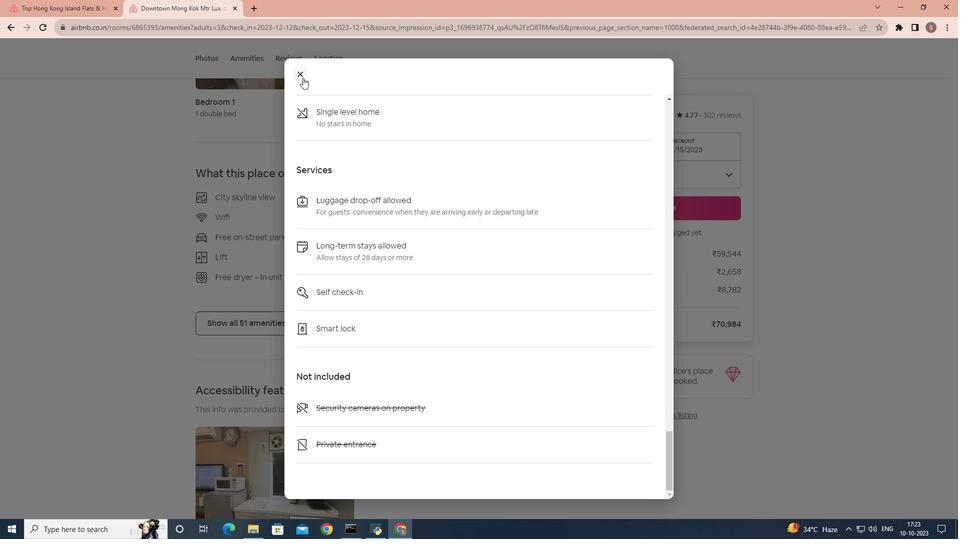 
Action: Mouse pressed left at (303, 77)
Screenshot: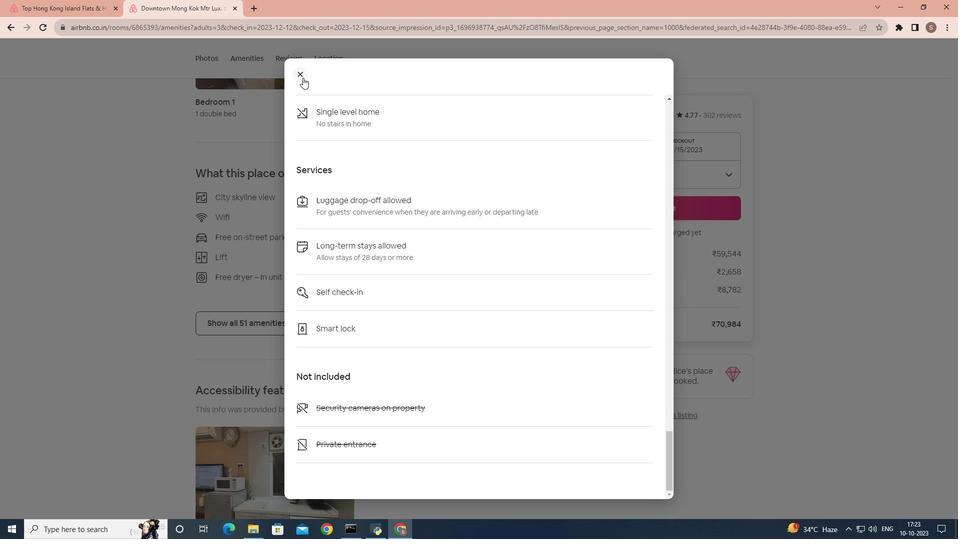 
Action: Mouse moved to (330, 210)
Screenshot: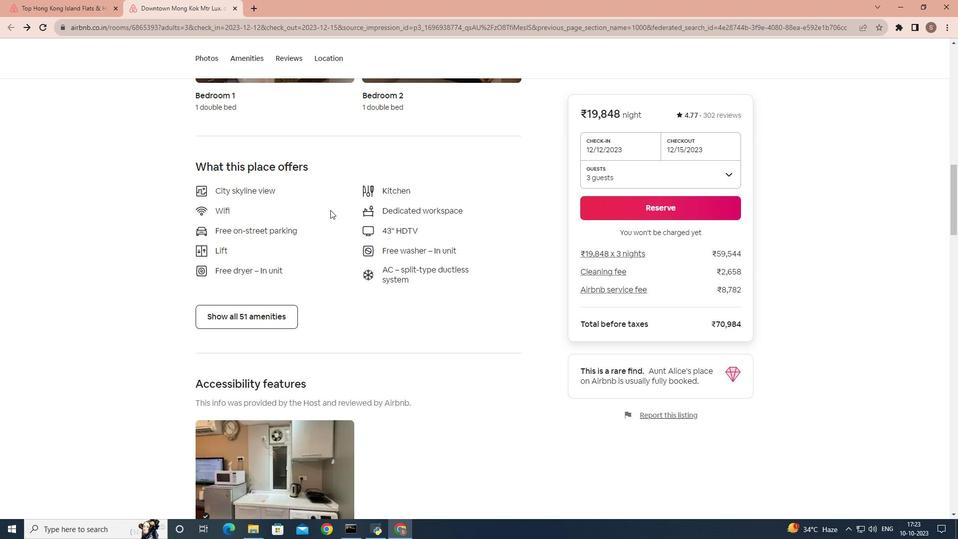 
Action: Mouse scrolled (330, 209) with delta (0, 0)
Screenshot: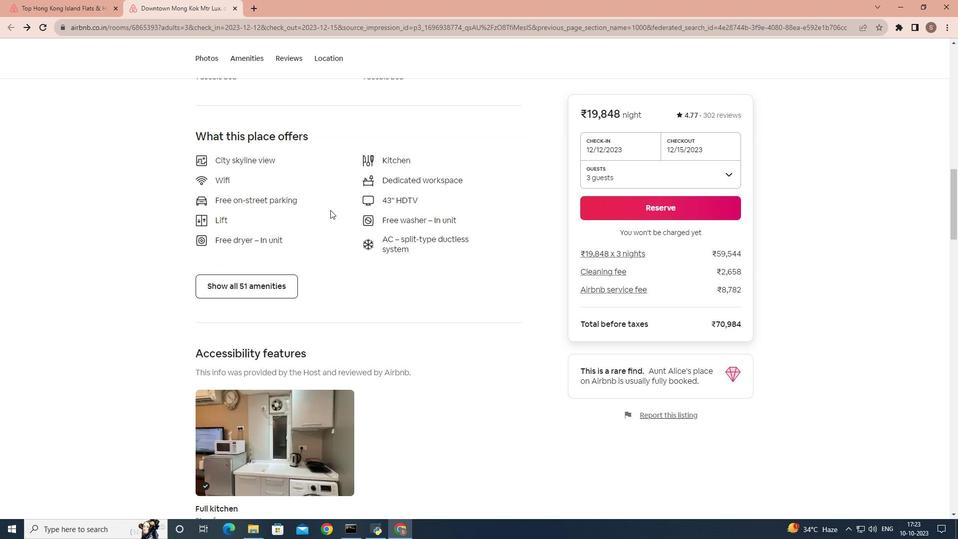 
Action: Mouse scrolled (330, 209) with delta (0, 0)
Screenshot: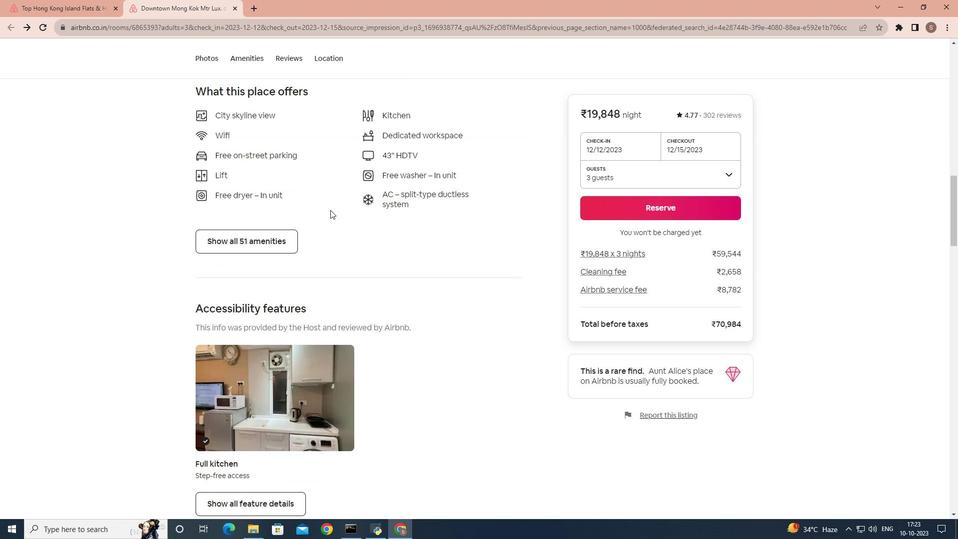
Action: Mouse scrolled (330, 209) with delta (0, 0)
Screenshot: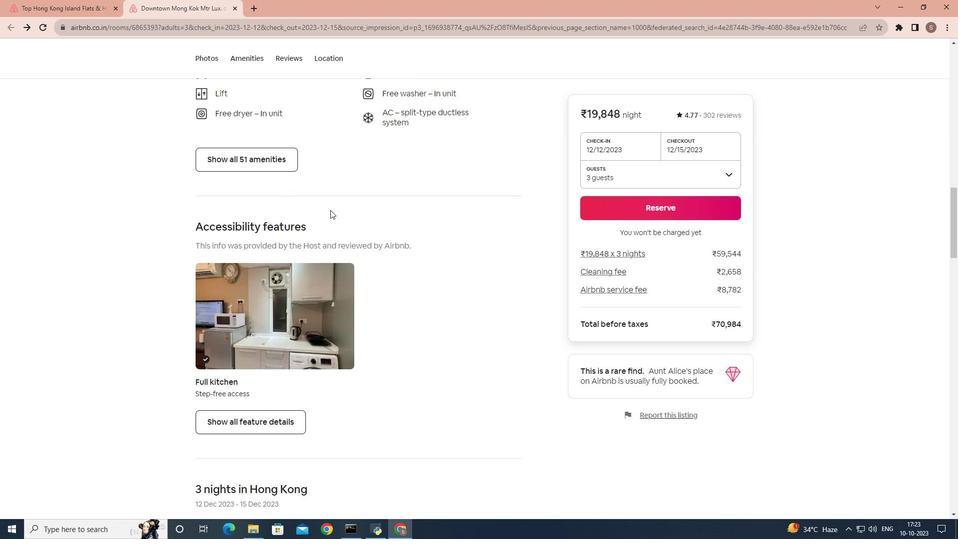 
Action: Mouse scrolled (330, 209) with delta (0, 0)
Screenshot: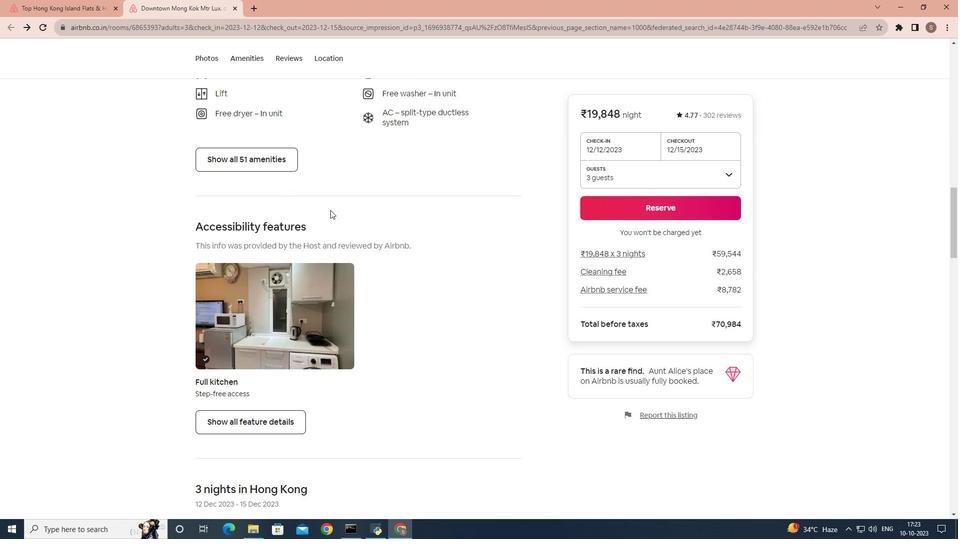 
Action: Mouse moved to (315, 254)
